 Task: Research Airbnb options in Stara Pazova, Serbia from 12th December, 2023 to 16th December, 2023 for 8 adults.8 bedrooms having 8 beds and 8 bathrooms. Property type can be hotel. Amenities needed are: wifi, TV, free parkinig on premises, gym, breakfast. Look for 5 properties as per requirement.
Action: Mouse moved to (444, 195)
Screenshot: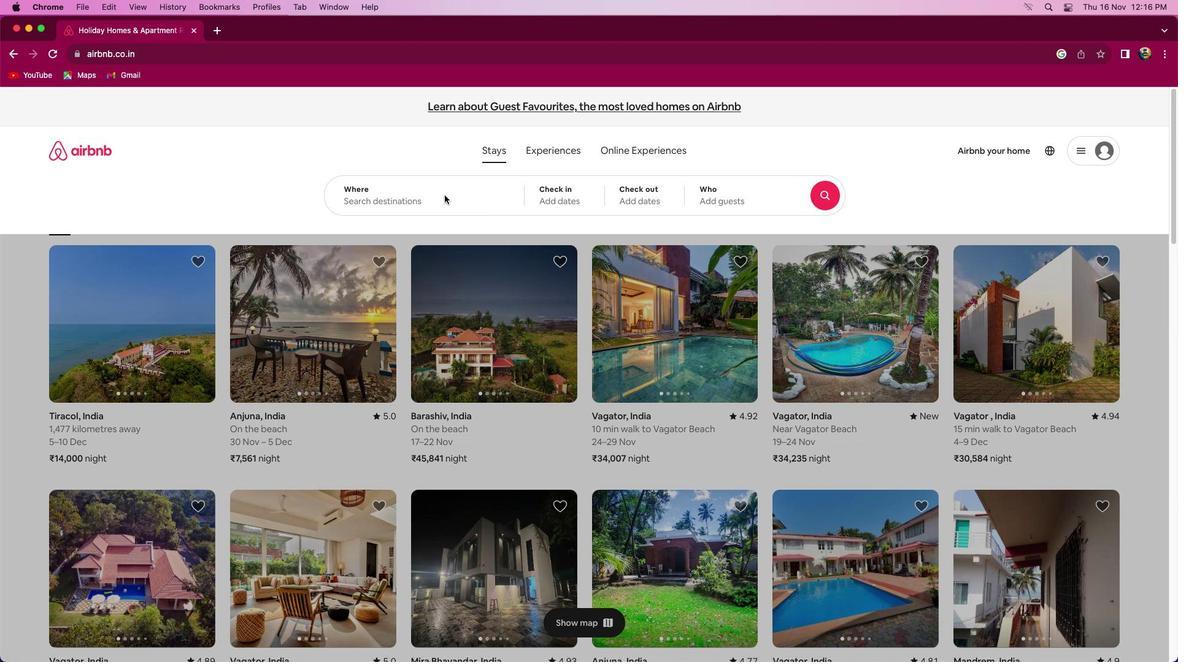 
Action: Mouse pressed left at (444, 195)
Screenshot: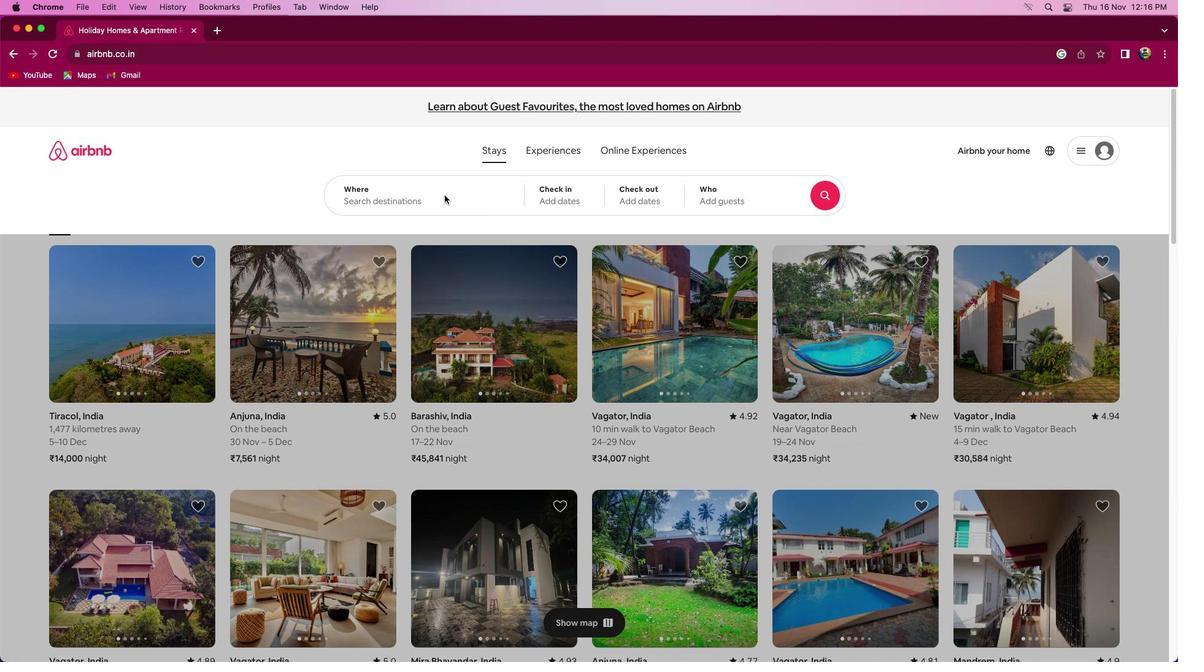 
Action: Mouse moved to (444, 195)
Screenshot: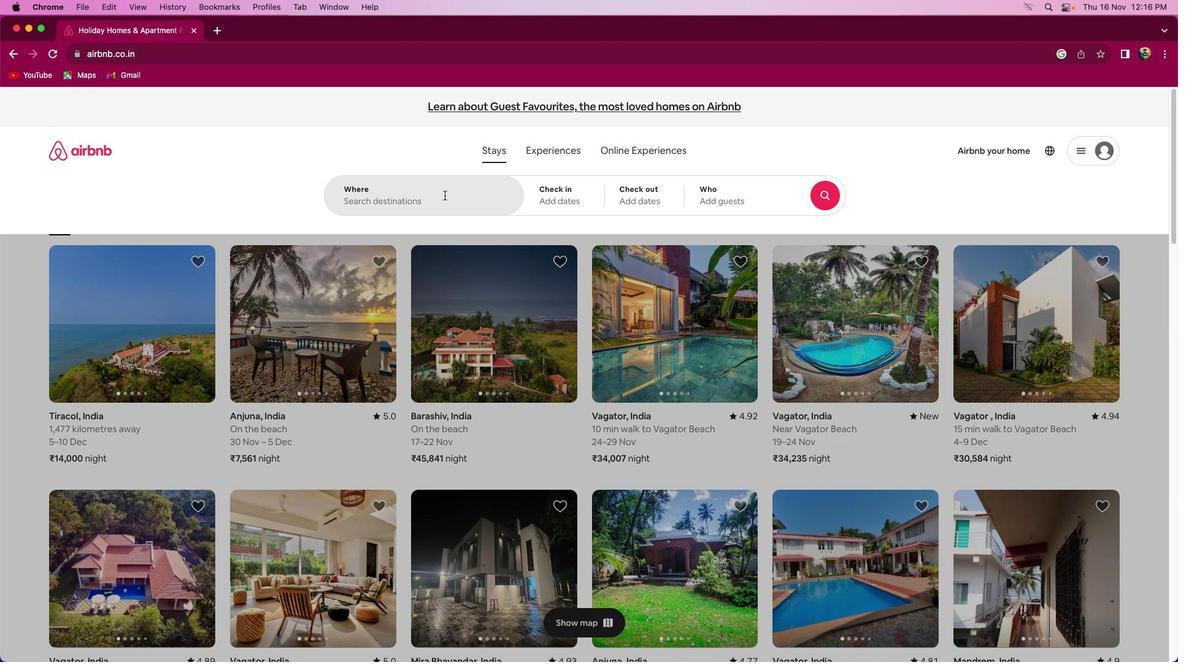 
Action: Mouse pressed left at (444, 195)
Screenshot: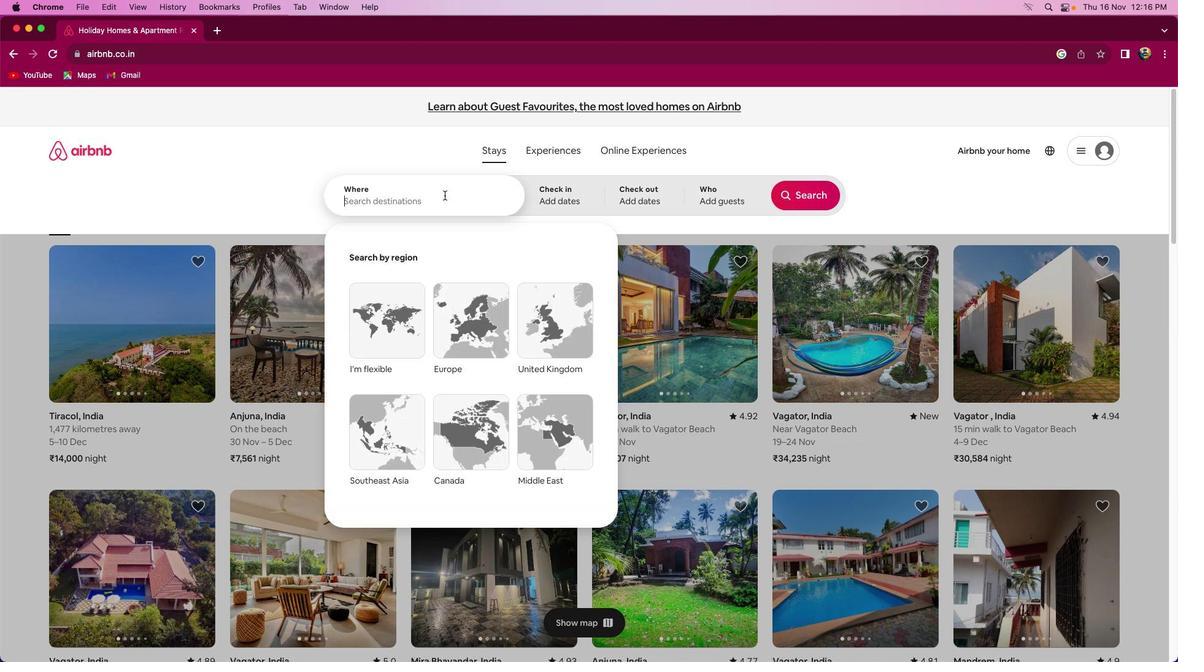 
Action: Key pressed Key.shift_r'S''t''a''r''a'Key.spaceKey.shift'P''a'
Screenshot: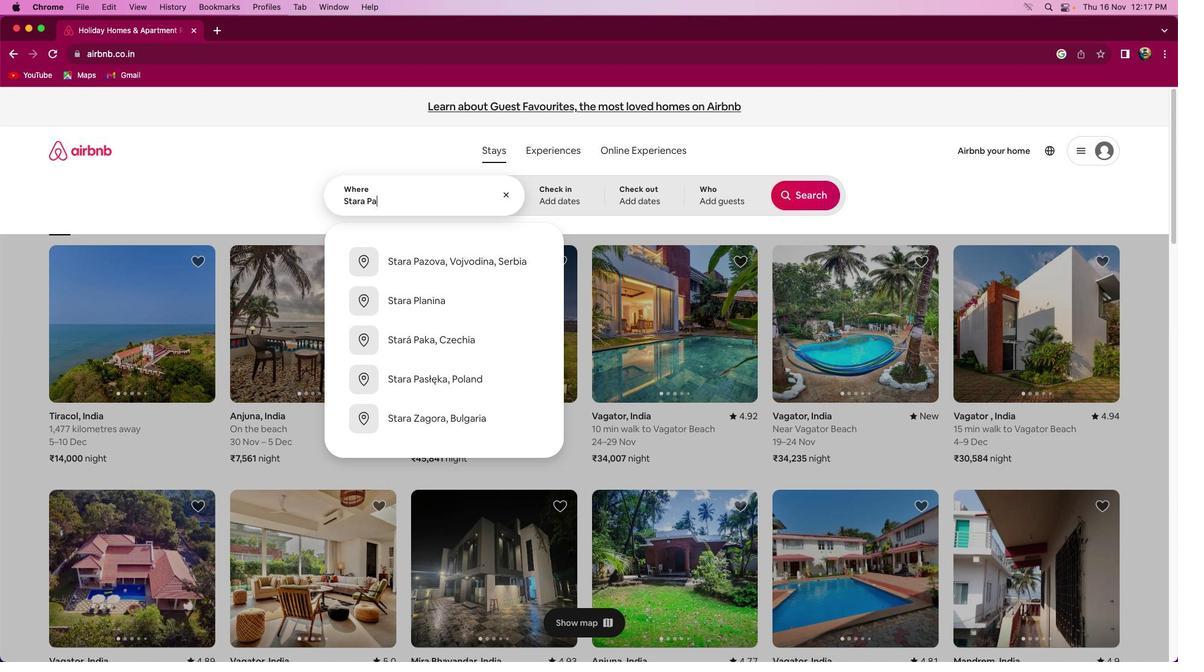 
Action: Mouse moved to (444, 195)
Screenshot: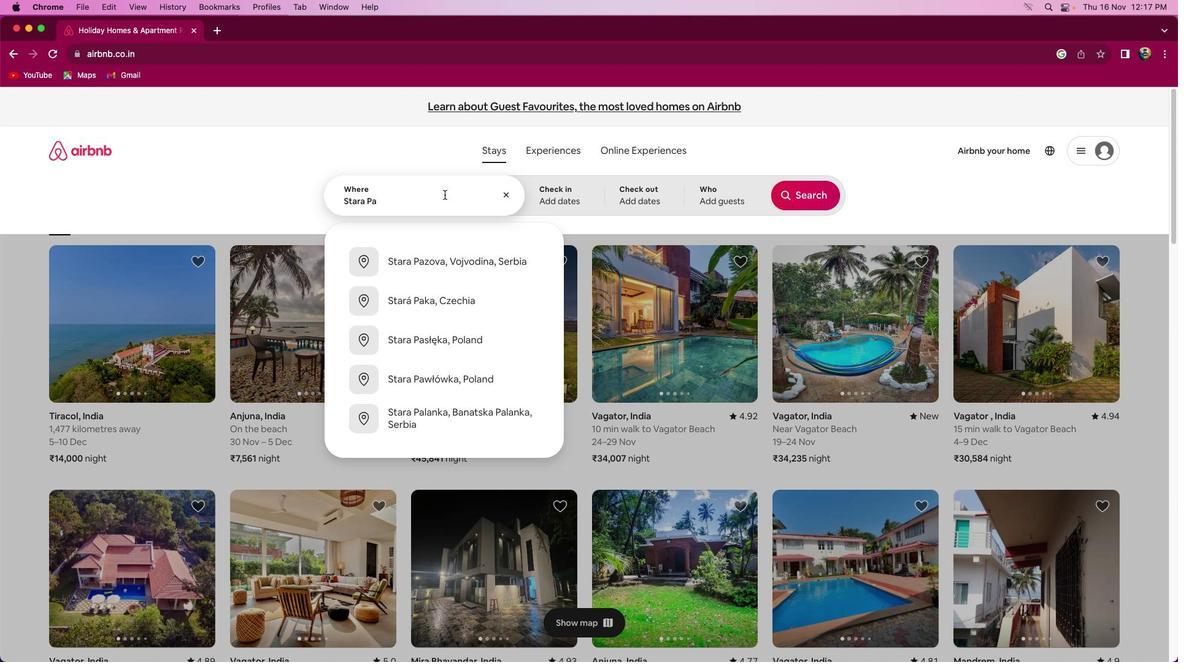 
Action: Key pressed 'z''o''v''a'','Key.spaceKey.shiftKey.shift_r'S''e''r''b''i''a'
Screenshot: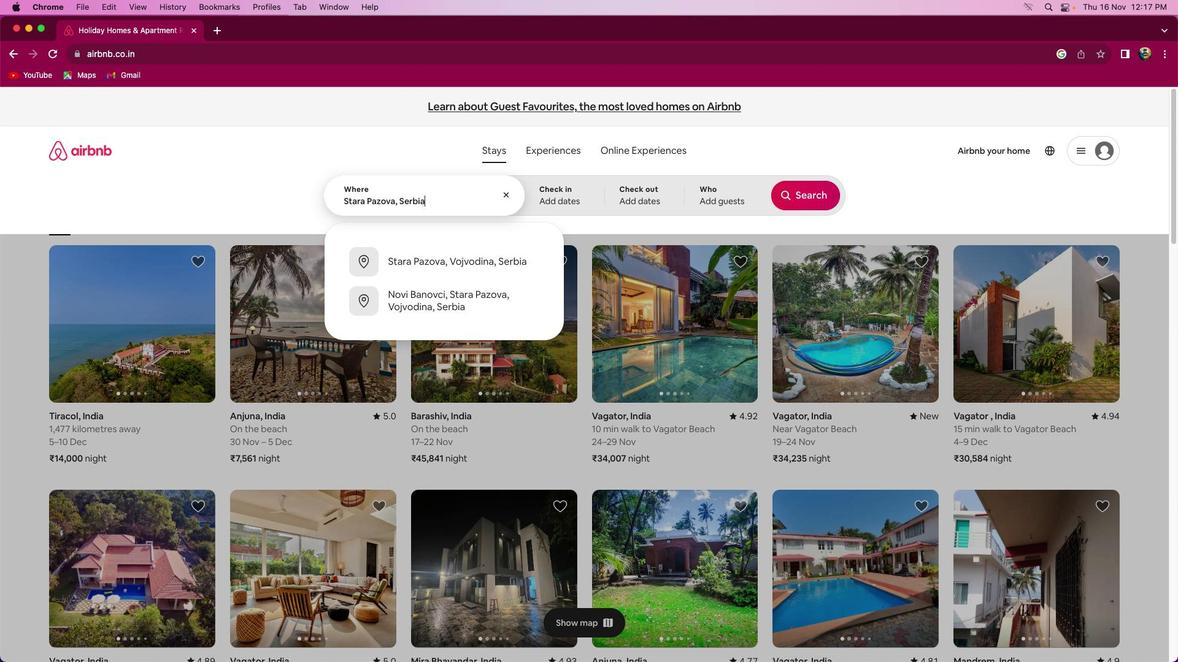 
Action: Mouse moved to (555, 198)
Screenshot: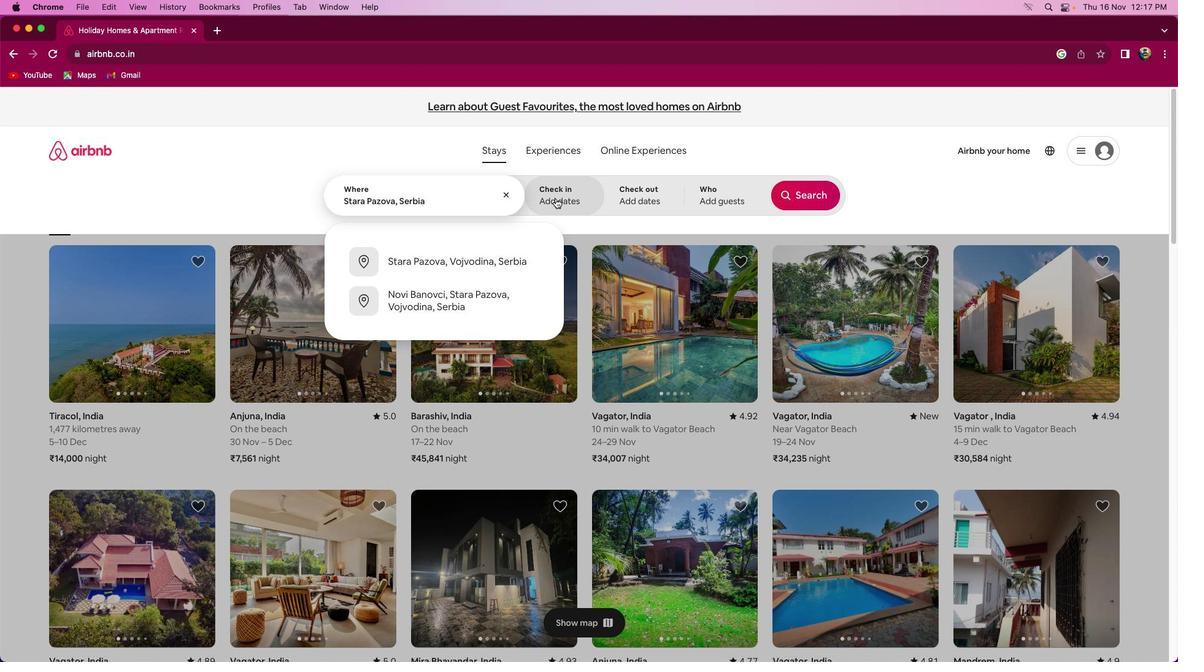 
Action: Mouse pressed left at (555, 198)
Screenshot: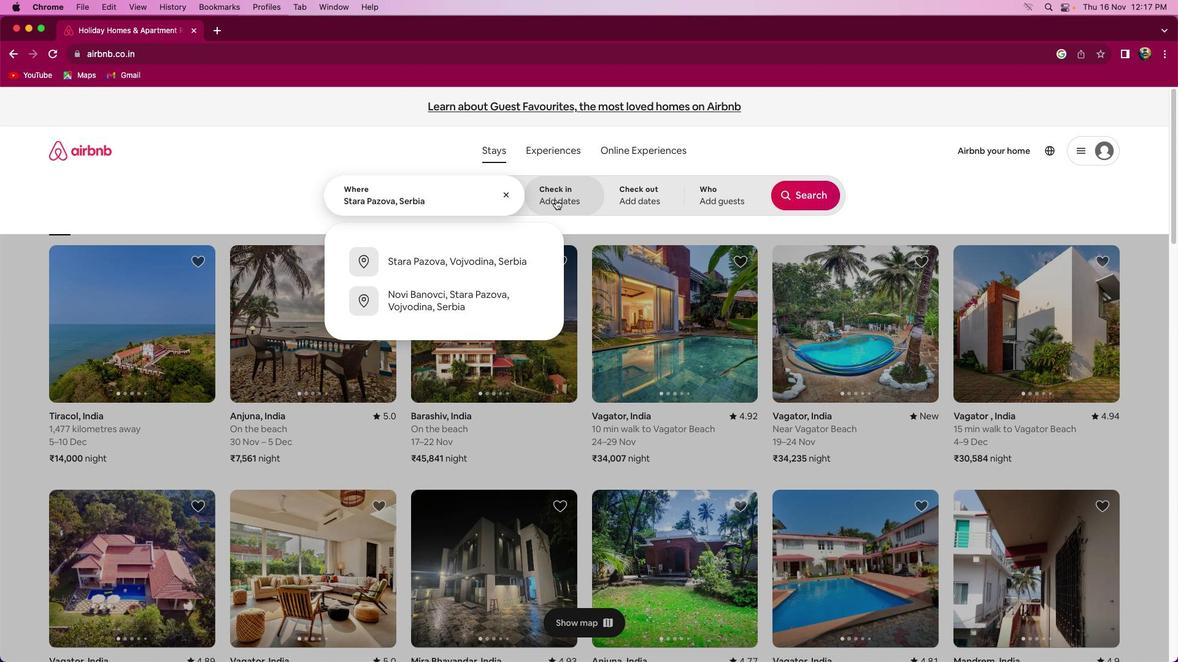 
Action: Mouse moved to (680, 402)
Screenshot: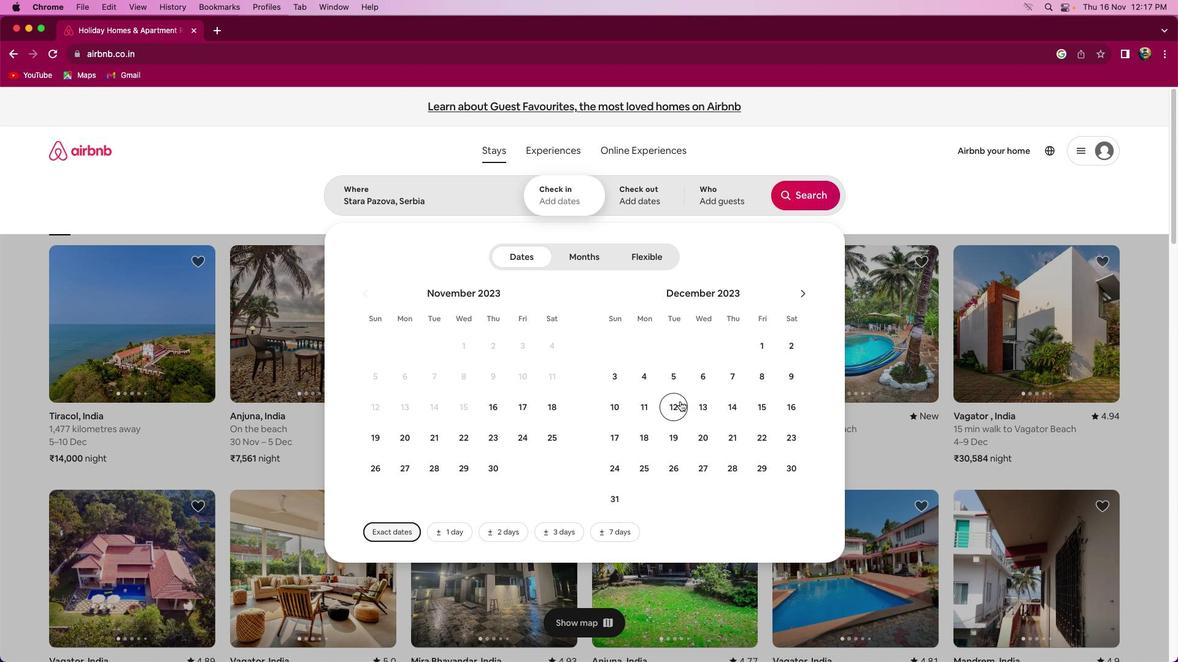 
Action: Mouse pressed left at (680, 402)
Screenshot: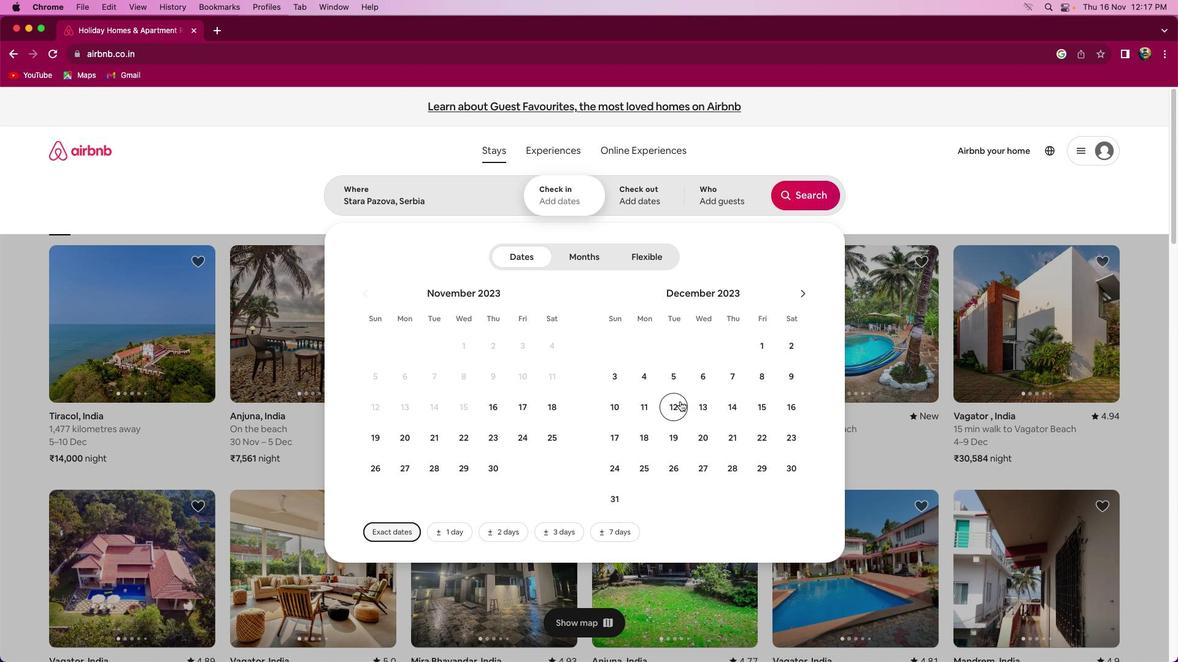 
Action: Mouse moved to (794, 407)
Screenshot: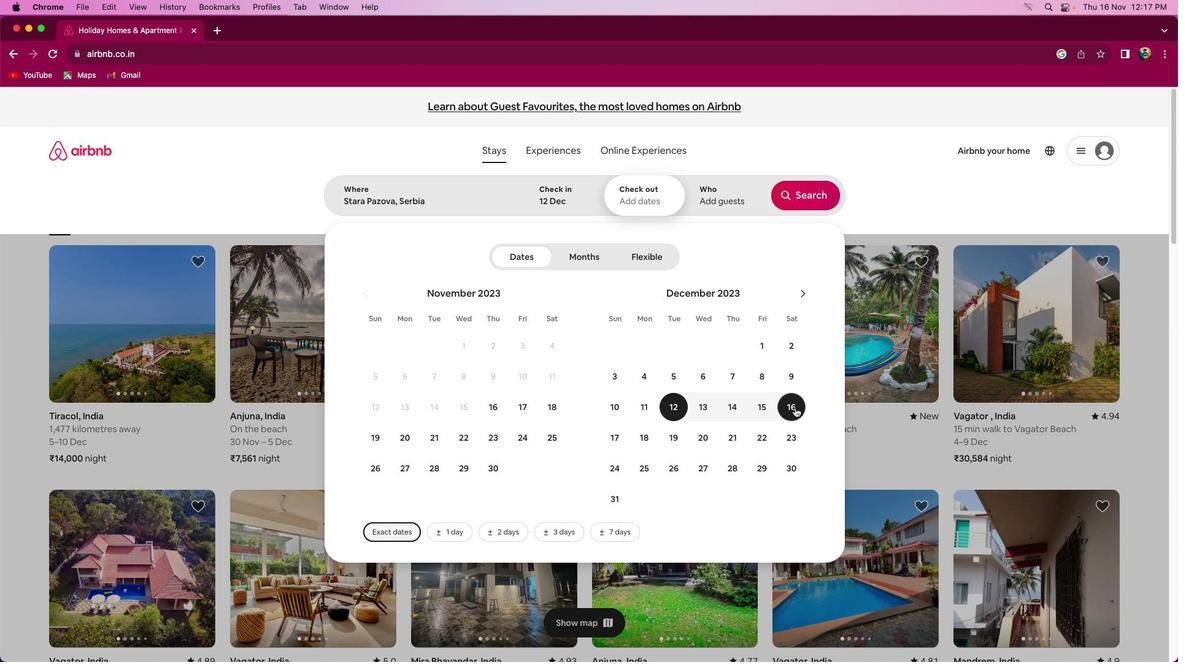 
Action: Mouse pressed left at (794, 407)
Screenshot: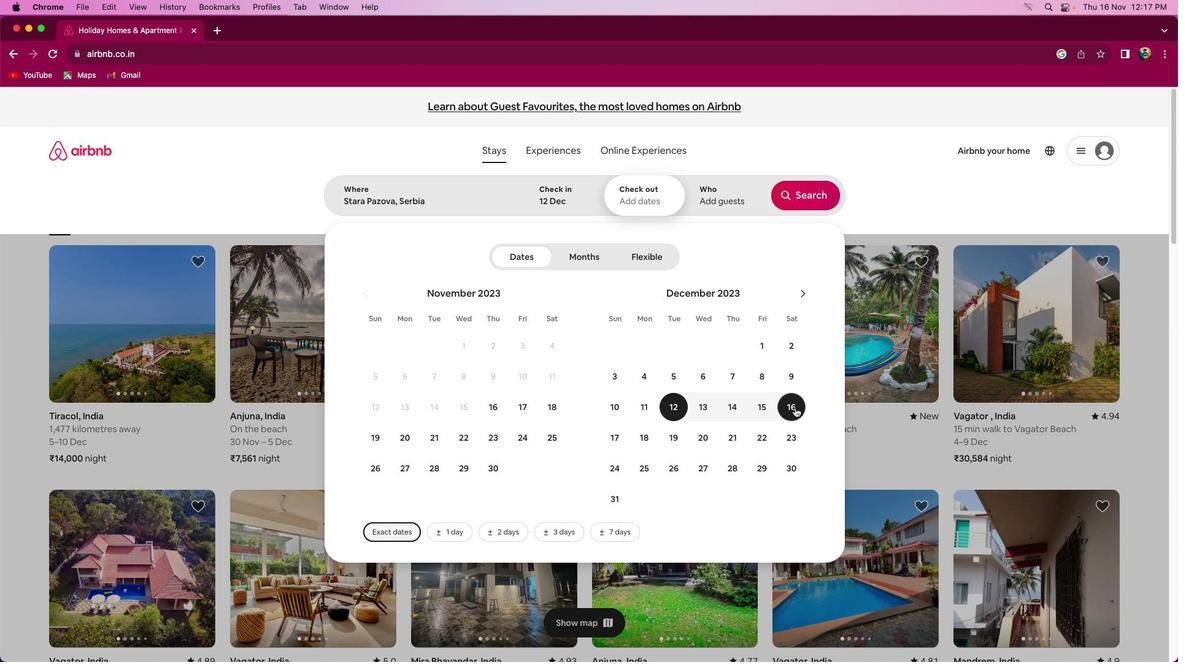 
Action: Mouse moved to (723, 197)
Screenshot: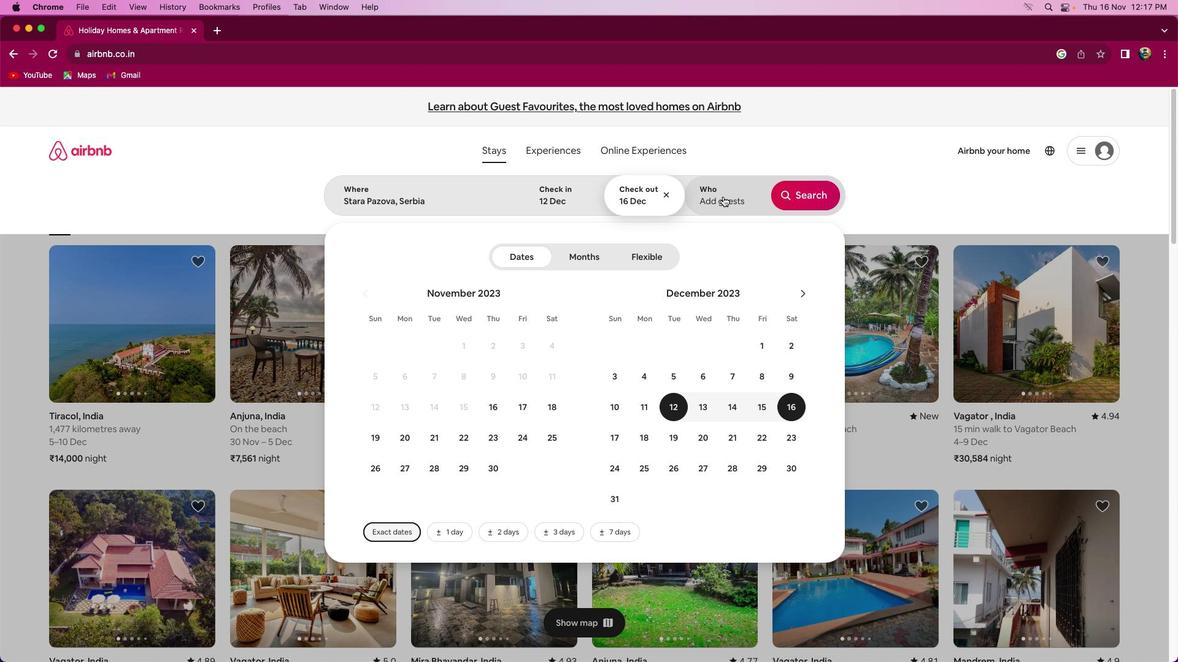 
Action: Mouse pressed left at (723, 197)
Screenshot: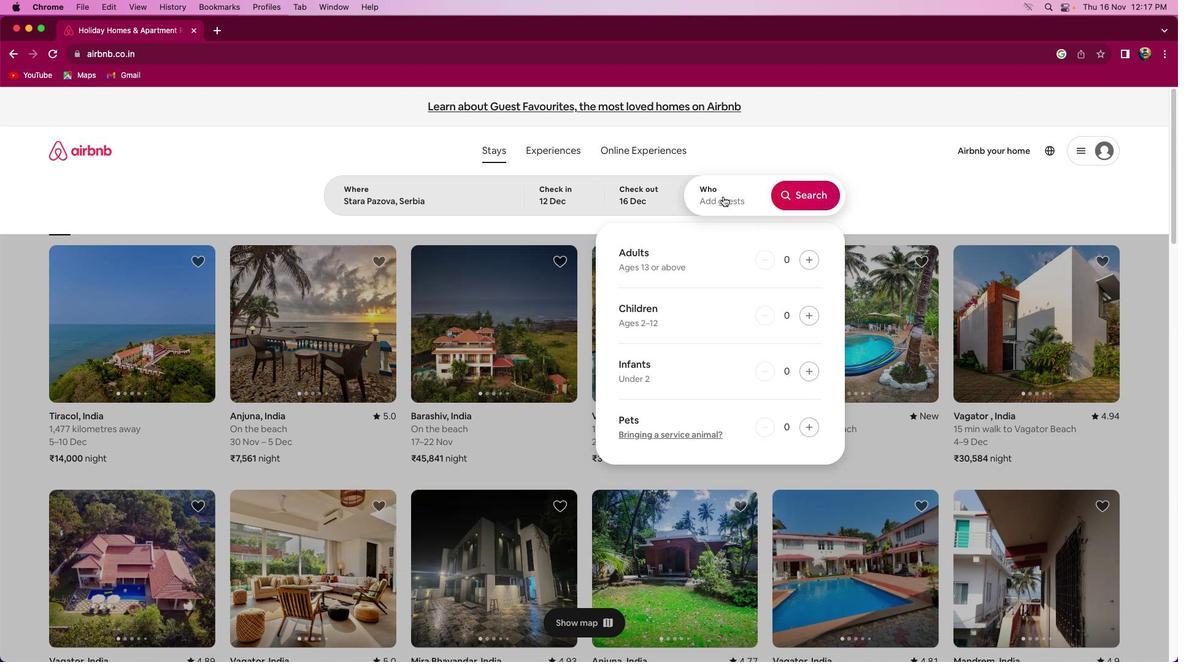 
Action: Mouse moved to (811, 258)
Screenshot: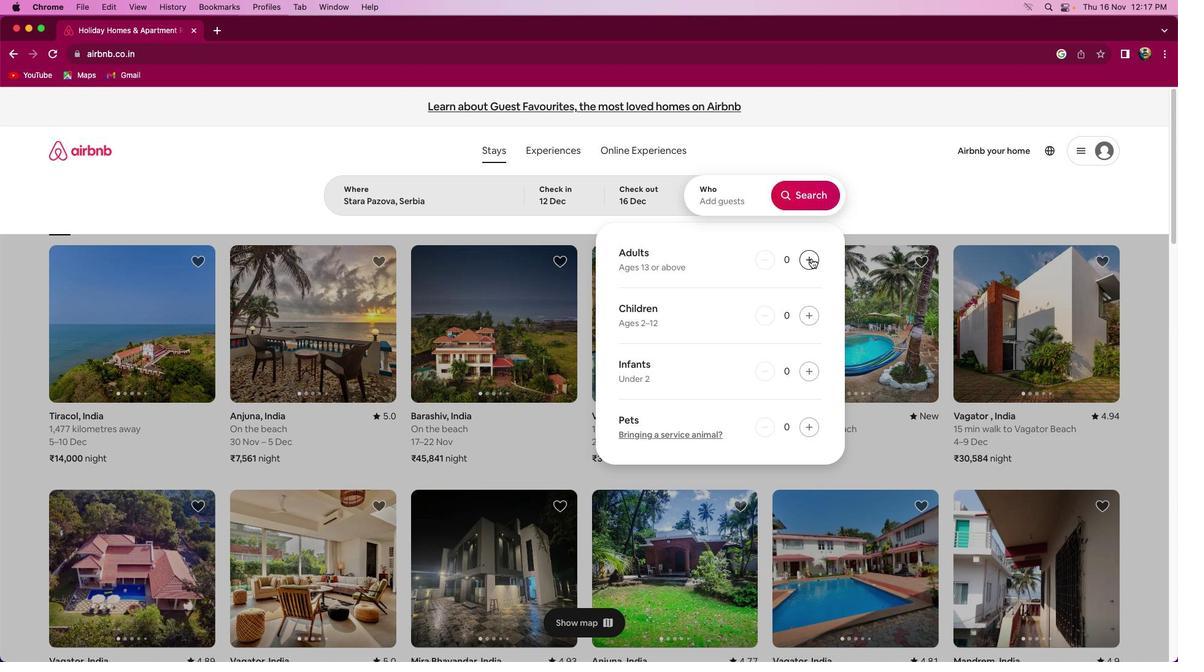 
Action: Mouse pressed left at (811, 258)
Screenshot: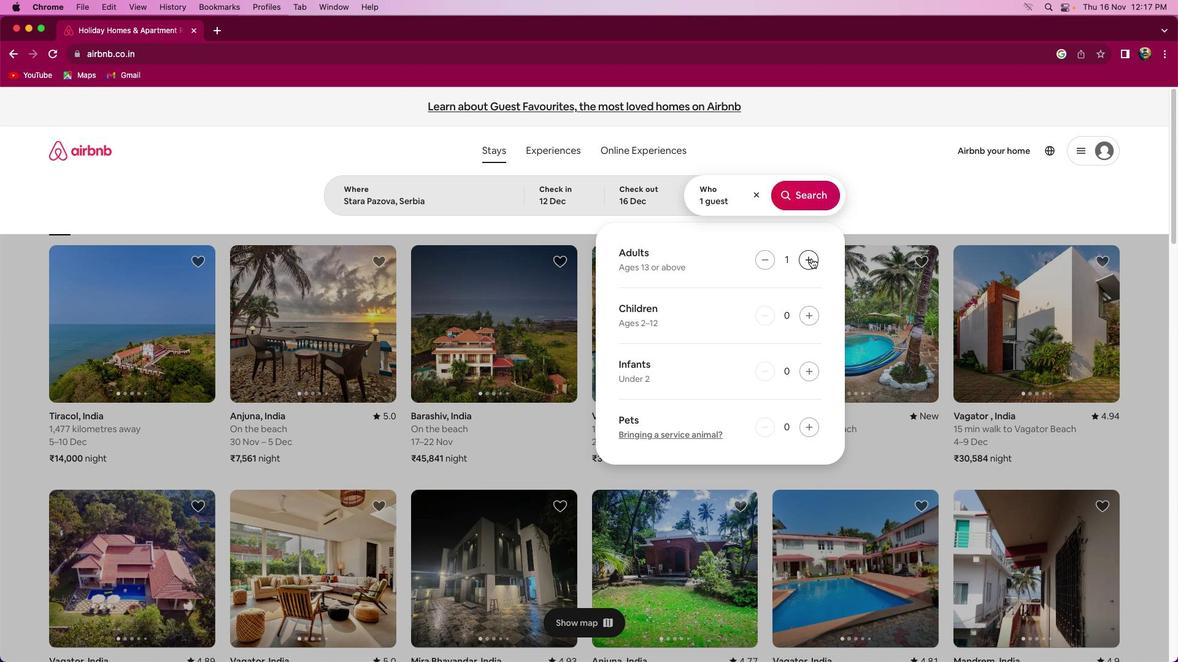 
Action: Mouse pressed left at (811, 258)
Screenshot: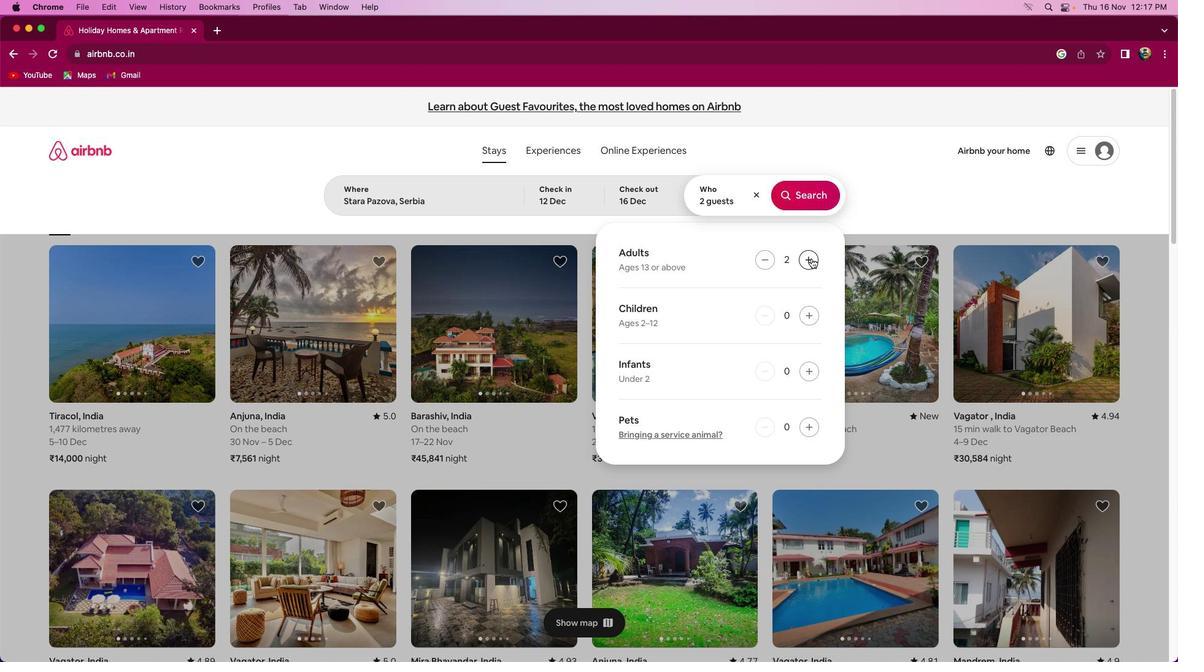 
Action: Mouse pressed left at (811, 258)
Screenshot: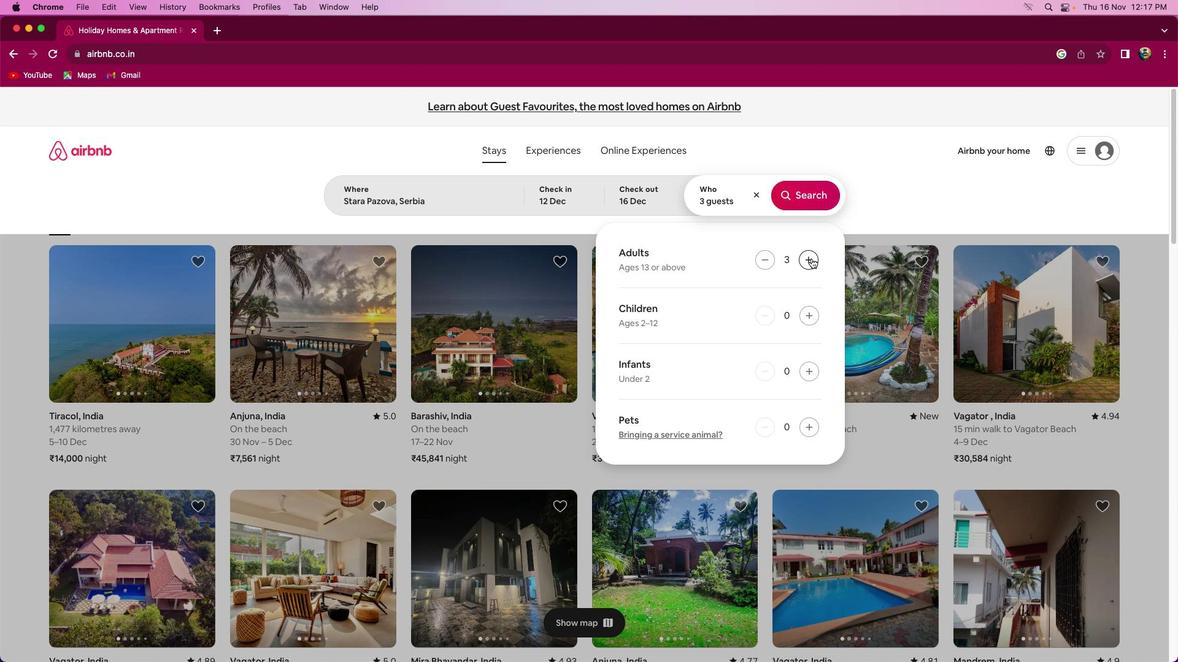 
Action: Mouse pressed left at (811, 258)
Screenshot: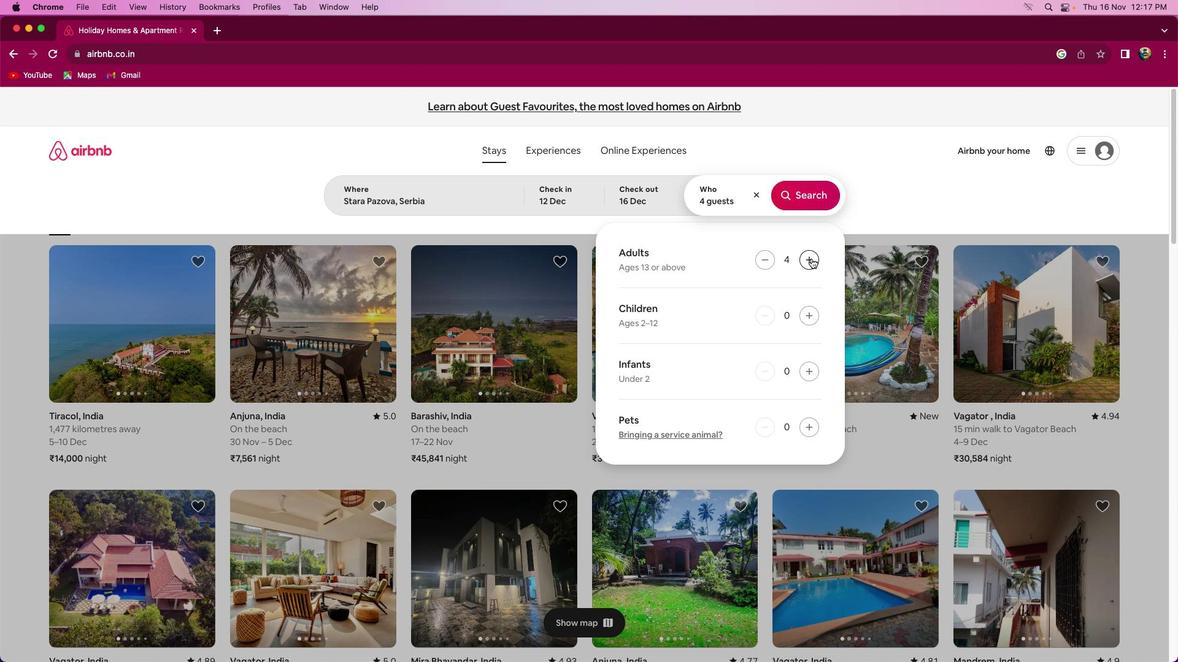 
Action: Mouse pressed left at (811, 258)
Screenshot: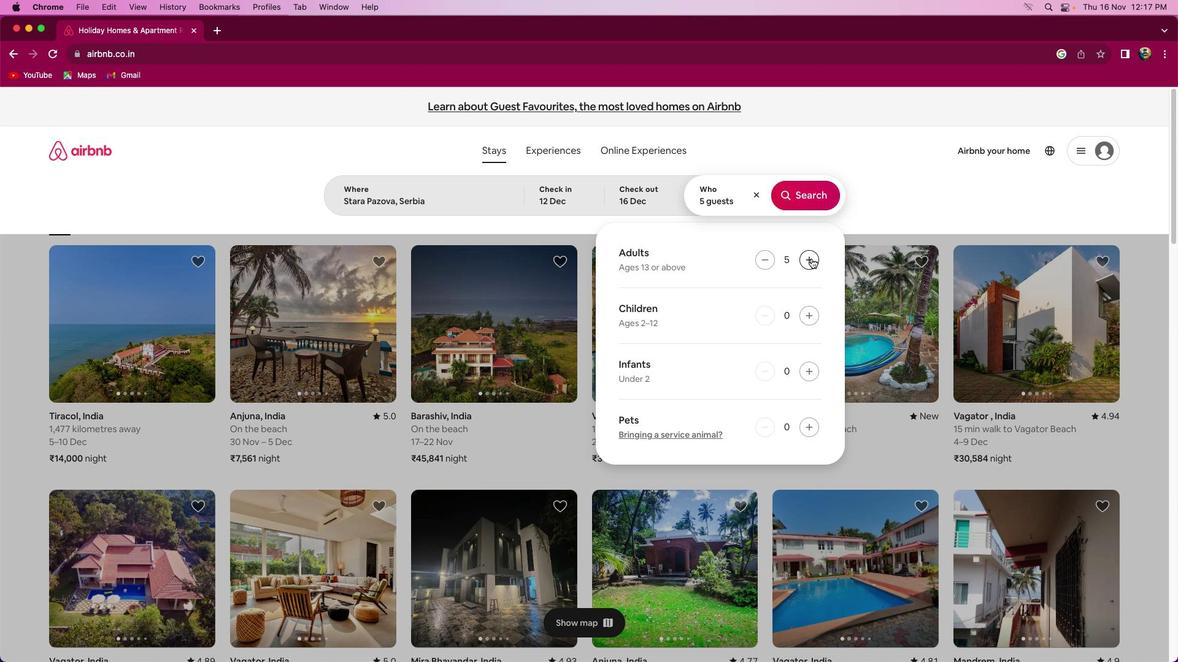 
Action: Mouse pressed left at (811, 258)
Screenshot: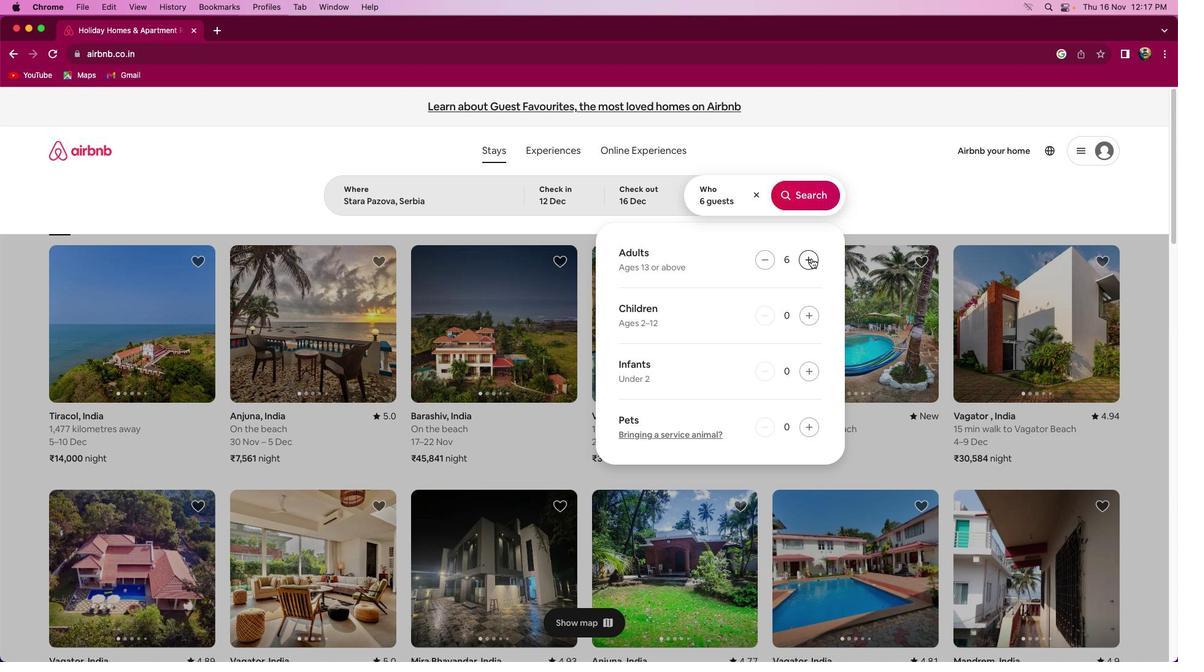 
Action: Mouse pressed left at (811, 258)
Screenshot: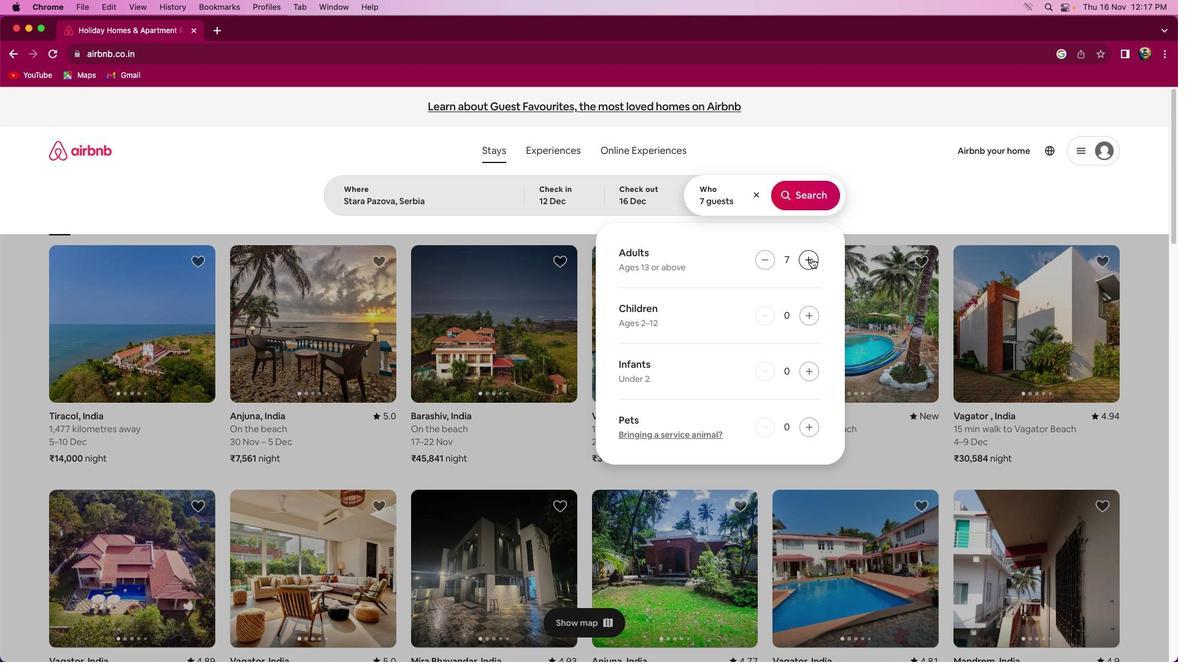 
Action: Mouse pressed left at (811, 258)
Screenshot: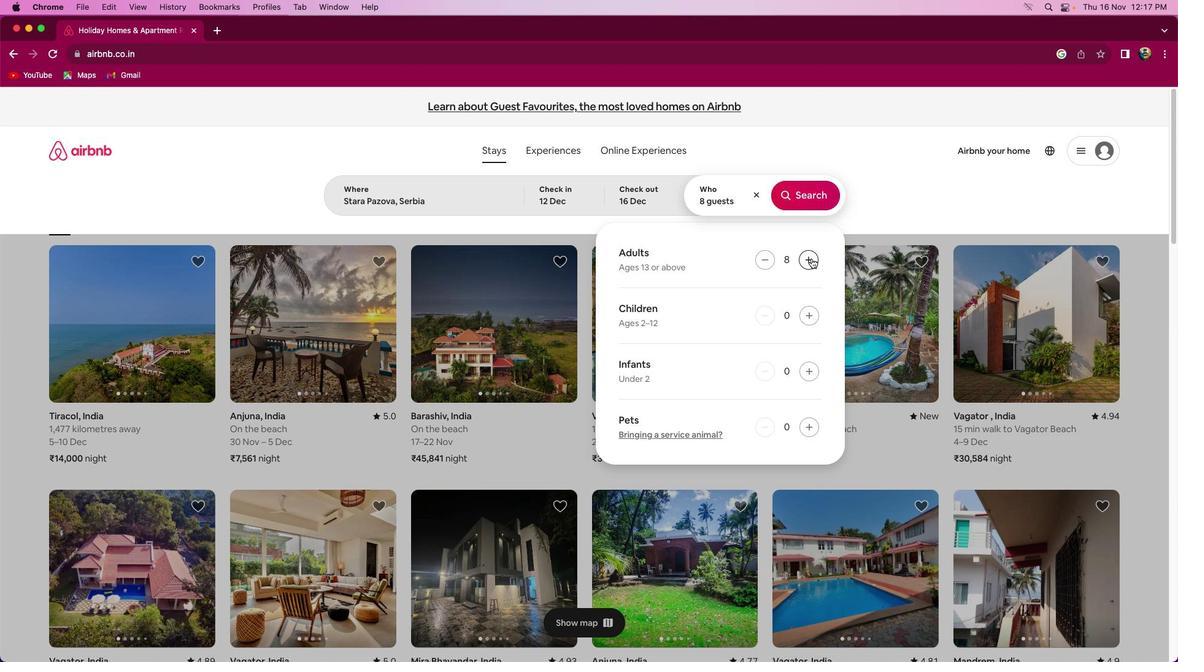 
Action: Mouse moved to (807, 190)
Screenshot: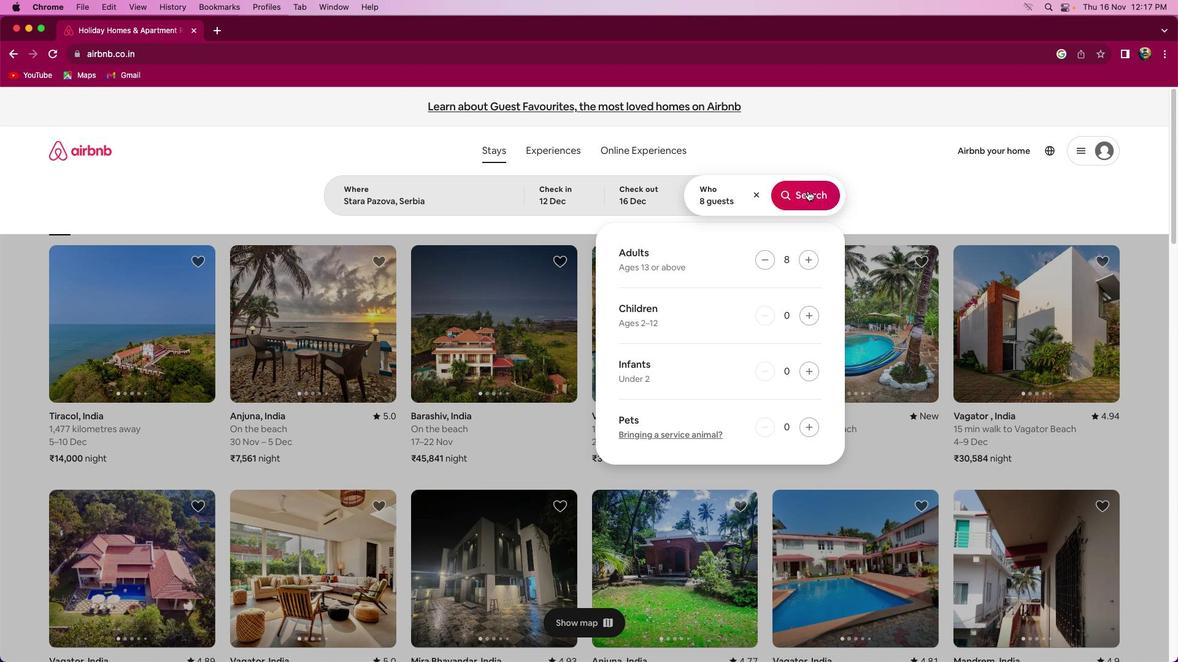 
Action: Mouse pressed left at (807, 190)
Screenshot: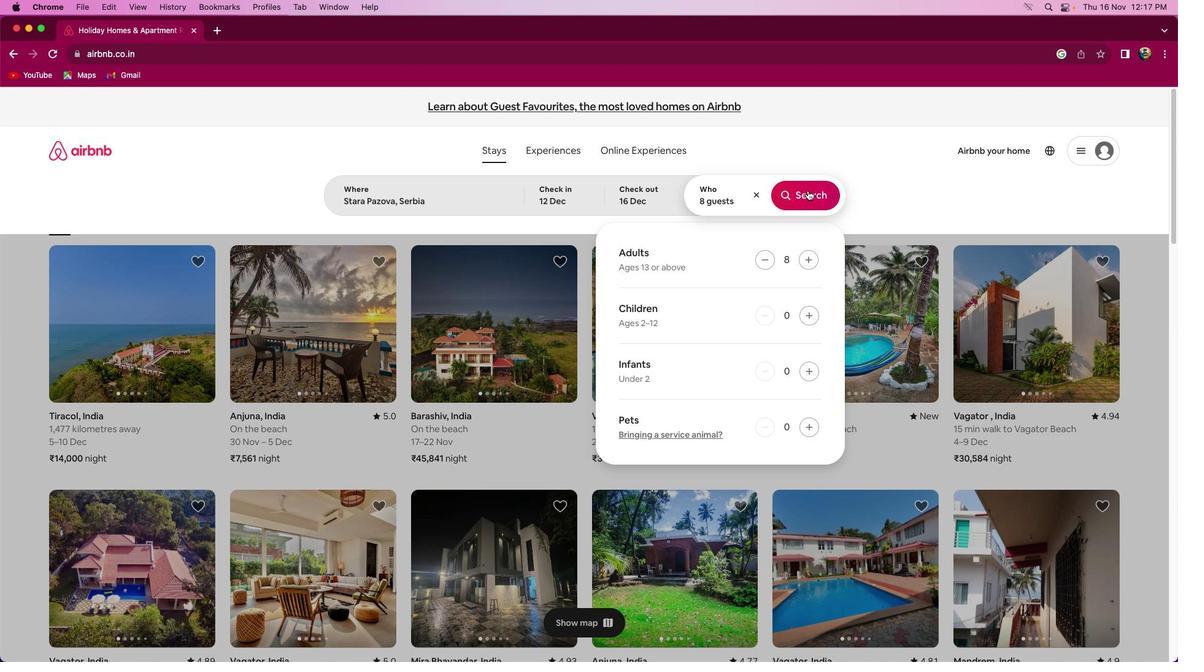 
Action: Mouse moved to (983, 163)
Screenshot: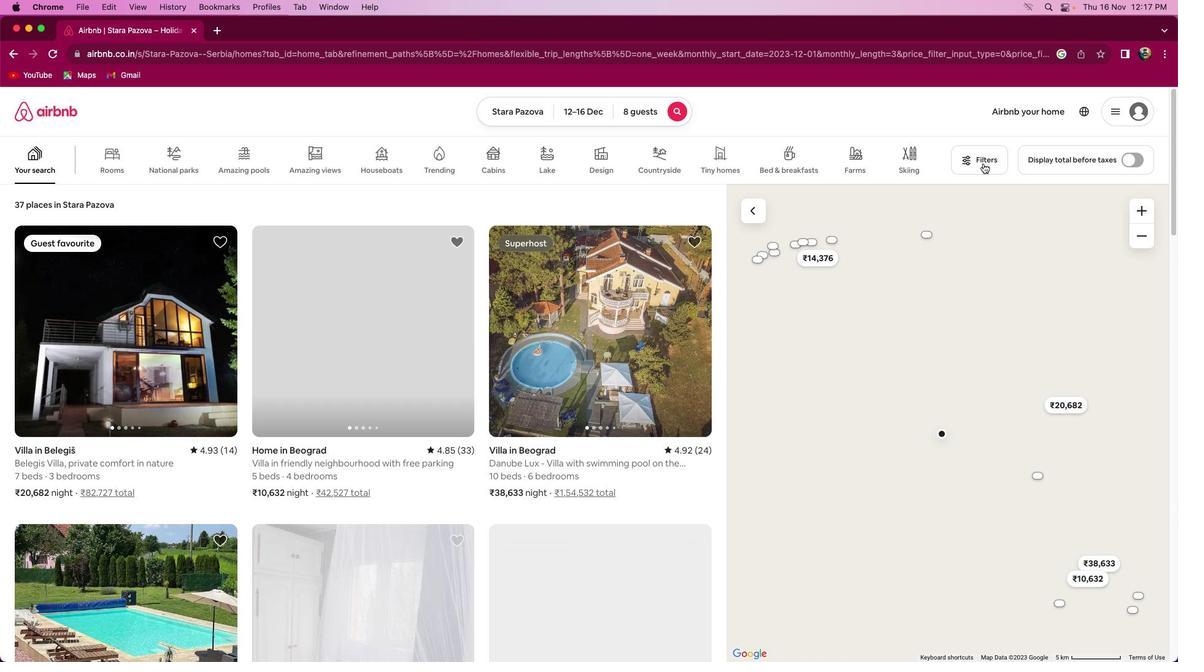 
Action: Mouse pressed left at (983, 163)
Screenshot: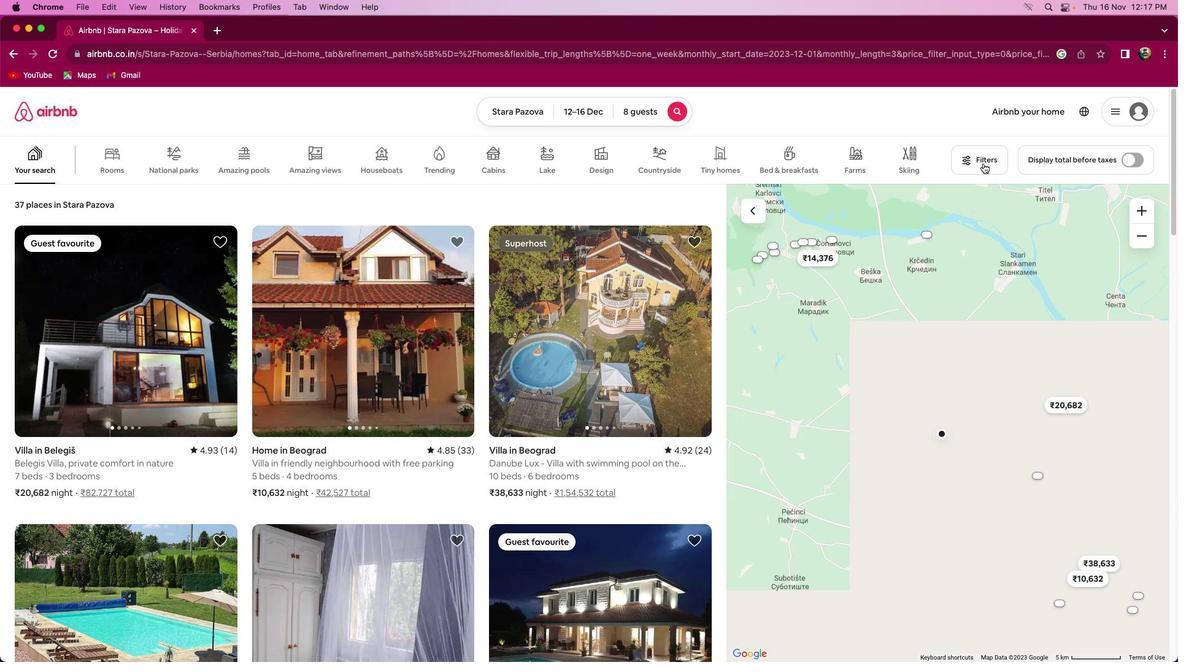 
Action: Mouse moved to (649, 394)
Screenshot: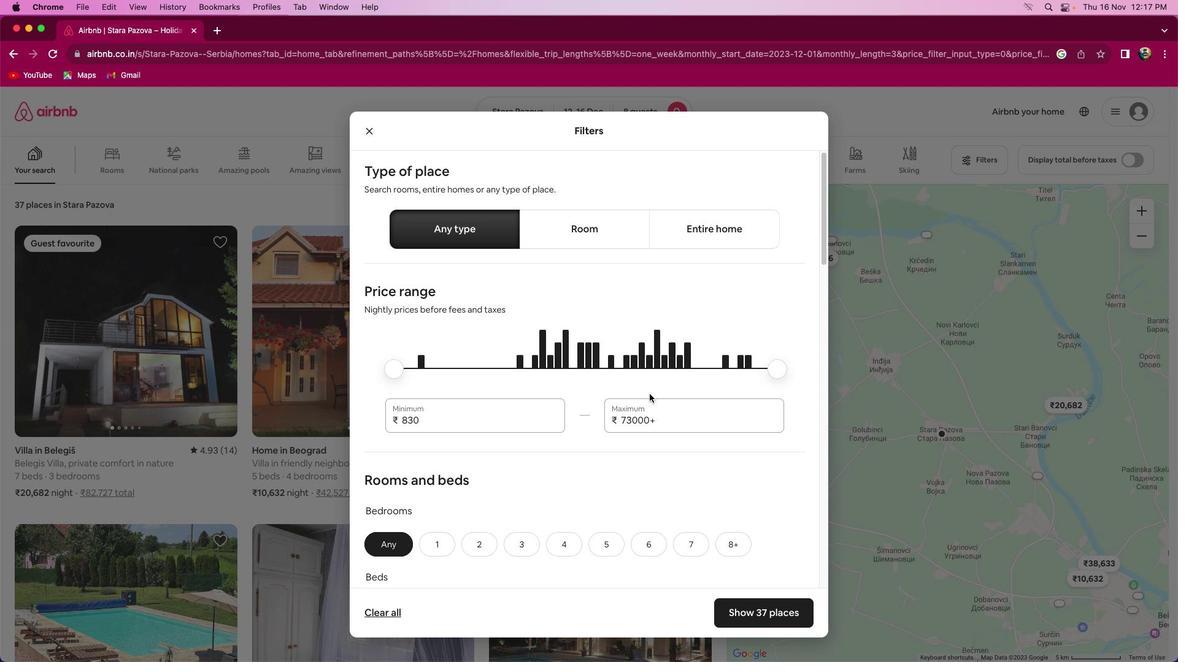 
Action: Mouse scrolled (649, 394) with delta (0, 0)
Screenshot: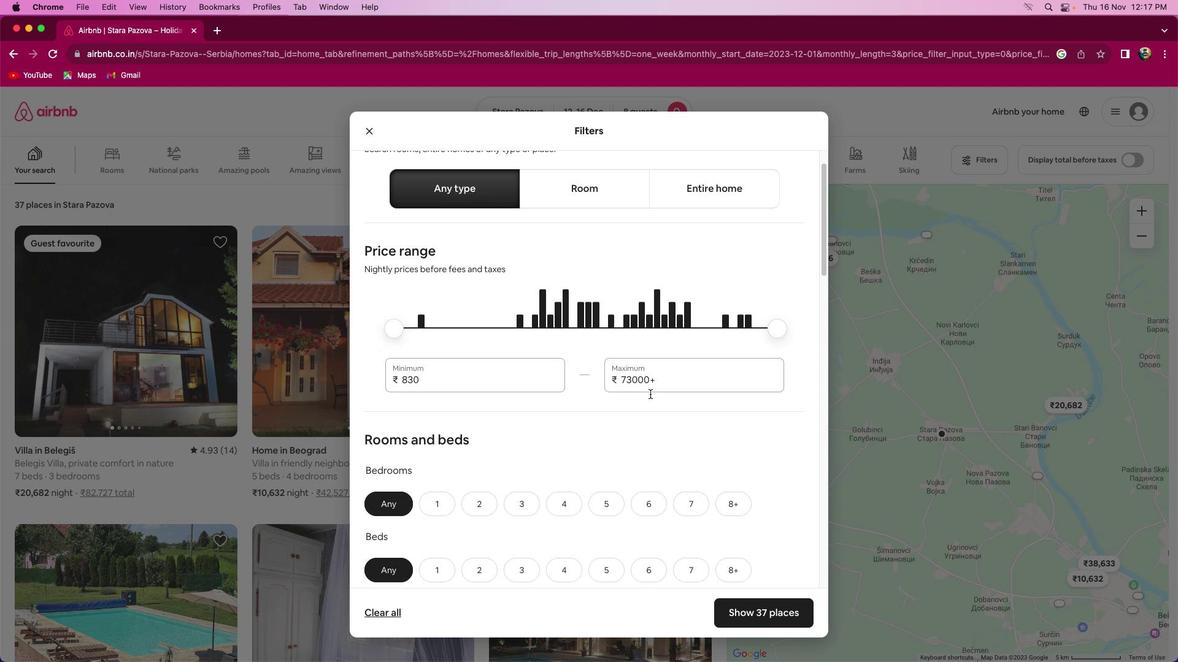 
Action: Mouse scrolled (649, 394) with delta (0, 0)
Screenshot: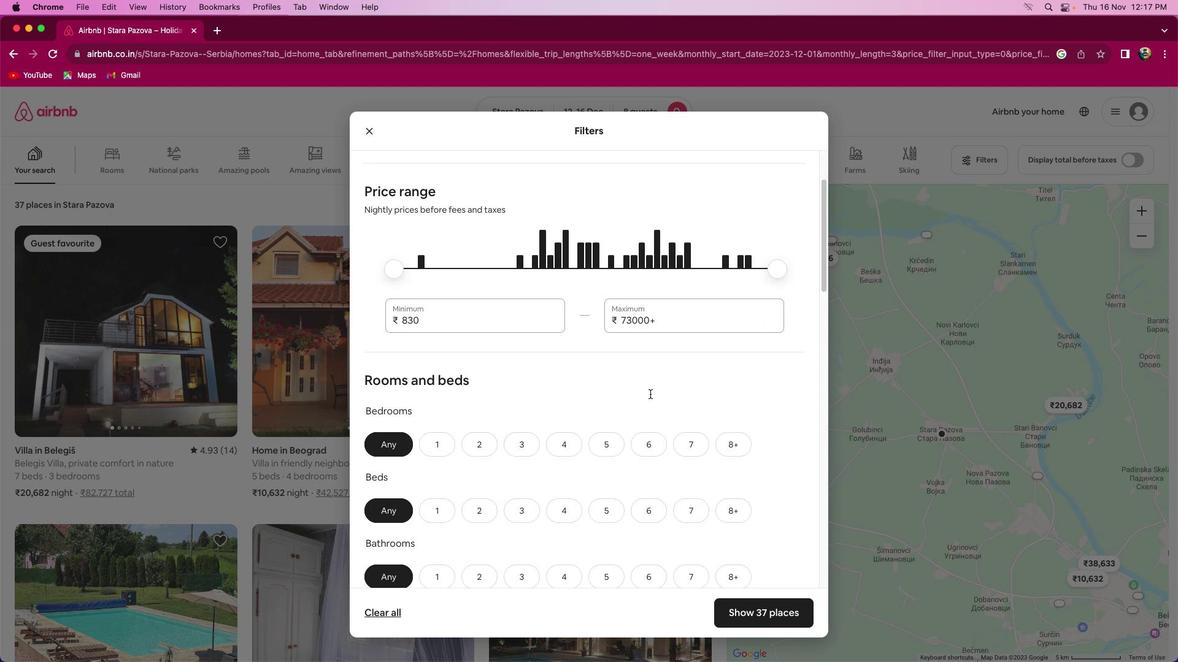 
Action: Mouse scrolled (649, 394) with delta (0, -1)
Screenshot: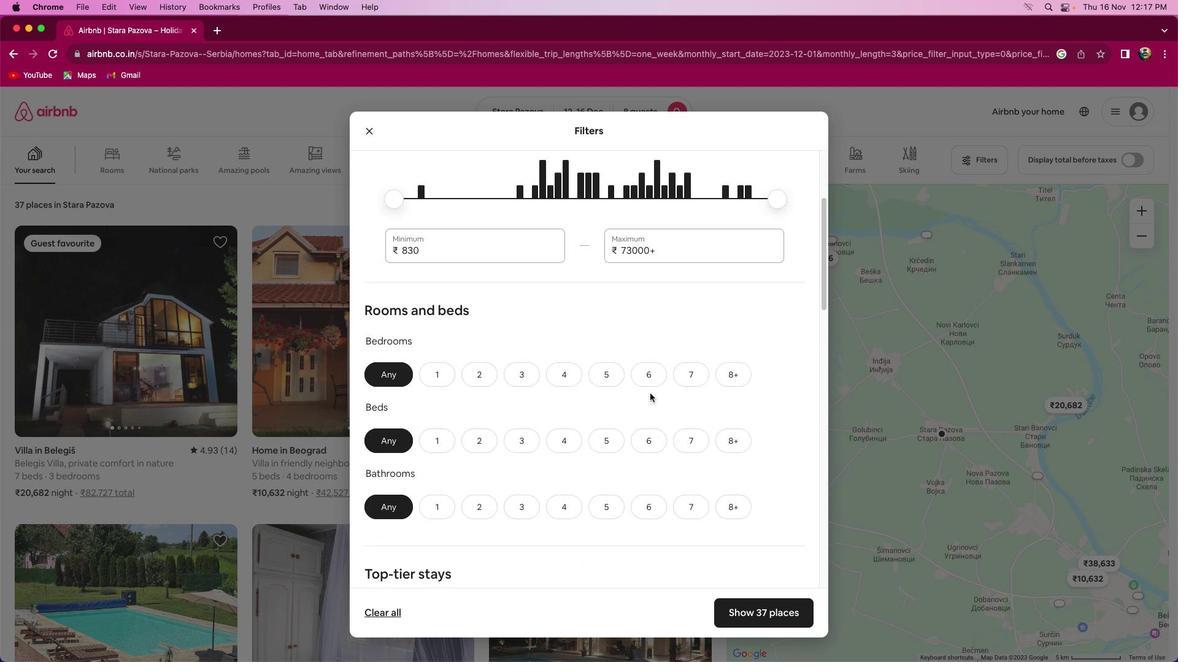 
Action: Mouse moved to (649, 394)
Screenshot: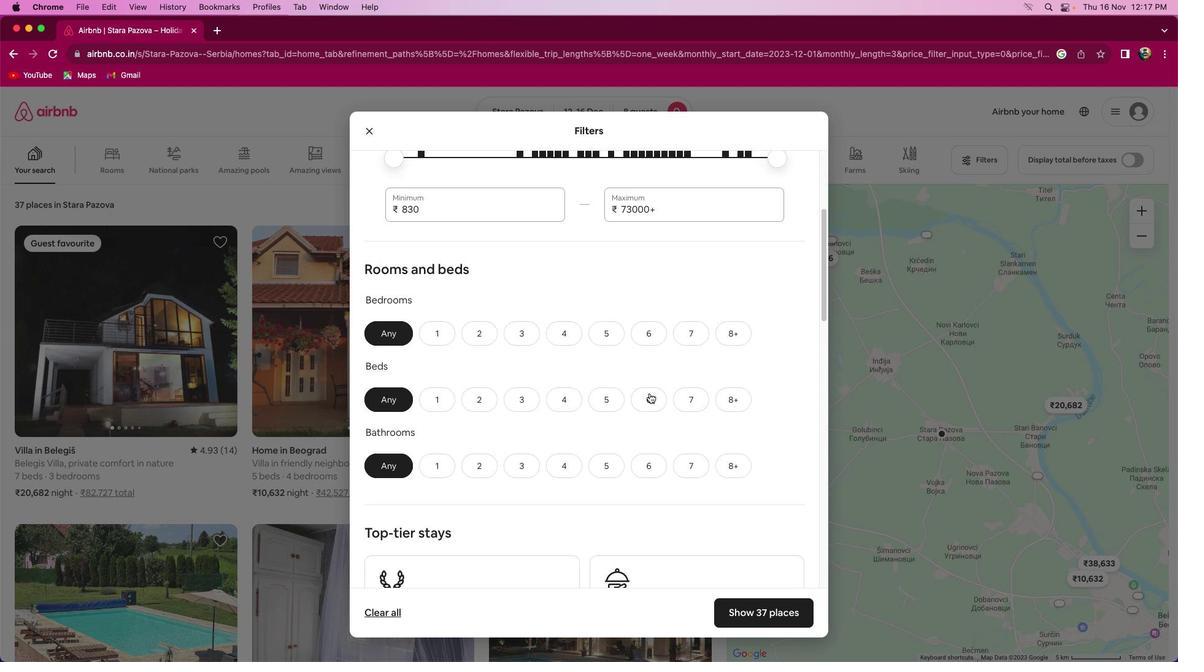 
Action: Mouse scrolled (649, 394) with delta (0, -2)
Screenshot: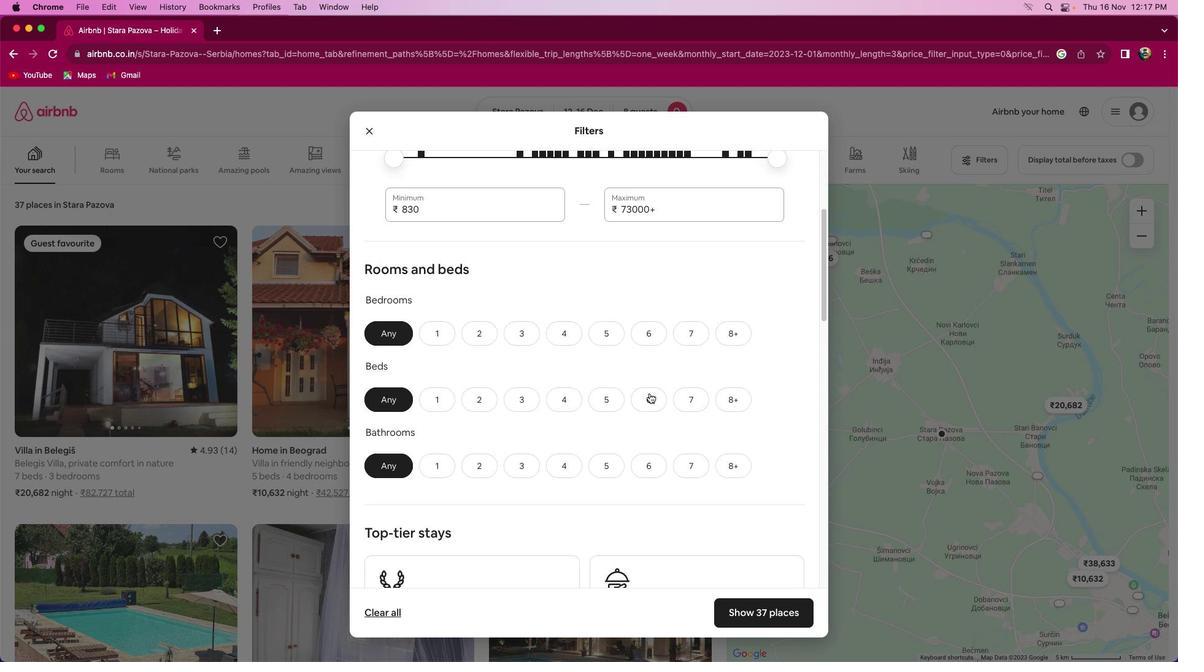 
Action: Mouse moved to (731, 325)
Screenshot: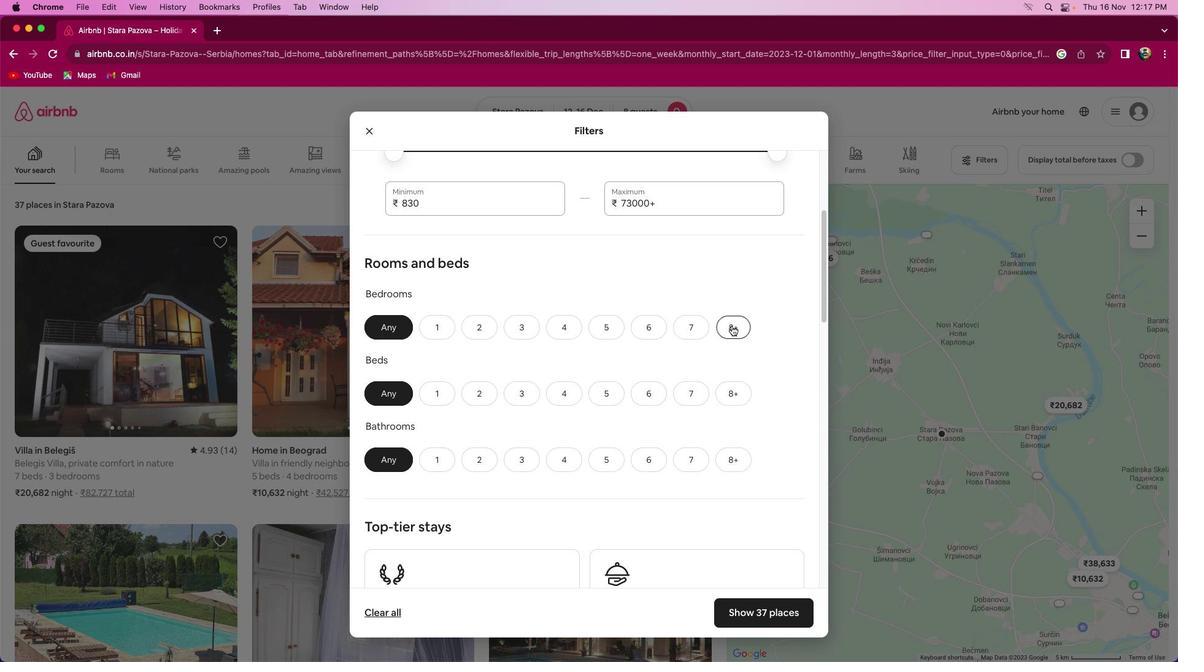 
Action: Mouse pressed left at (731, 325)
Screenshot: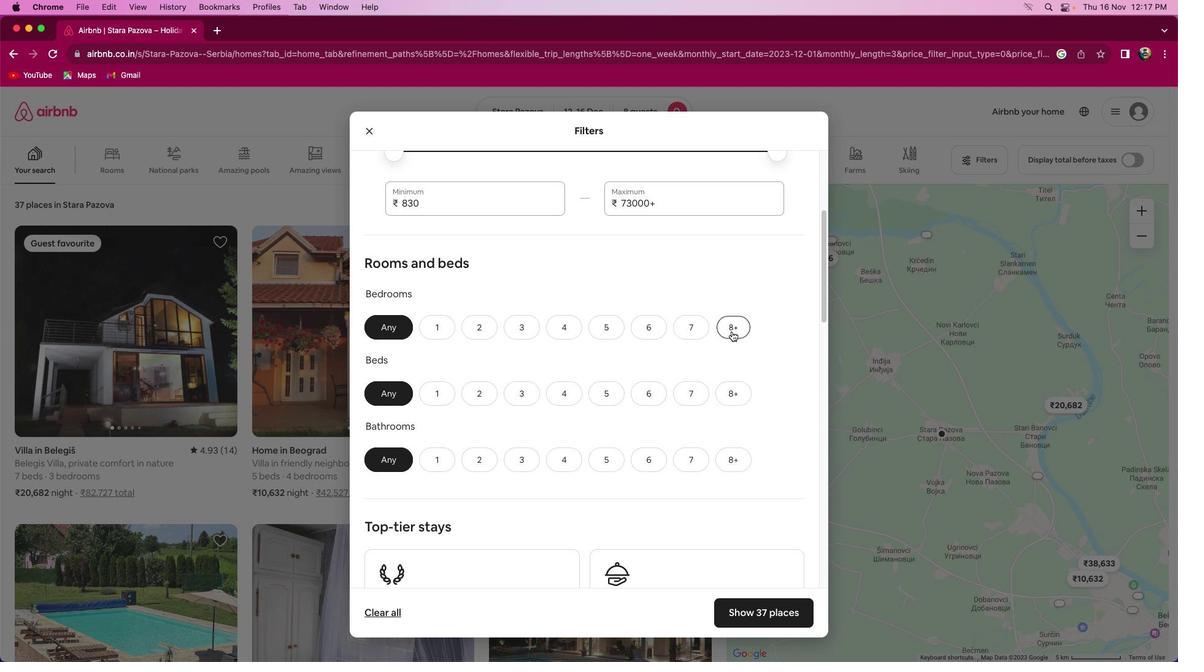
Action: Mouse moved to (732, 386)
Screenshot: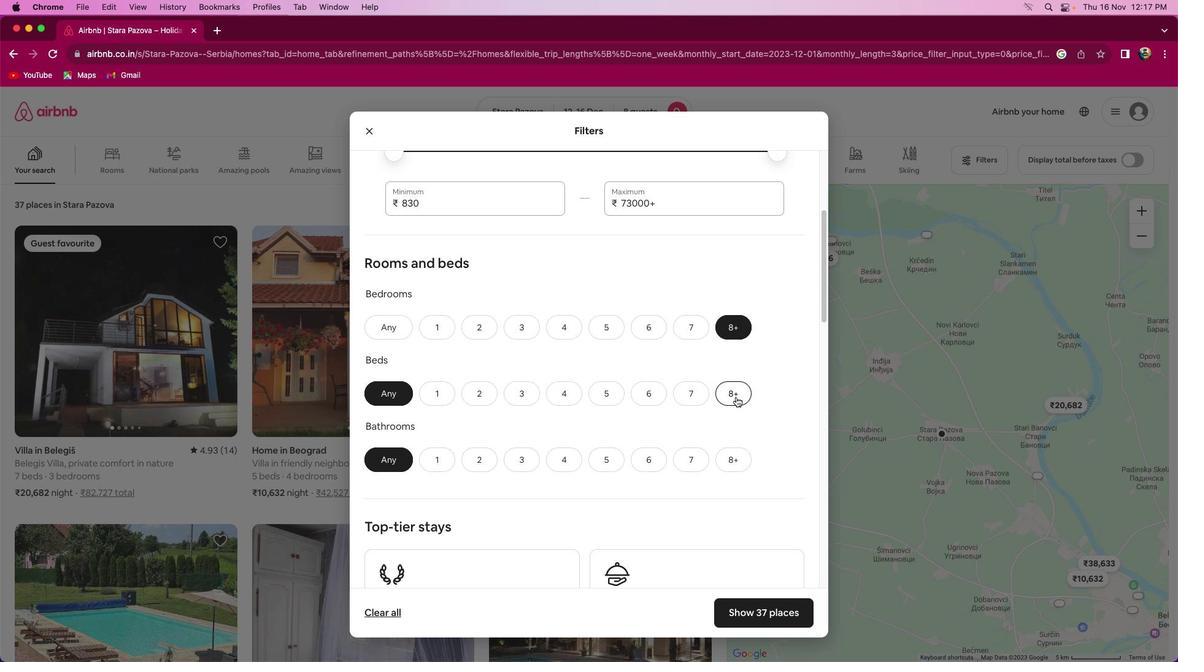 
Action: Mouse pressed left at (732, 386)
Screenshot: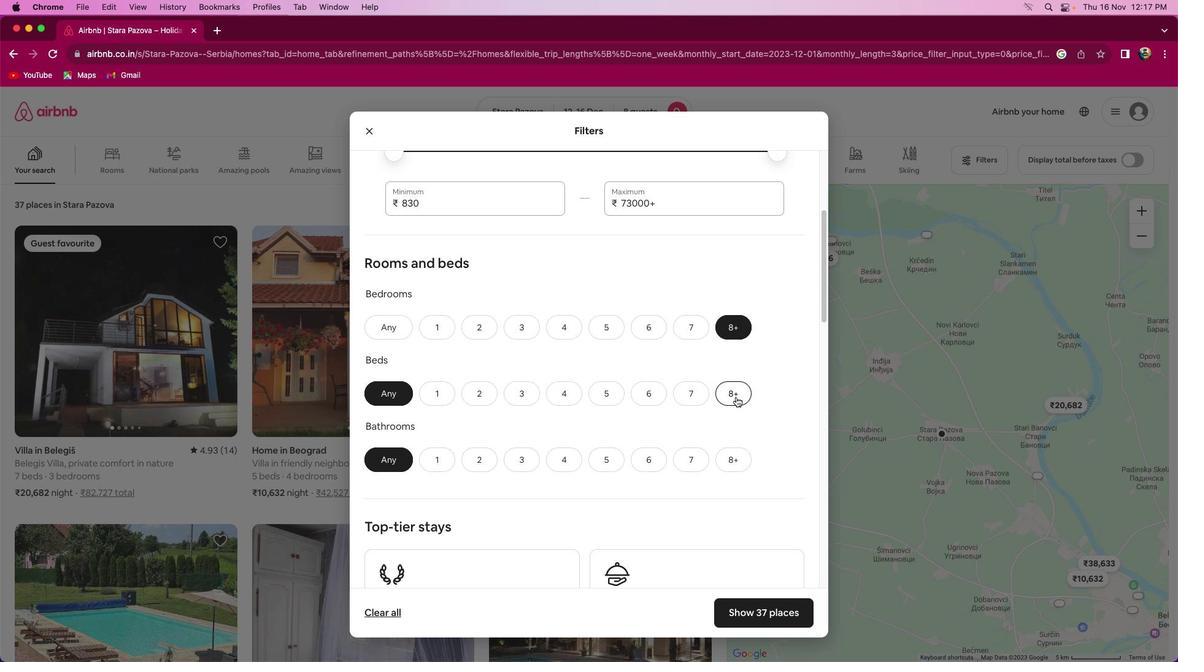 
Action: Mouse moved to (731, 463)
Screenshot: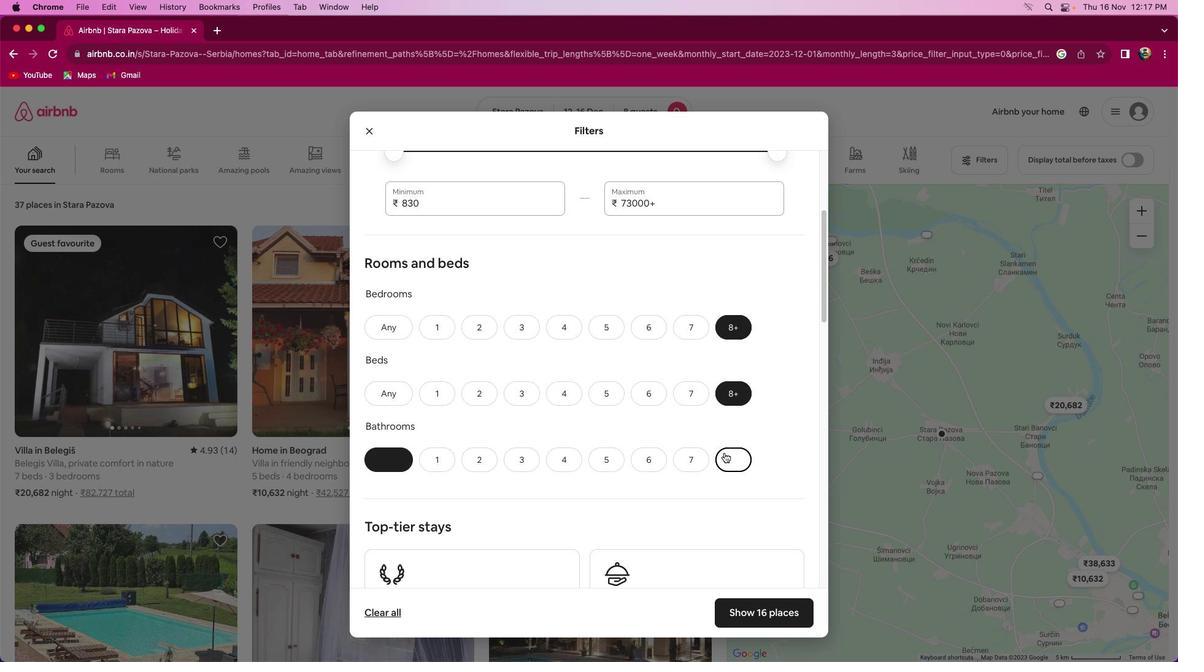 
Action: Mouse pressed left at (731, 463)
Screenshot: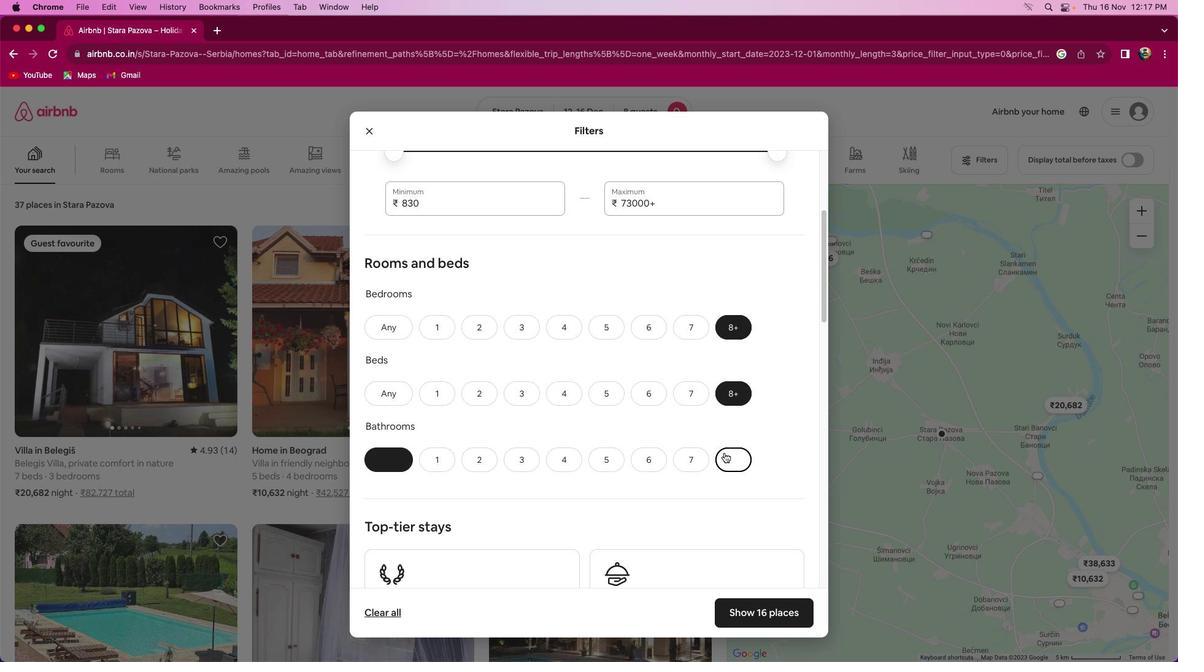 
Action: Mouse moved to (665, 398)
Screenshot: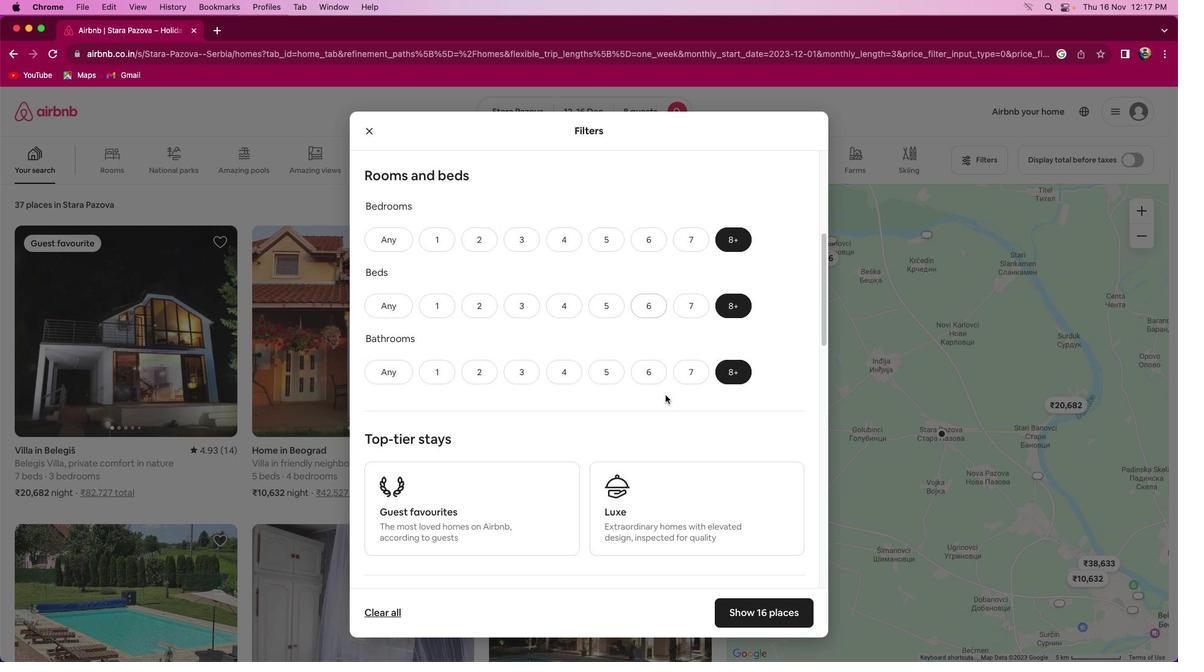
Action: Mouse scrolled (665, 398) with delta (0, 0)
Screenshot: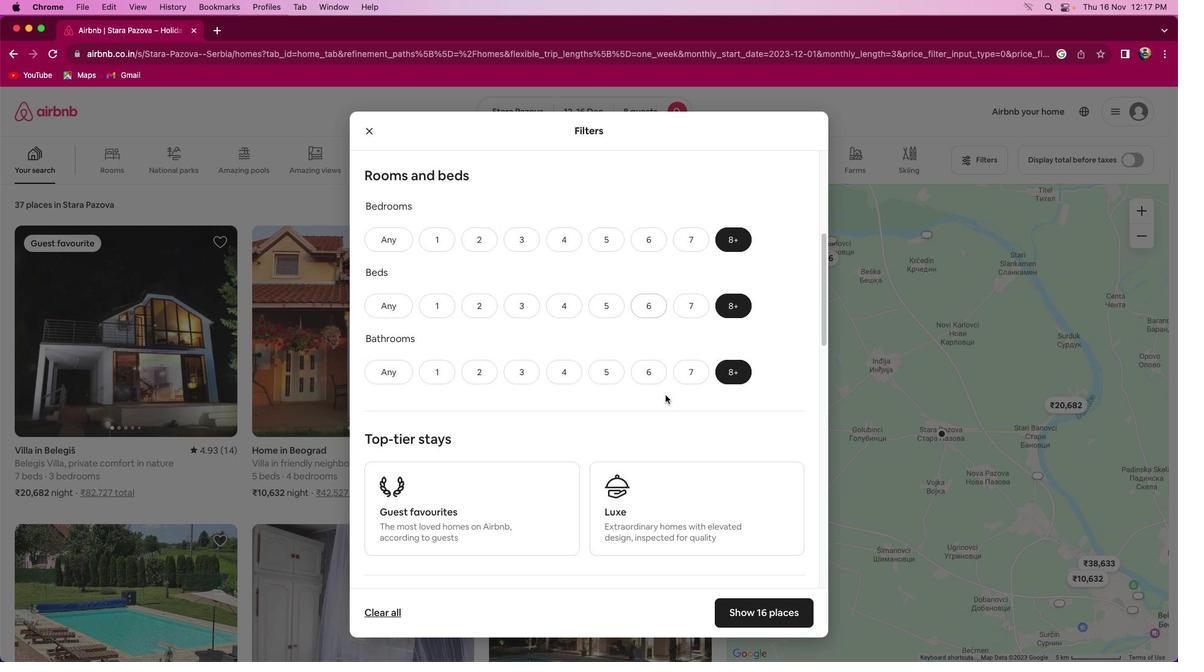 
Action: Mouse moved to (665, 397)
Screenshot: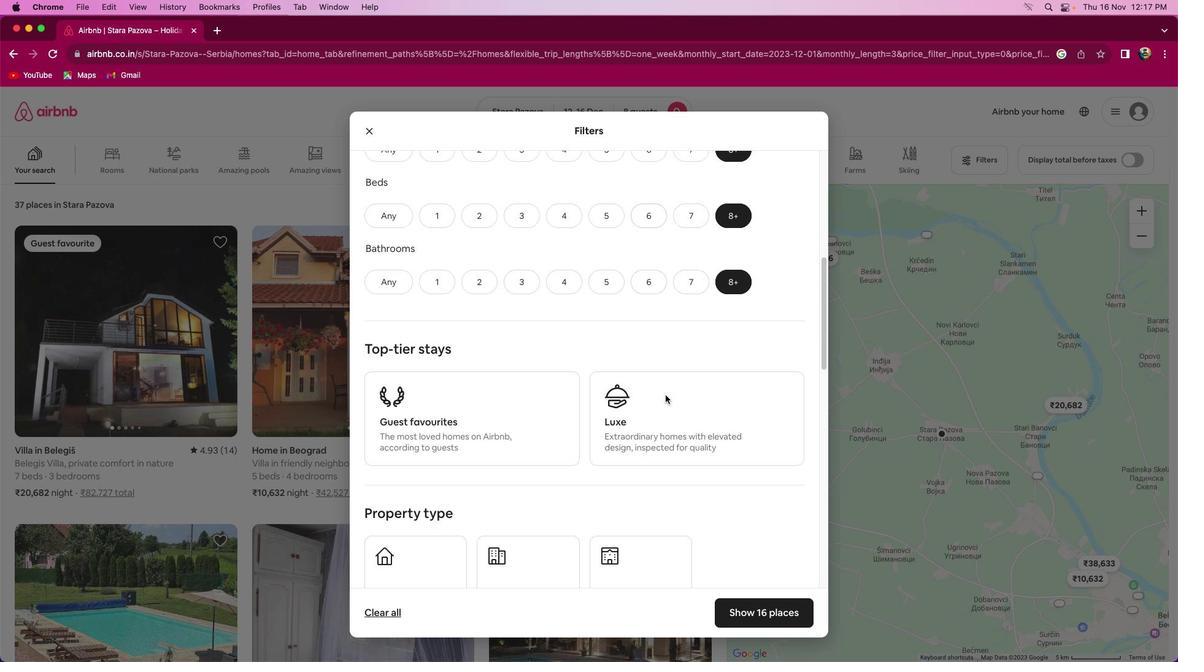 
Action: Mouse scrolled (665, 397) with delta (0, 0)
Screenshot: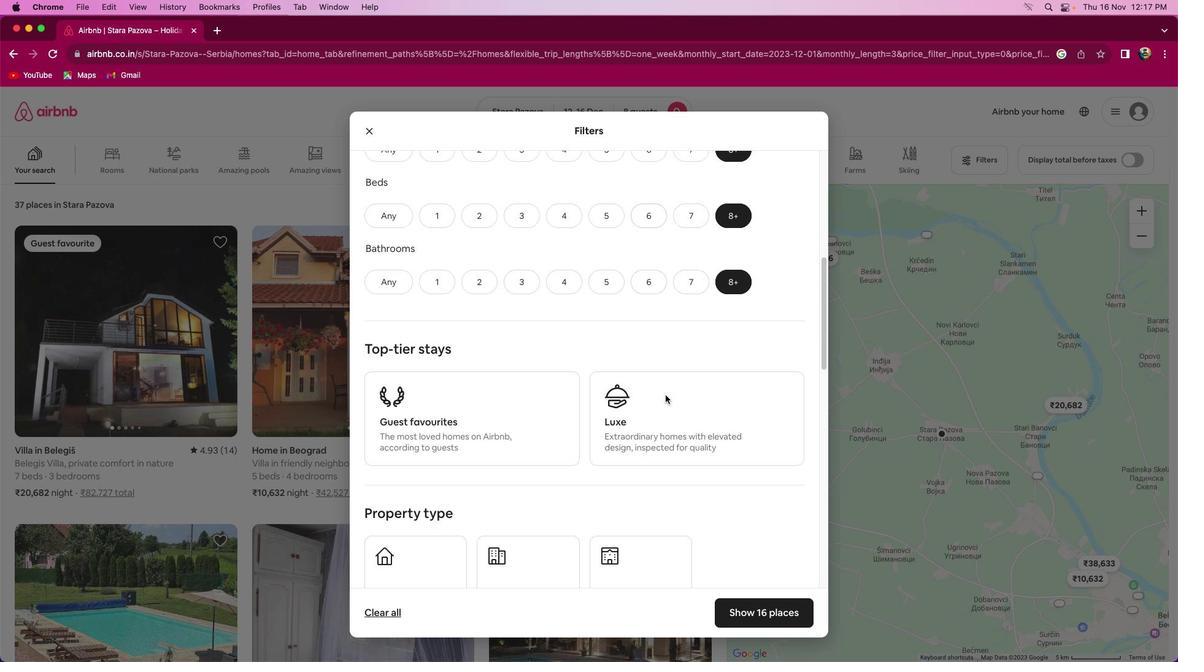 
Action: Mouse moved to (665, 397)
Screenshot: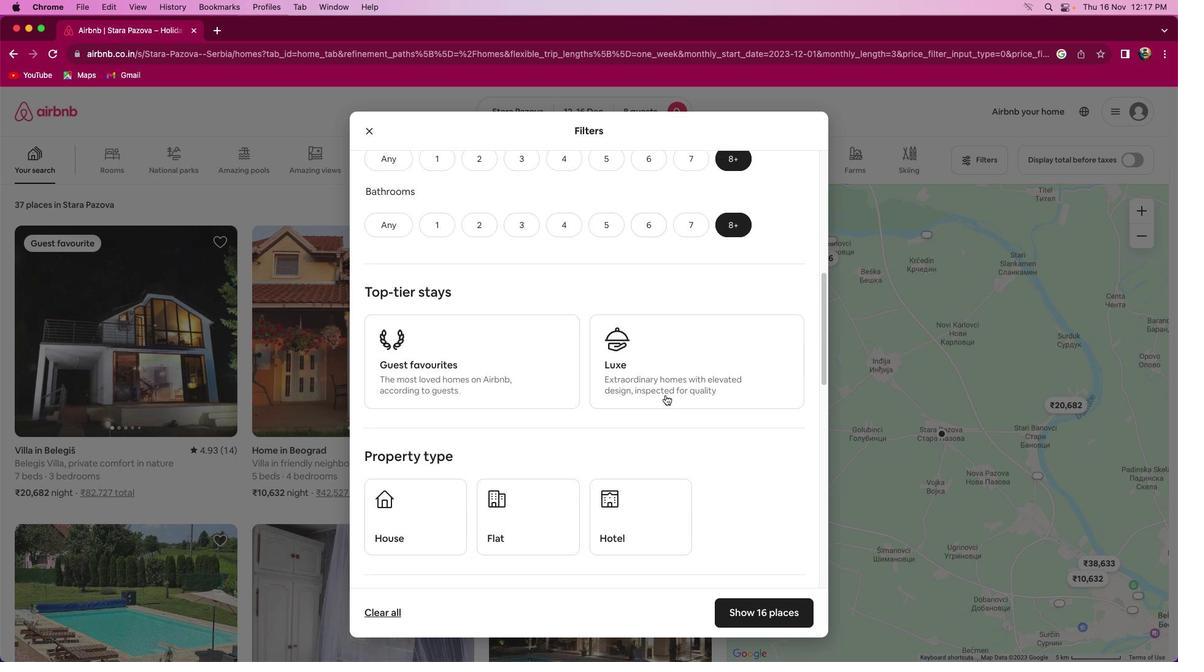 
Action: Mouse scrolled (665, 397) with delta (0, -1)
Screenshot: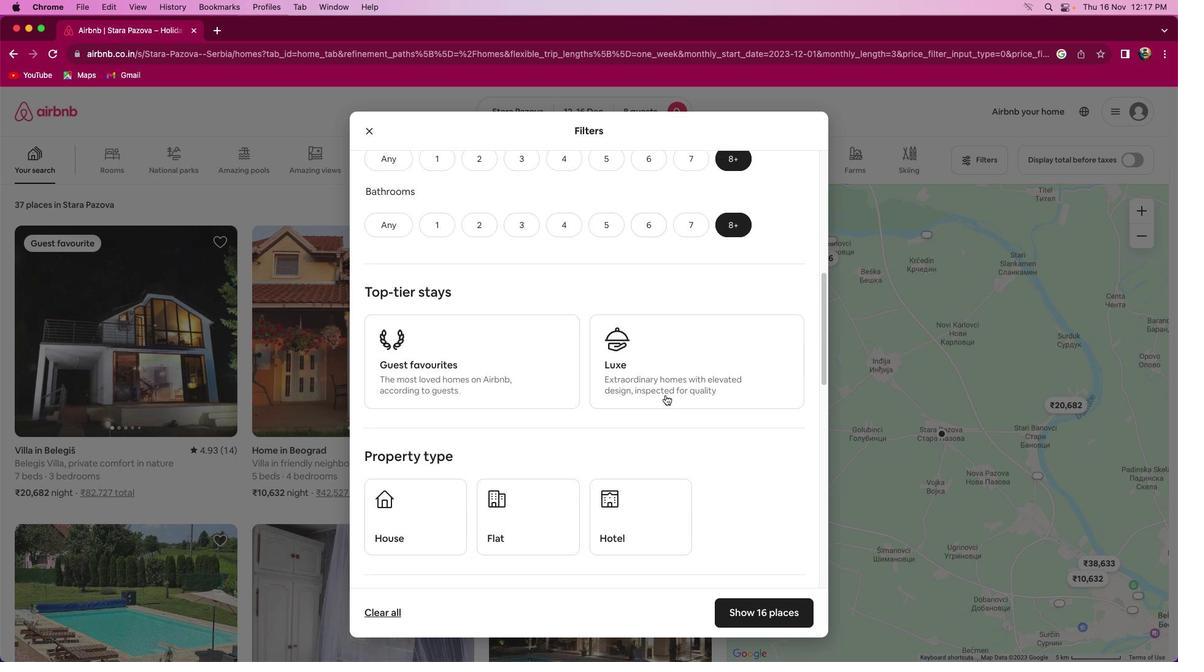 
Action: Mouse moved to (665, 396)
Screenshot: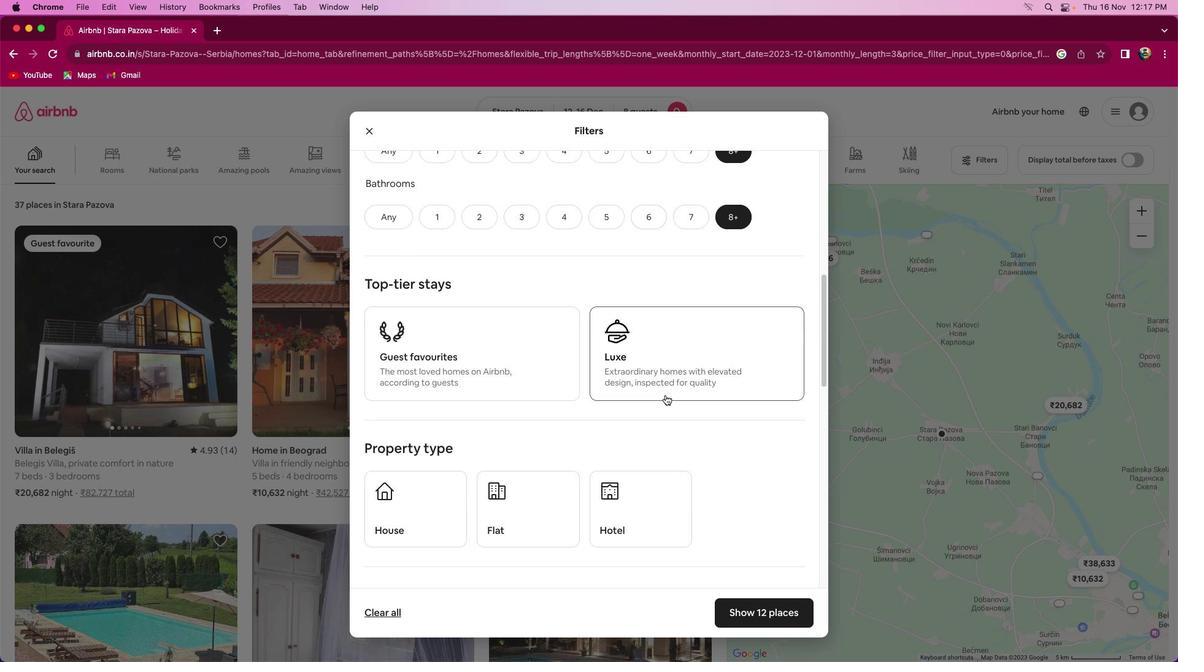 
Action: Mouse scrolled (665, 396) with delta (0, -3)
Screenshot: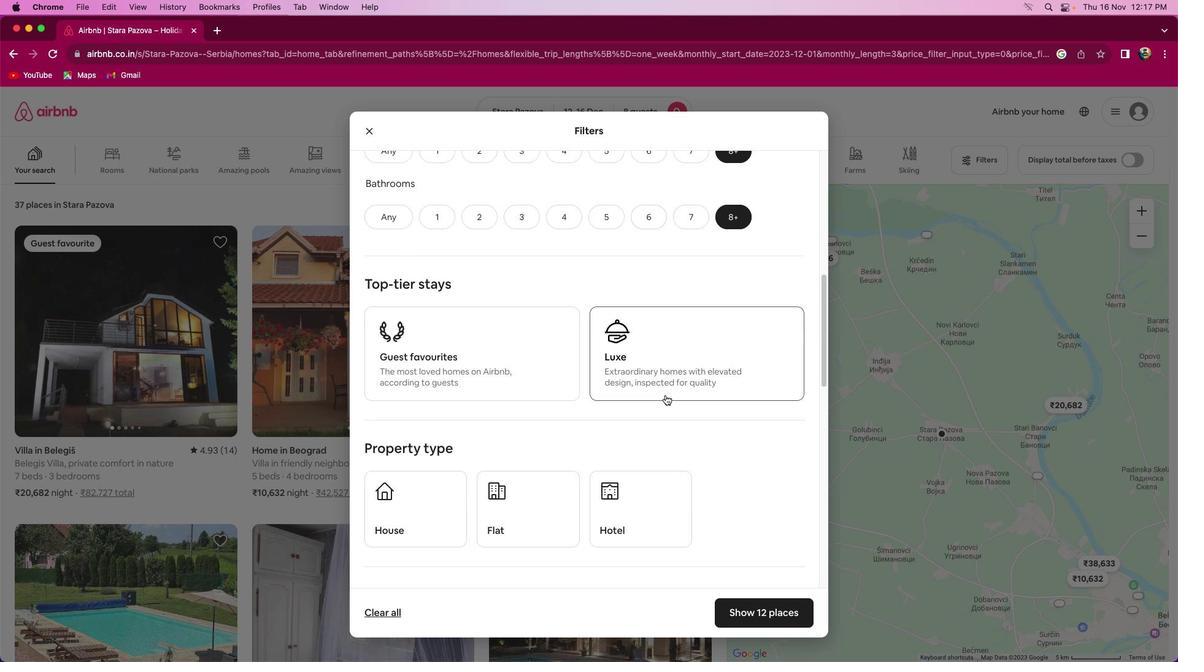 
Action: Mouse moved to (546, 373)
Screenshot: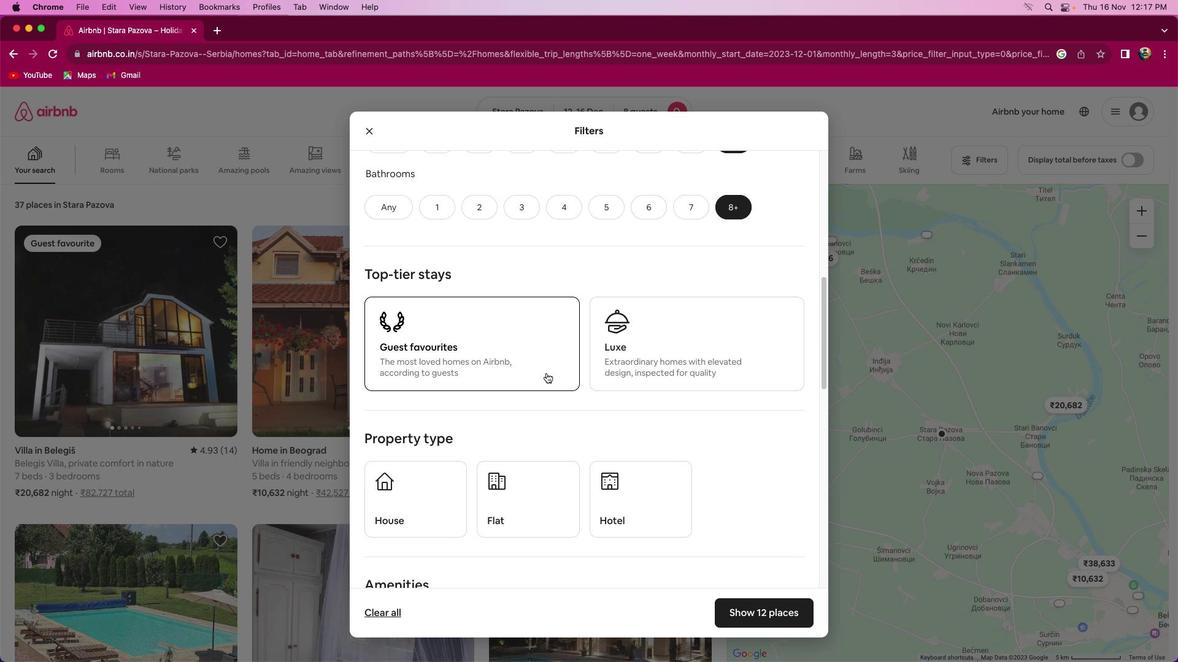 
Action: Mouse scrolled (546, 373) with delta (0, 0)
Screenshot: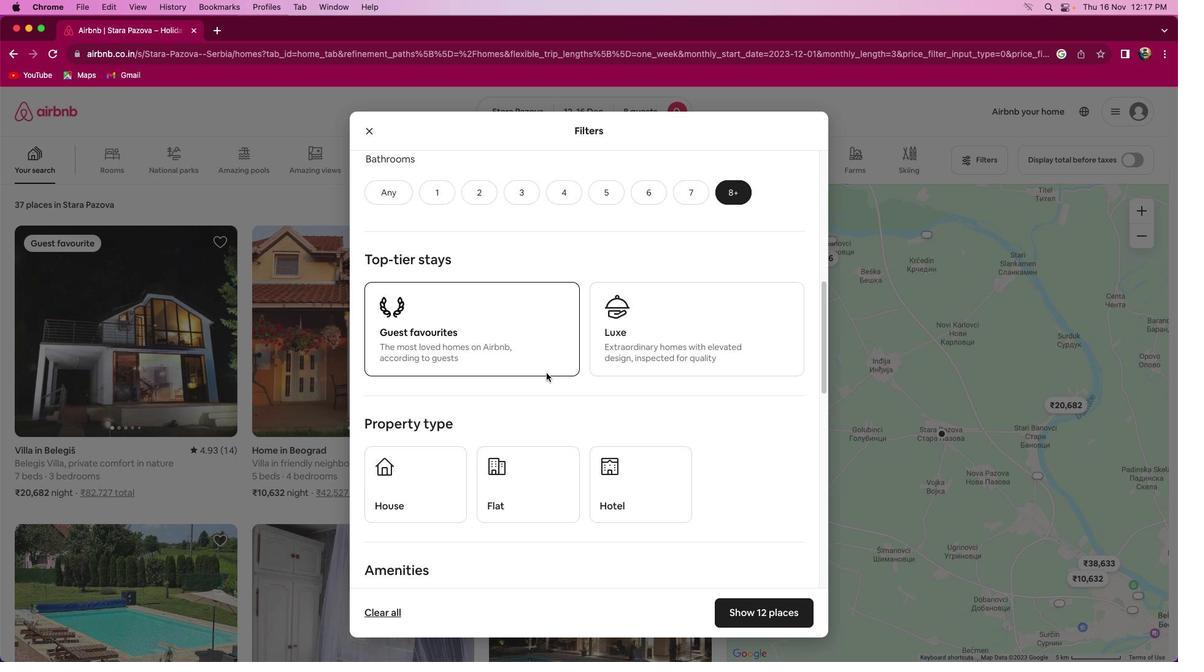 
Action: Mouse scrolled (546, 373) with delta (0, 0)
Screenshot: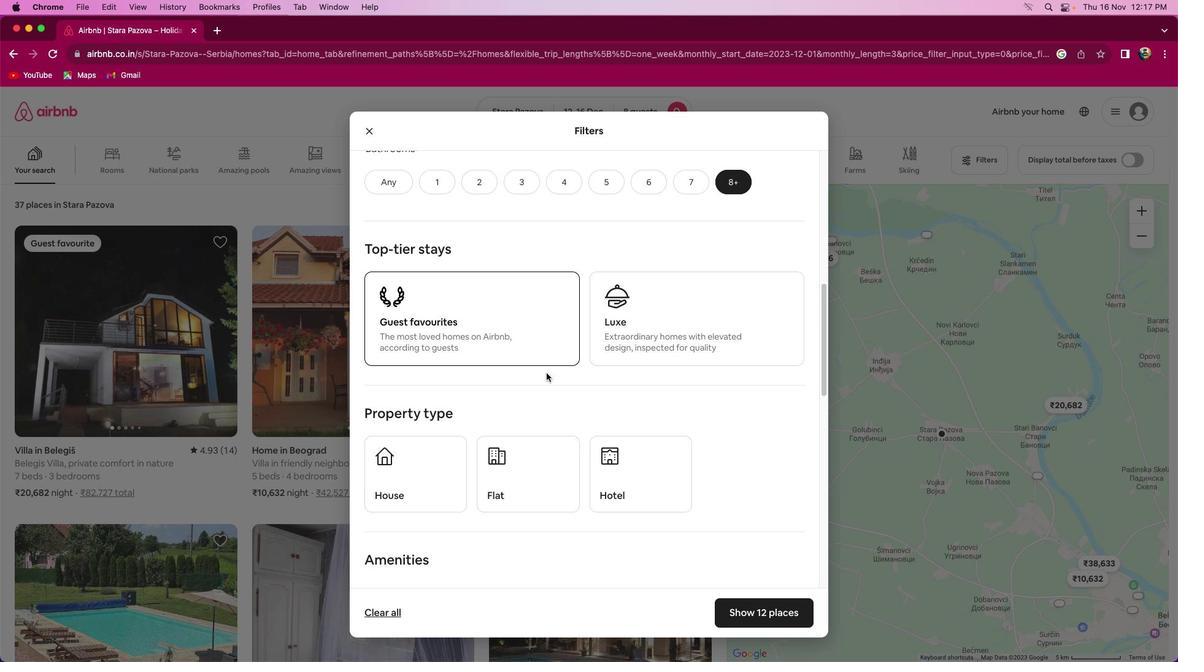 
Action: Mouse scrolled (546, 373) with delta (0, -1)
Screenshot: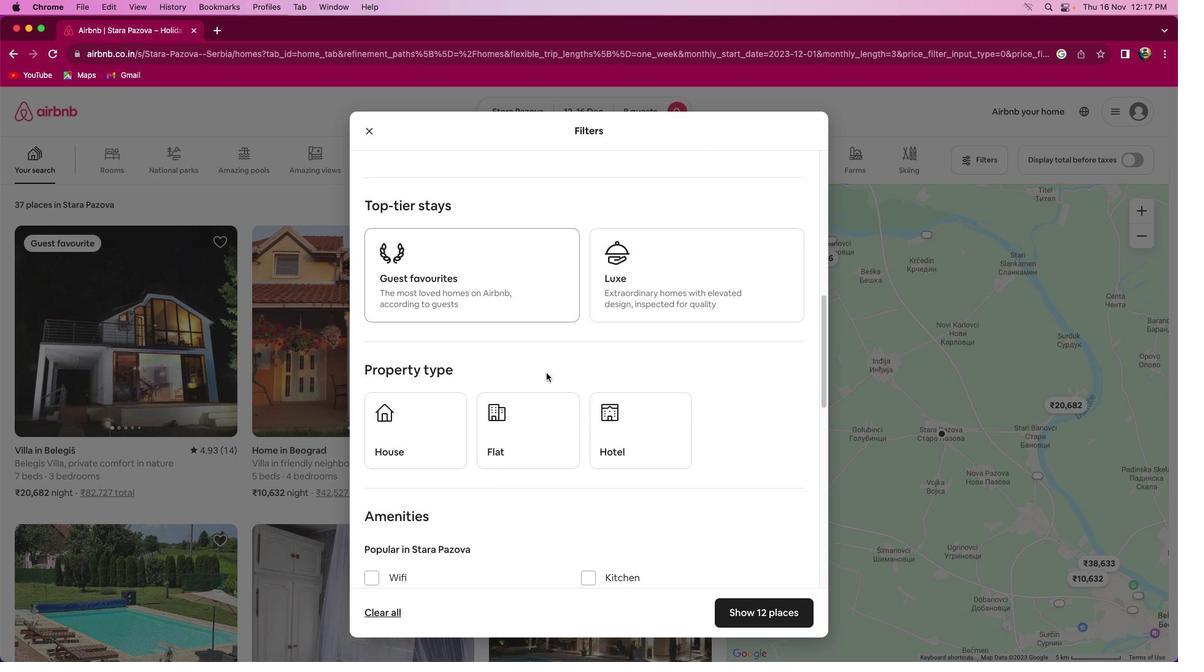 
Action: Mouse moved to (740, 334)
Screenshot: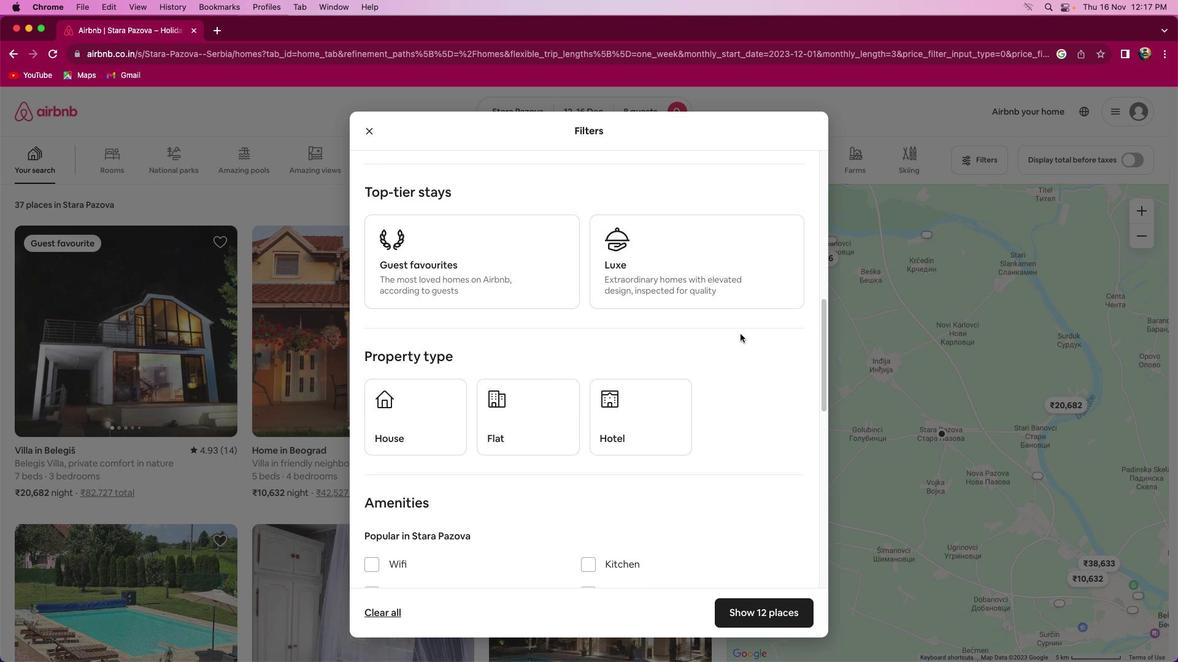 
Action: Mouse scrolled (740, 334) with delta (0, 0)
Screenshot: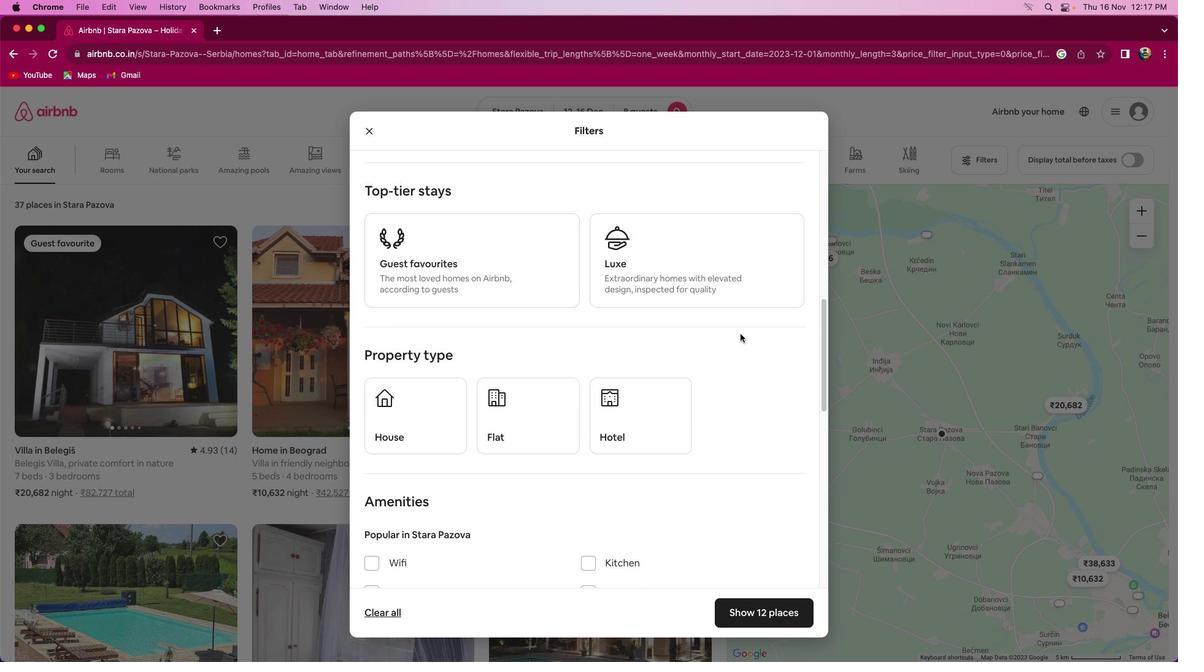
Action: Mouse scrolled (740, 334) with delta (0, 0)
Screenshot: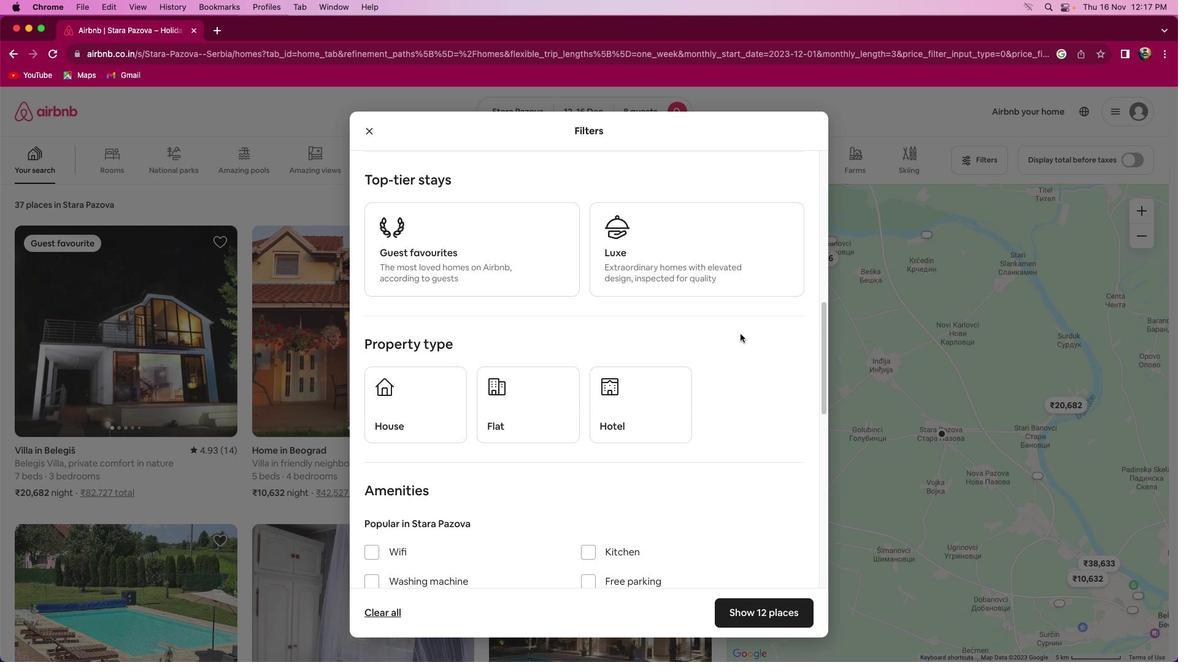
Action: Mouse scrolled (740, 334) with delta (0, 0)
Screenshot: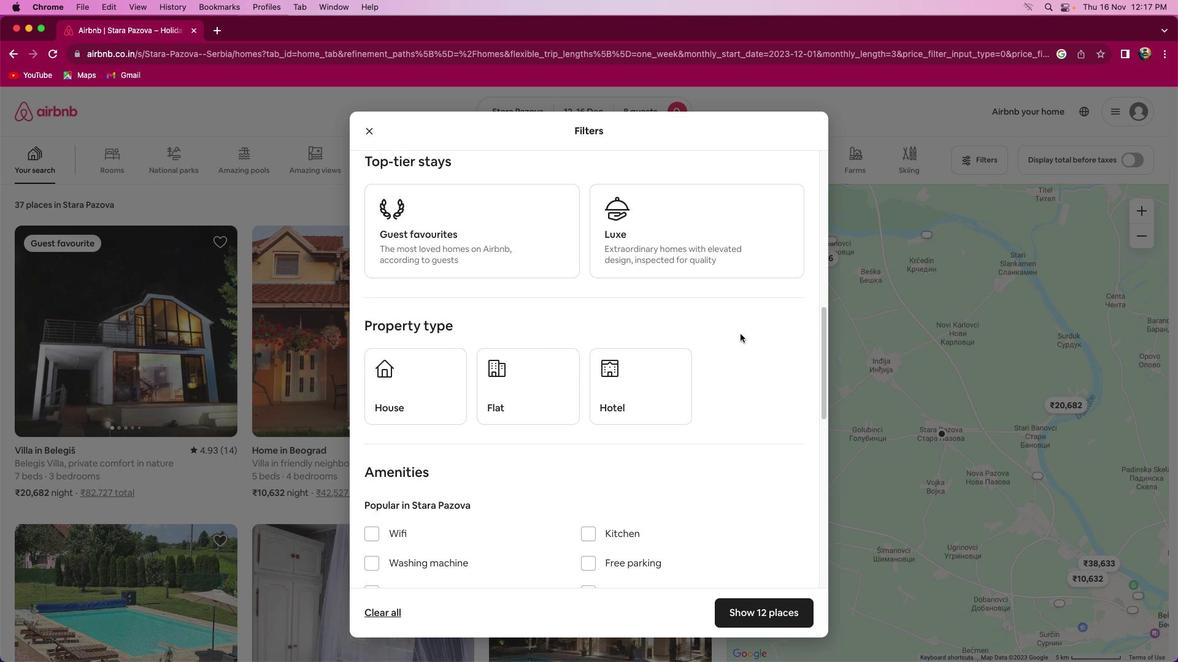 
Action: Mouse moved to (740, 334)
Screenshot: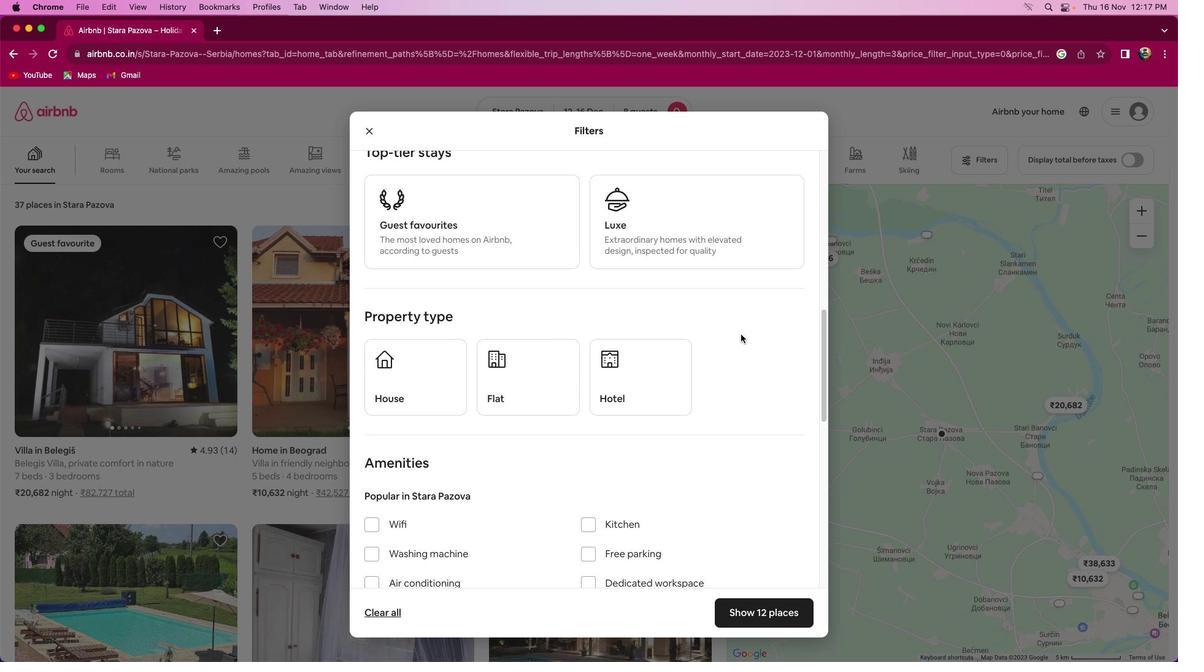 
Action: Mouse scrolled (740, 334) with delta (0, 0)
Screenshot: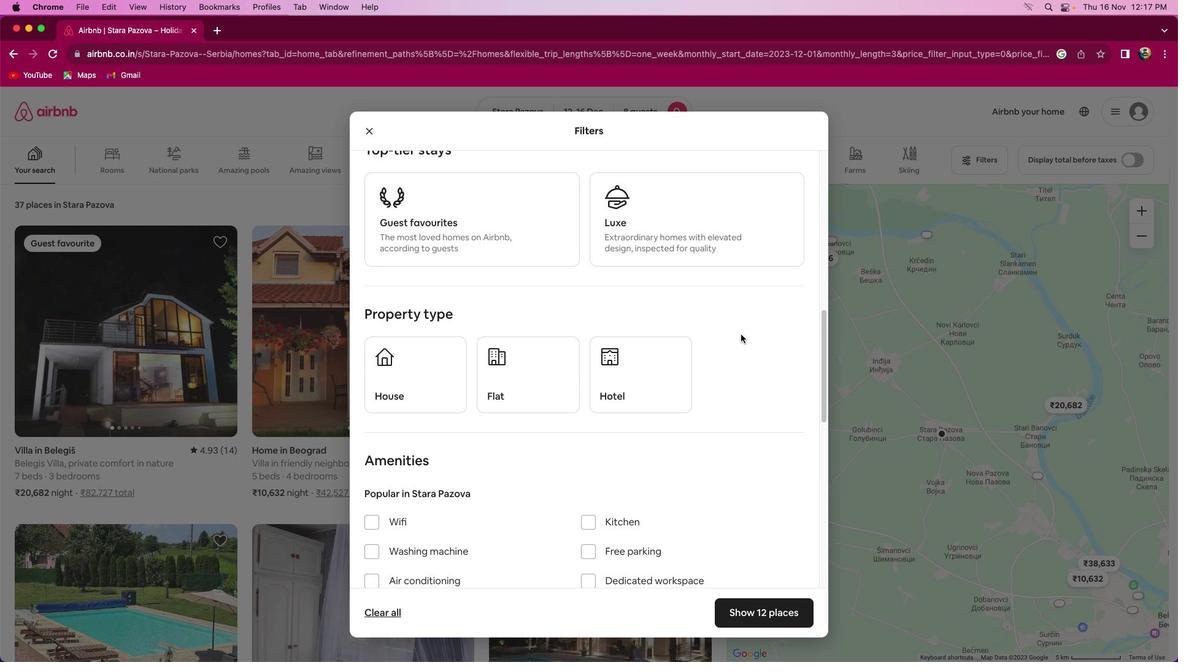 
Action: Mouse scrolled (740, 334) with delta (0, 0)
Screenshot: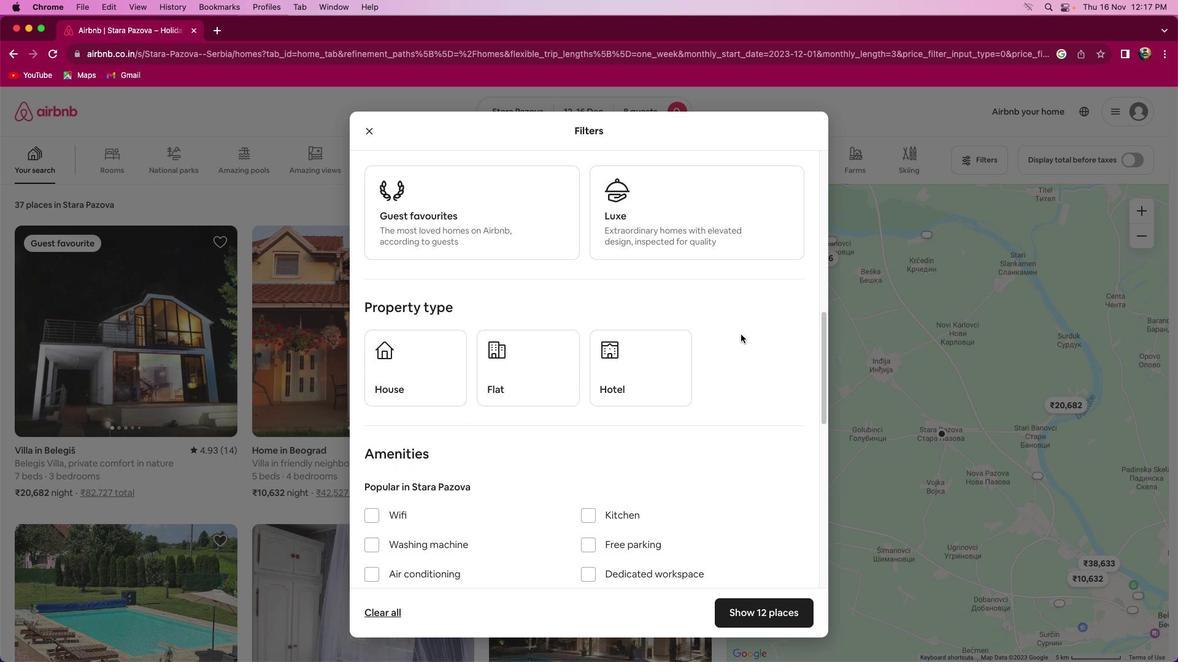 
Action: Mouse moved to (711, 335)
Screenshot: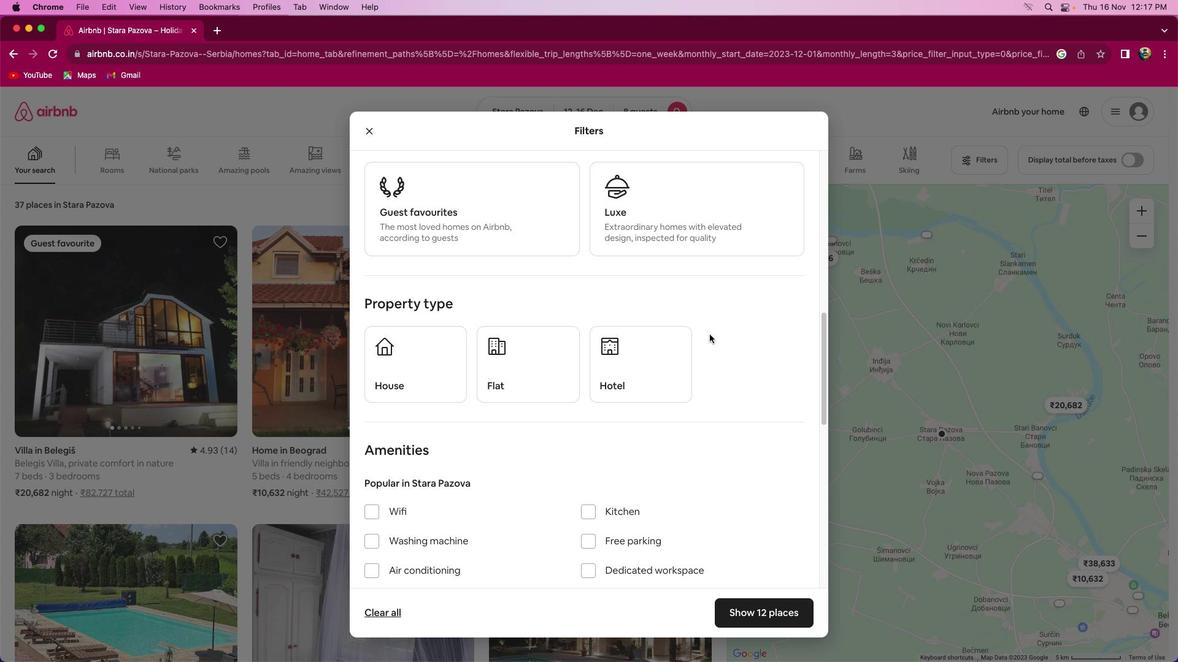 
Action: Mouse scrolled (711, 335) with delta (0, 0)
Screenshot: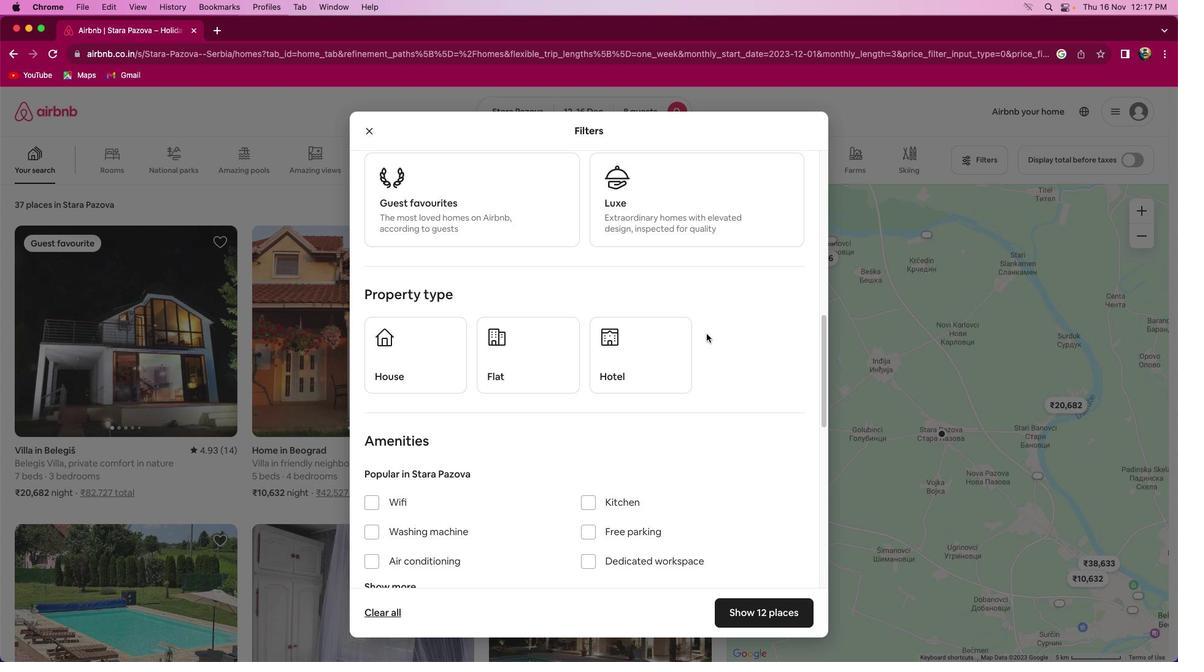
Action: Mouse moved to (710, 335)
Screenshot: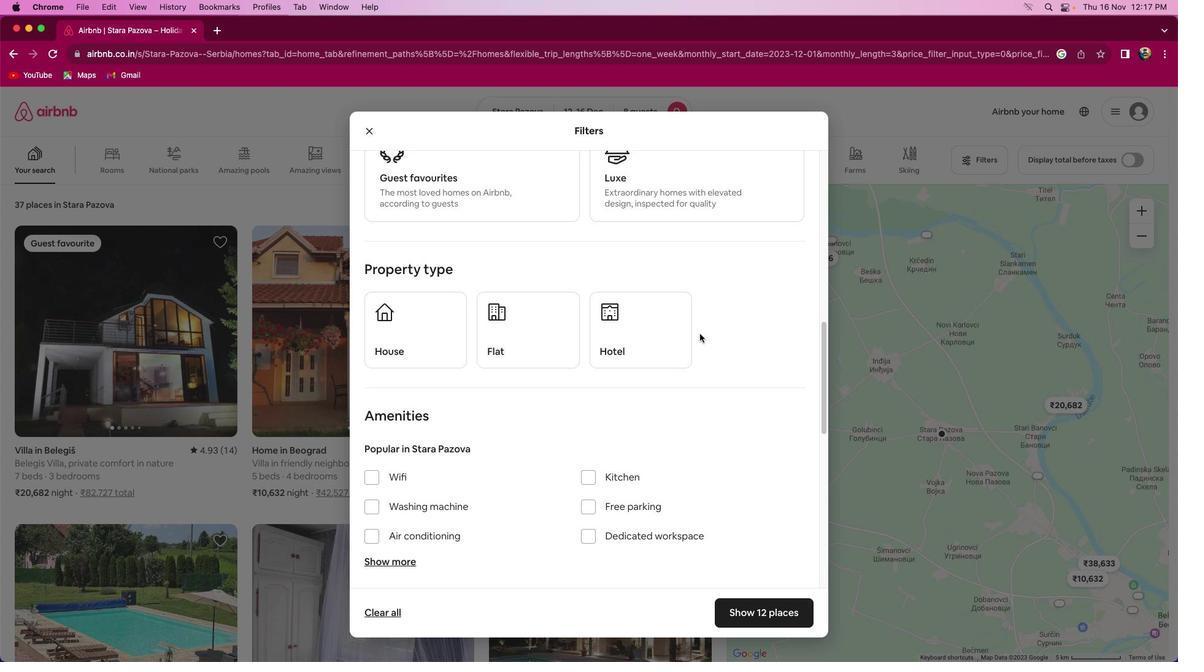 
Action: Mouse scrolled (710, 335) with delta (0, 0)
Screenshot: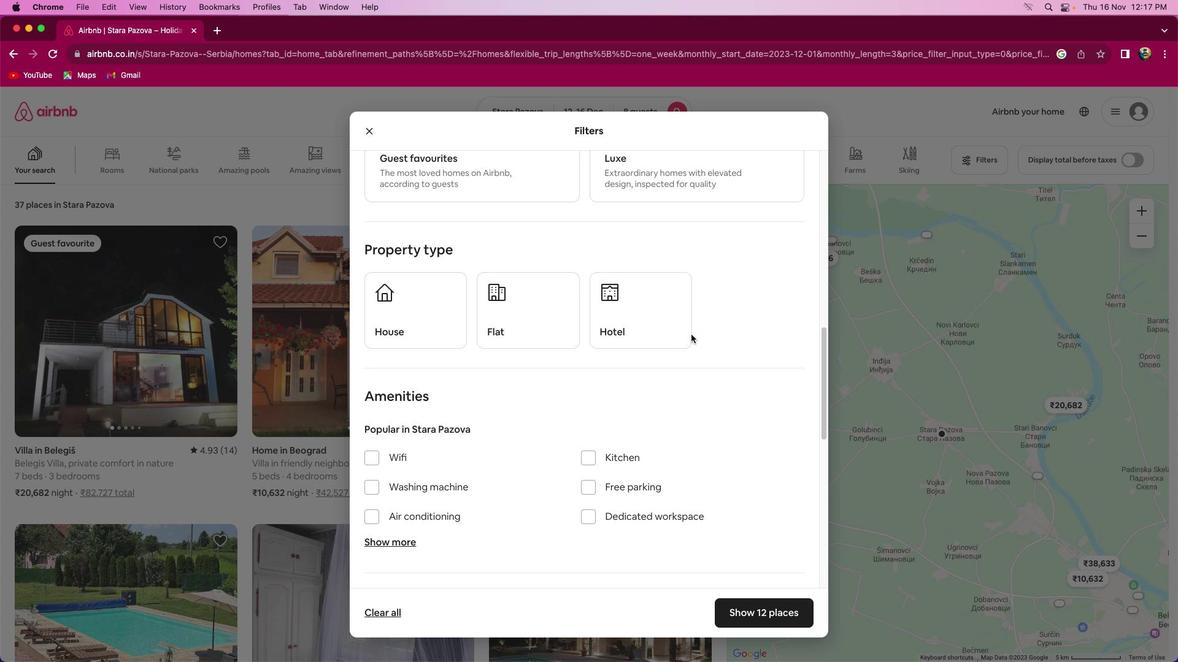 
Action: Mouse moved to (709, 335)
Screenshot: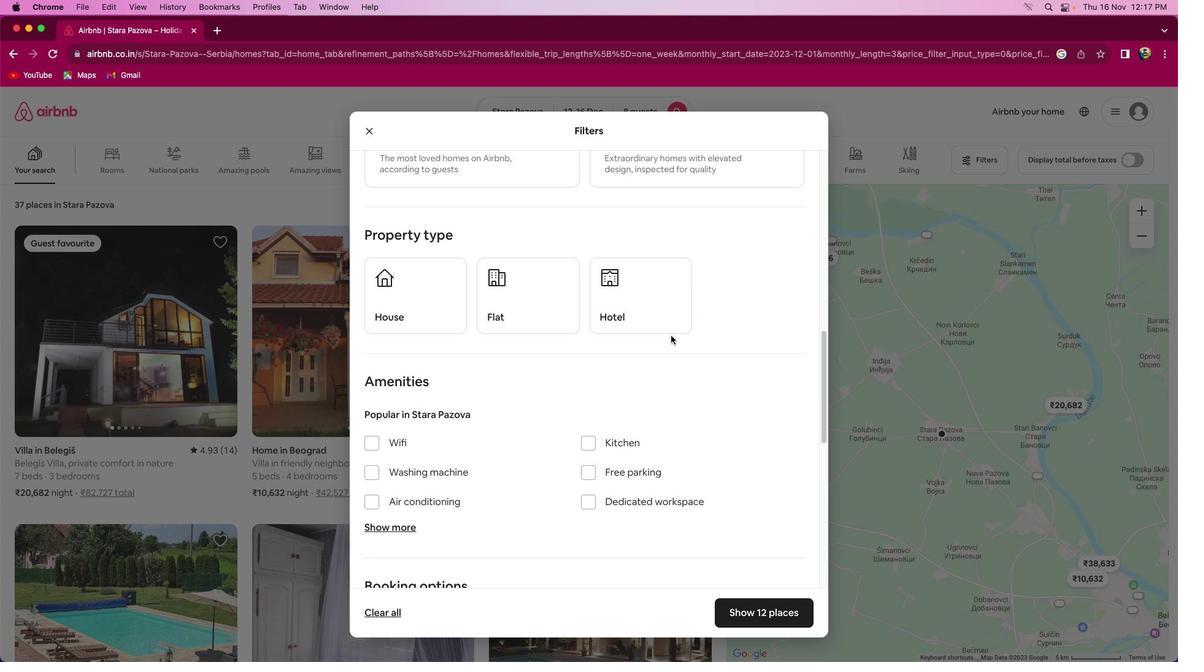 
Action: Mouse scrolled (709, 335) with delta (0, -1)
Screenshot: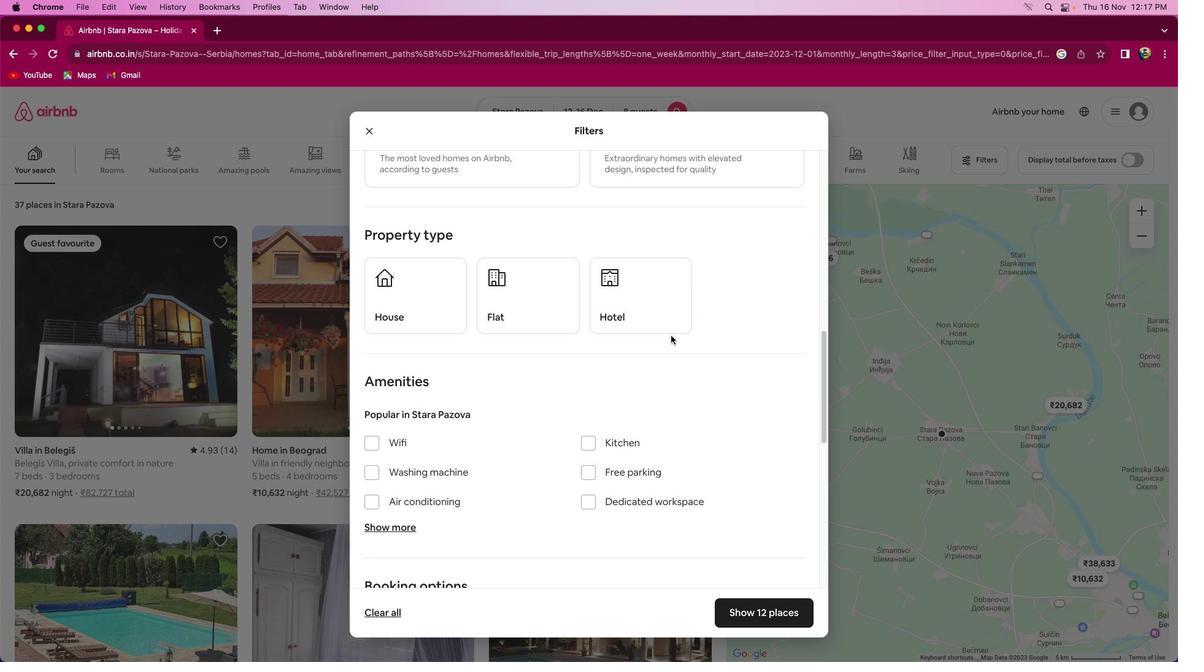 
Action: Mouse moved to (636, 305)
Screenshot: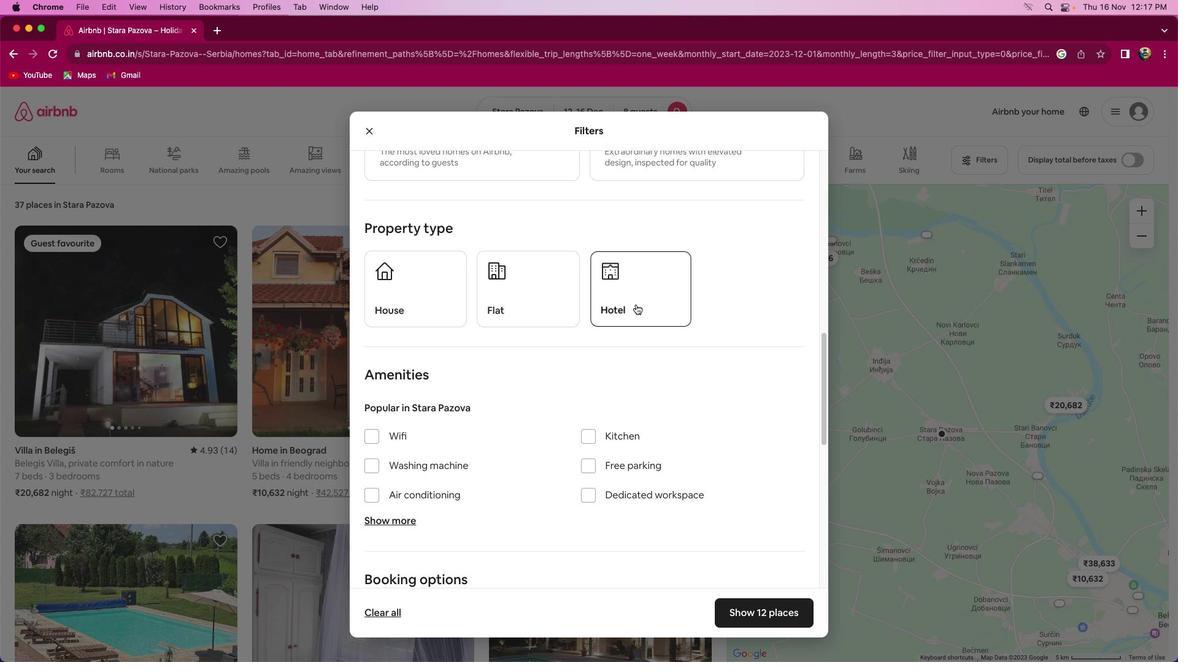 
Action: Mouse pressed left at (636, 305)
Screenshot: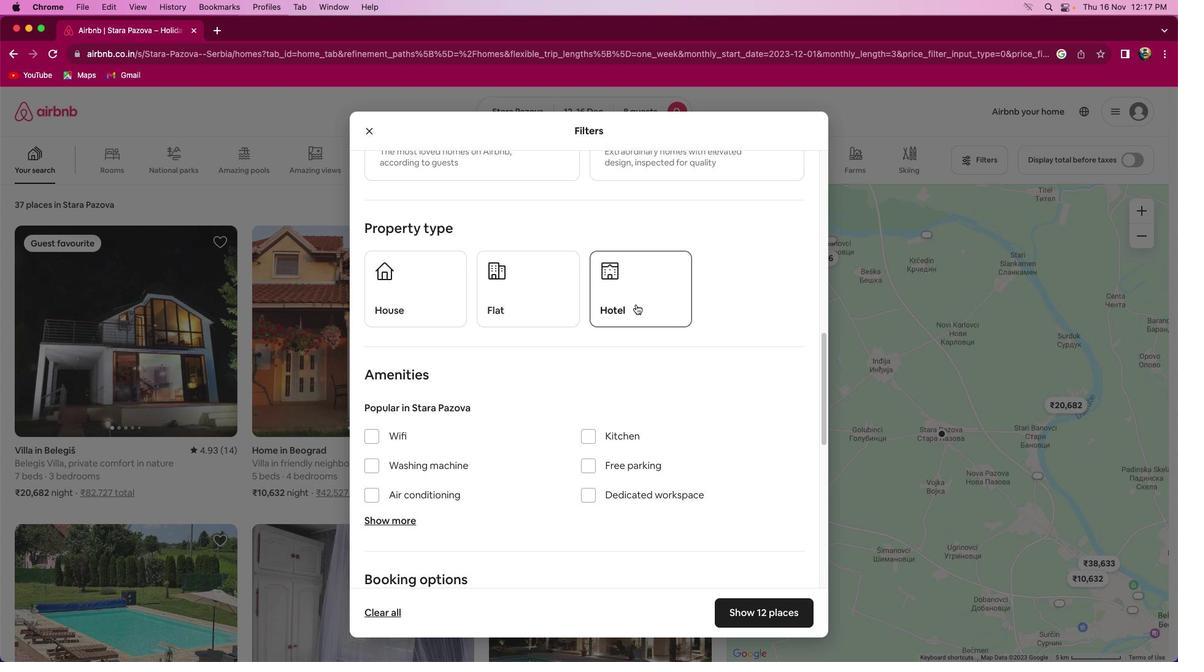 
Action: Mouse moved to (643, 331)
Screenshot: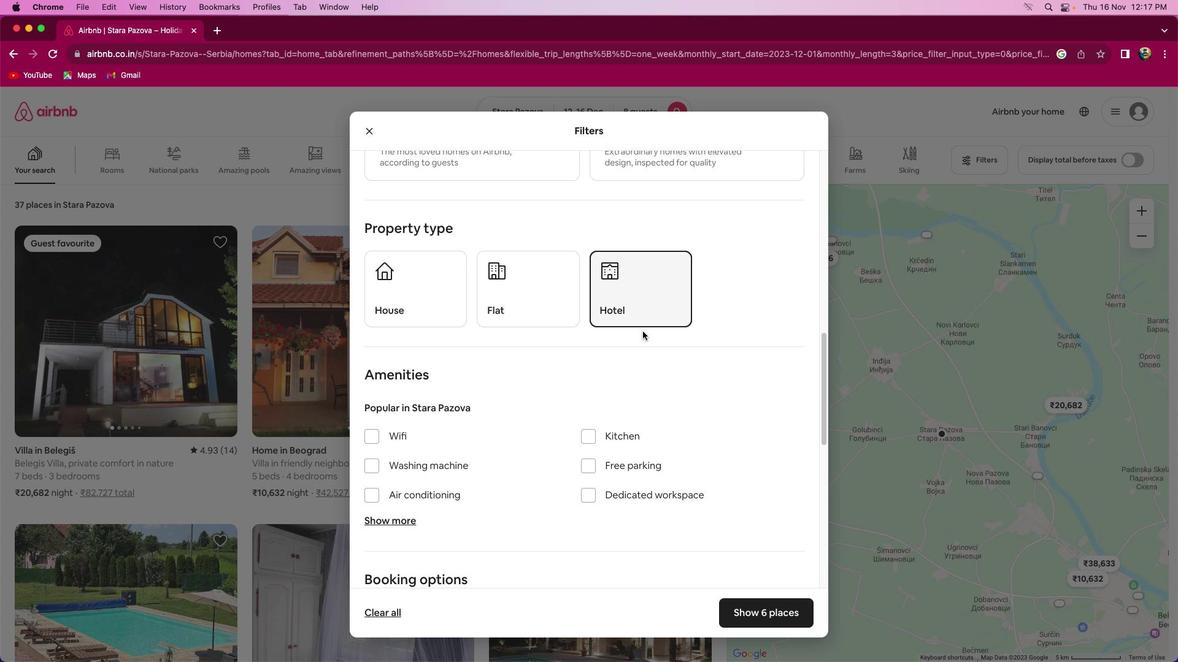 
Action: Mouse scrolled (643, 331) with delta (0, 0)
Screenshot: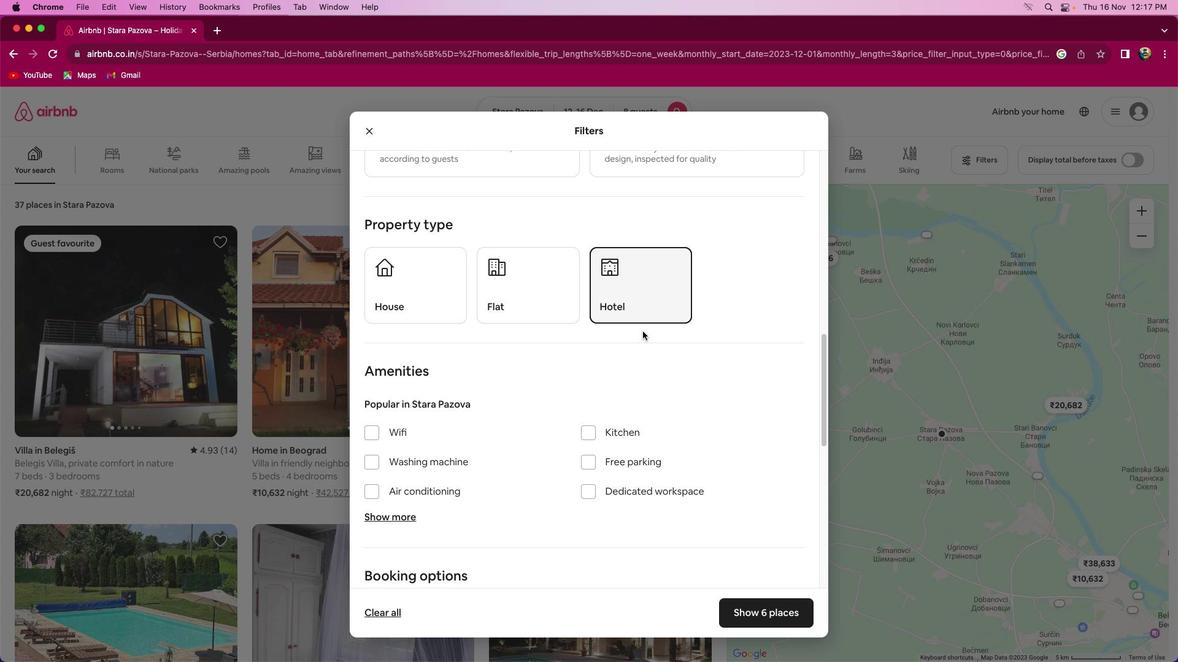 
Action: Mouse scrolled (643, 331) with delta (0, 0)
Screenshot: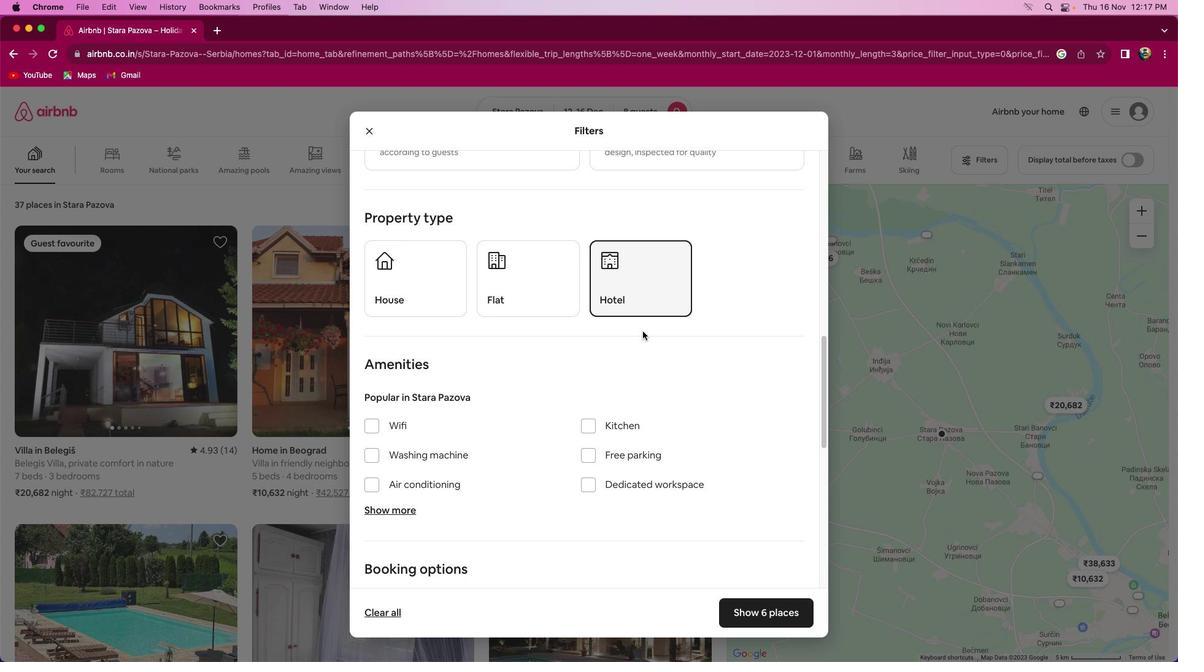 
Action: Mouse moved to (660, 315)
Screenshot: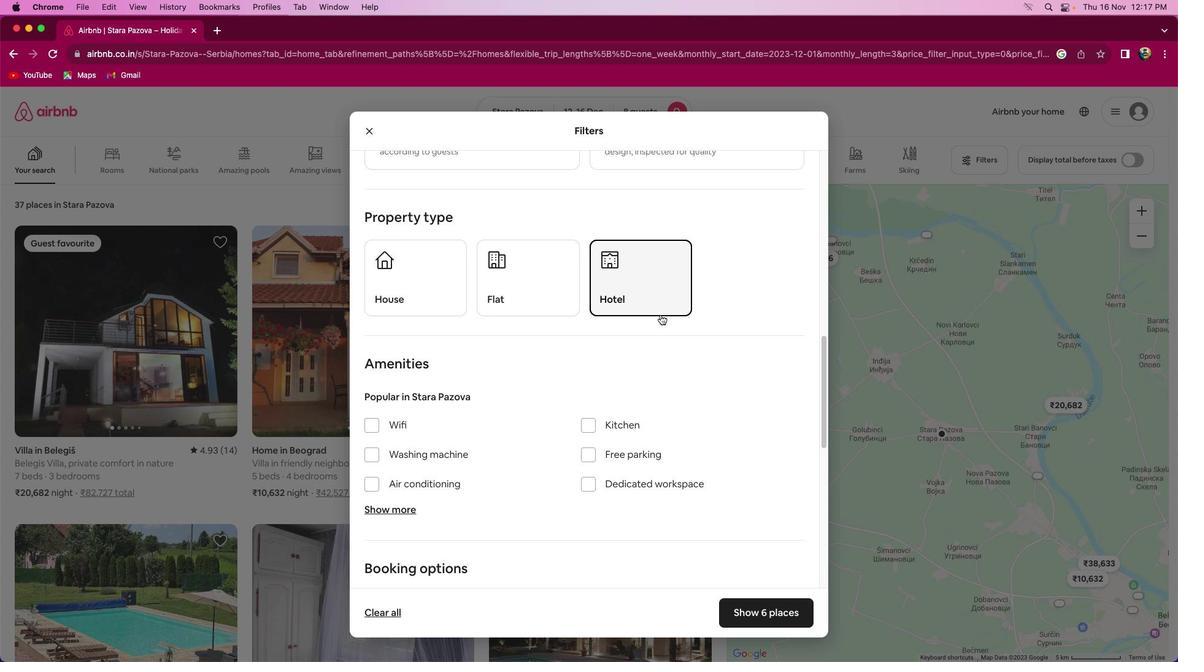 
Action: Mouse scrolled (660, 315) with delta (0, 0)
Screenshot: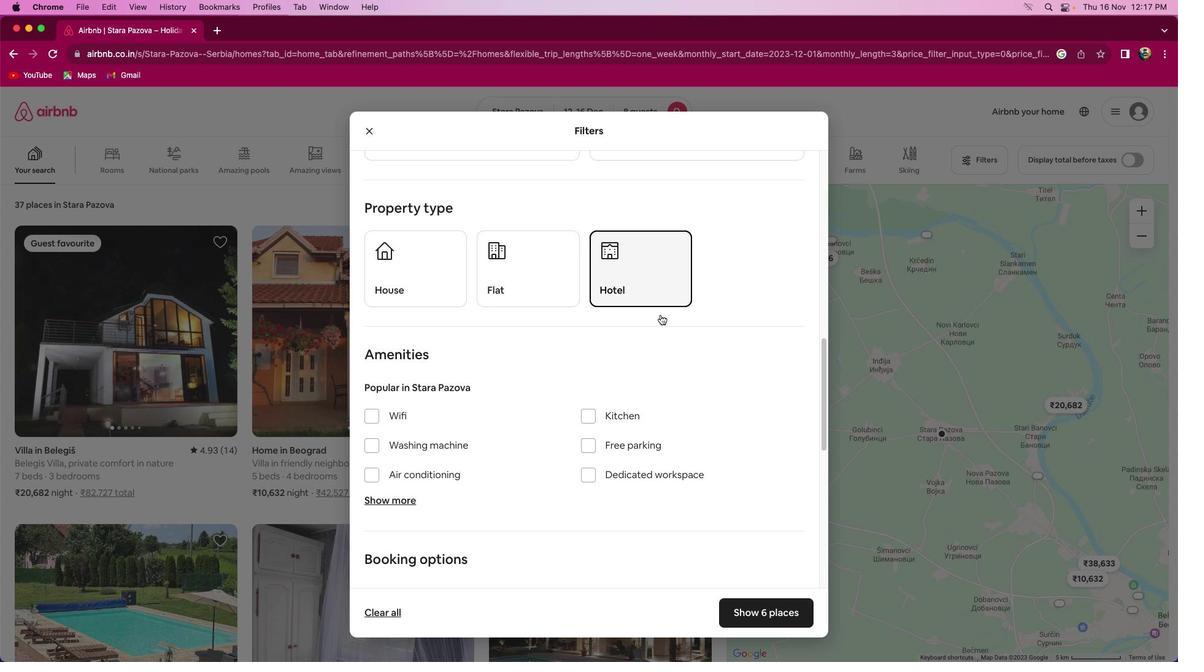 
Action: Mouse scrolled (660, 315) with delta (0, 0)
Screenshot: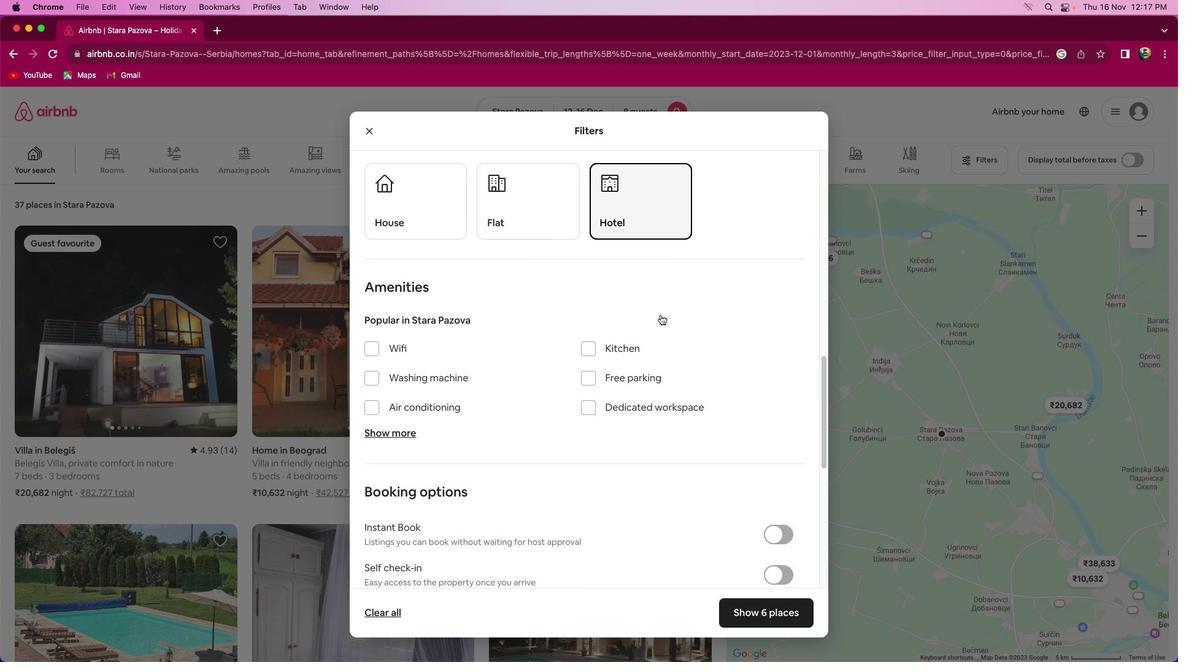 
Action: Mouse scrolled (660, 315) with delta (0, -1)
Screenshot: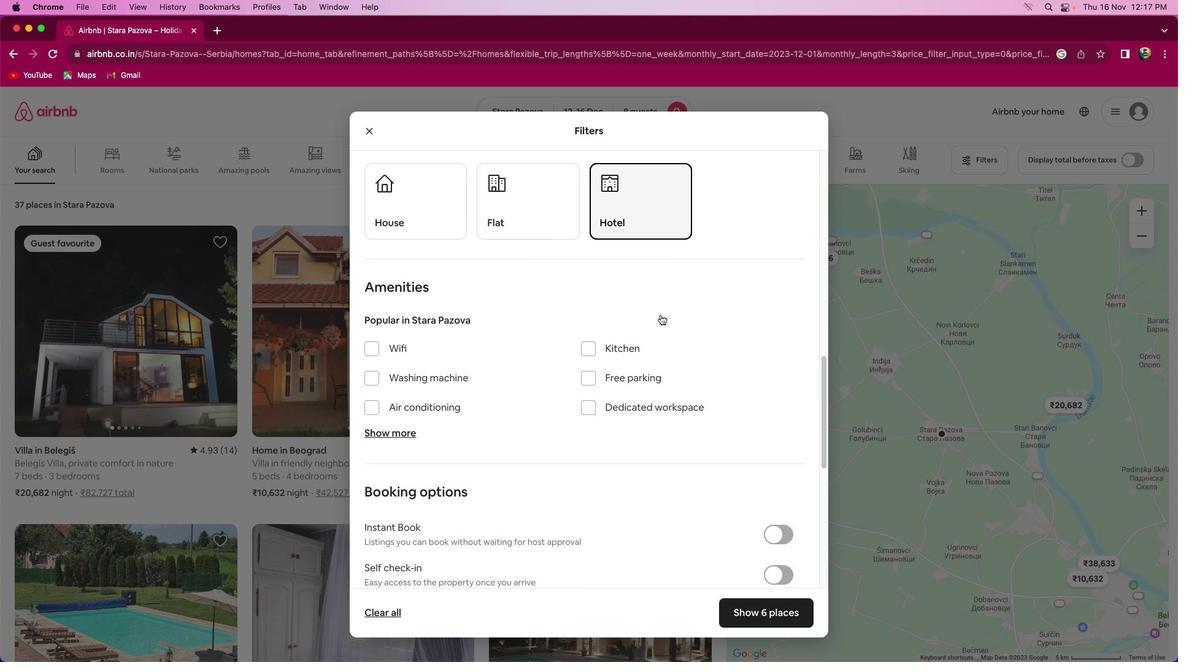 
Action: Mouse scrolled (660, 315) with delta (0, -2)
Screenshot: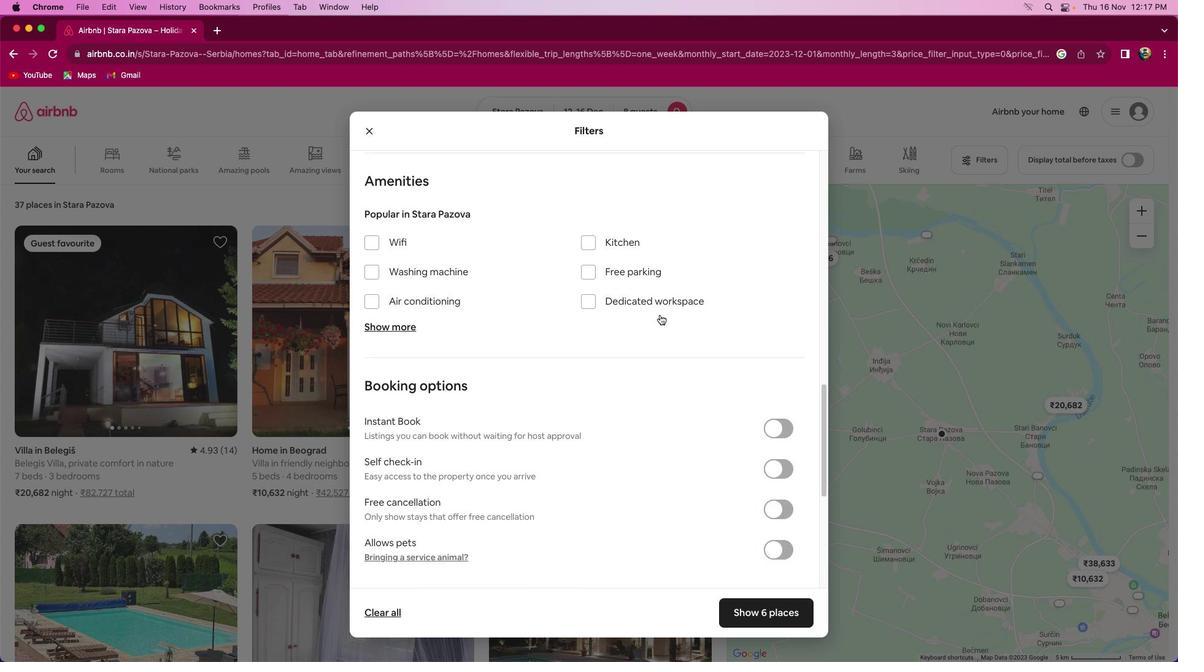 
Action: Mouse moved to (397, 311)
Screenshot: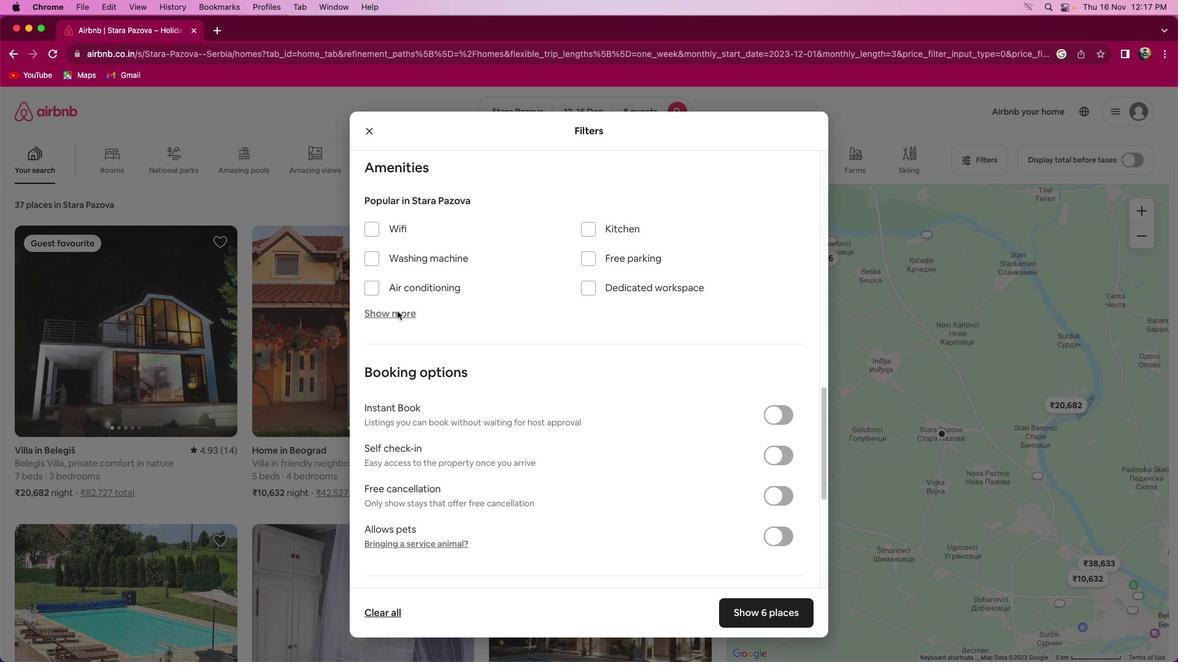
Action: Mouse pressed left at (397, 311)
Screenshot: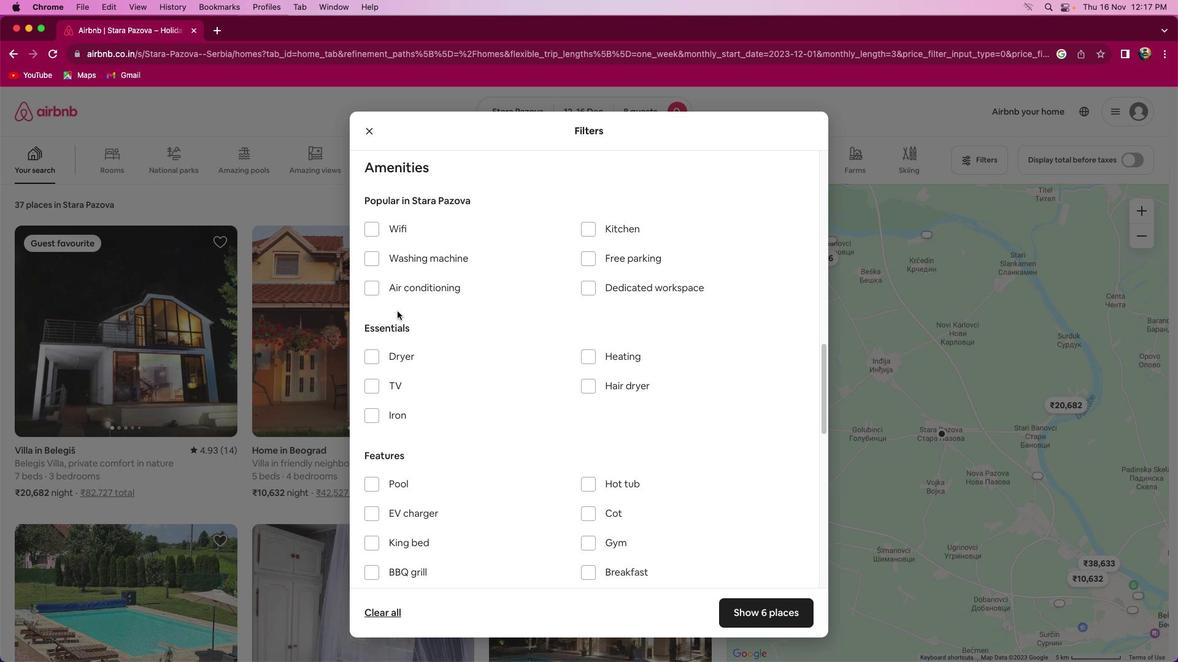 
Action: Mouse moved to (374, 224)
Screenshot: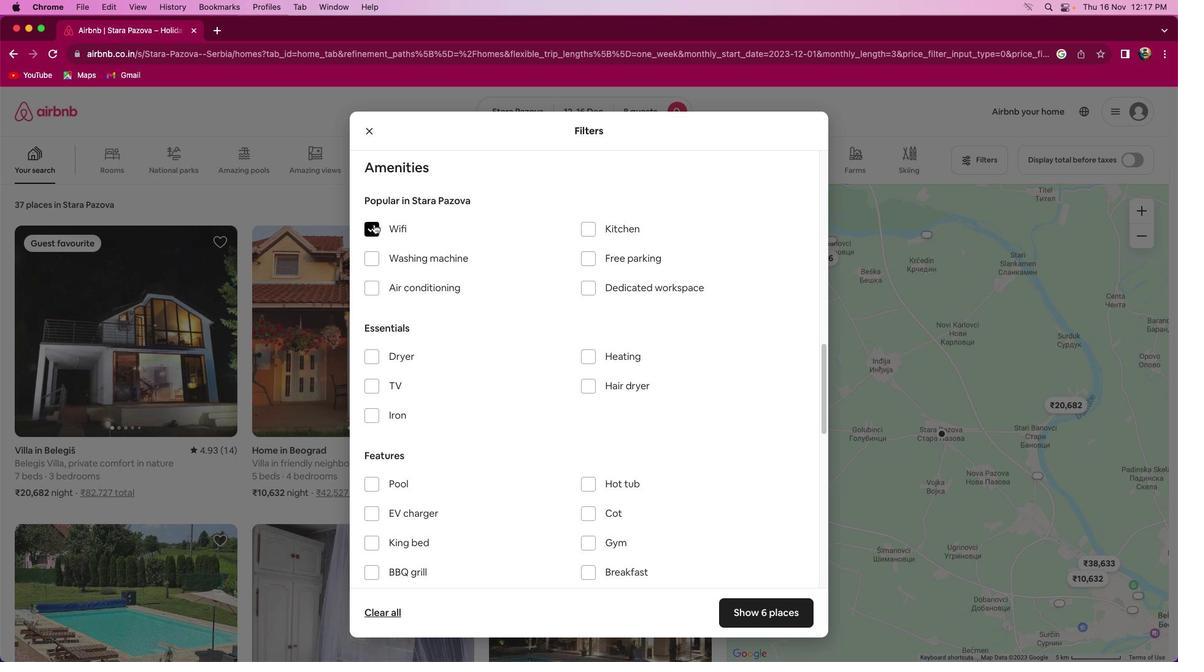 
Action: Mouse pressed left at (374, 224)
Screenshot: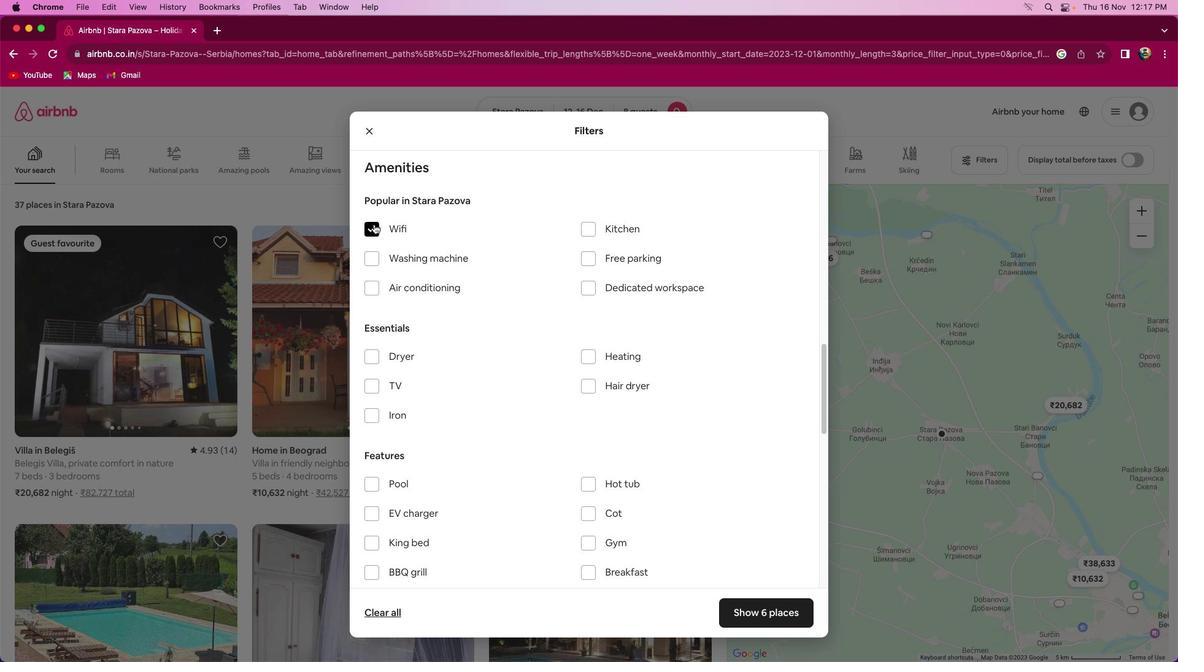 
Action: Mouse moved to (379, 381)
Screenshot: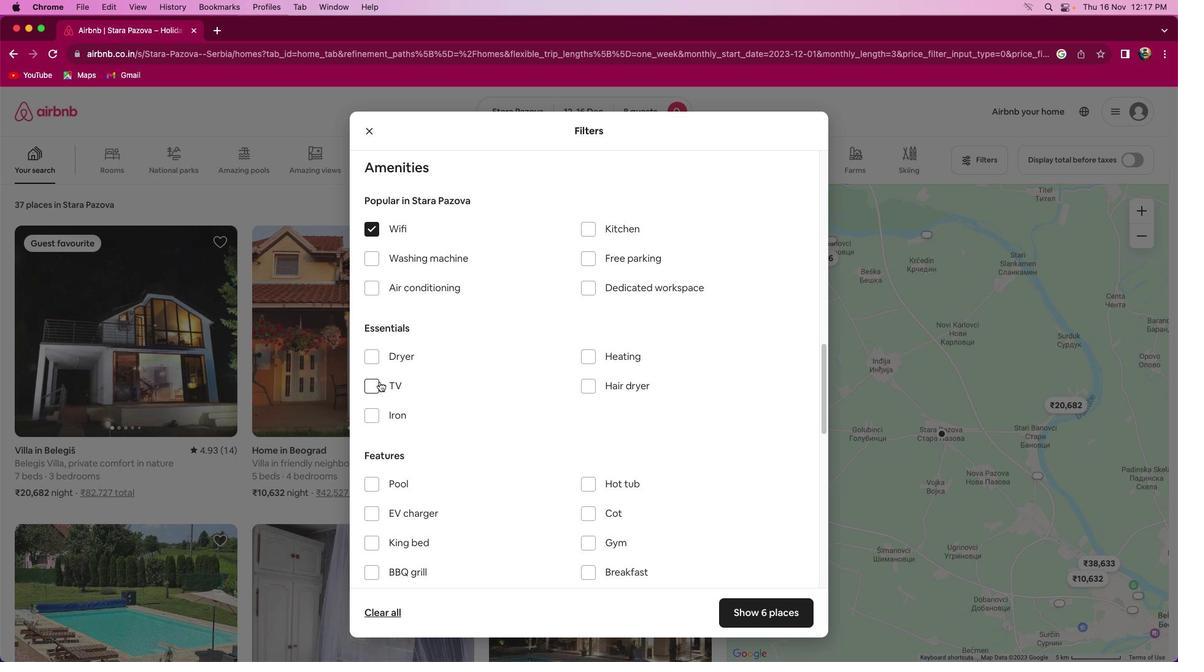 
Action: Mouse pressed left at (379, 381)
Screenshot: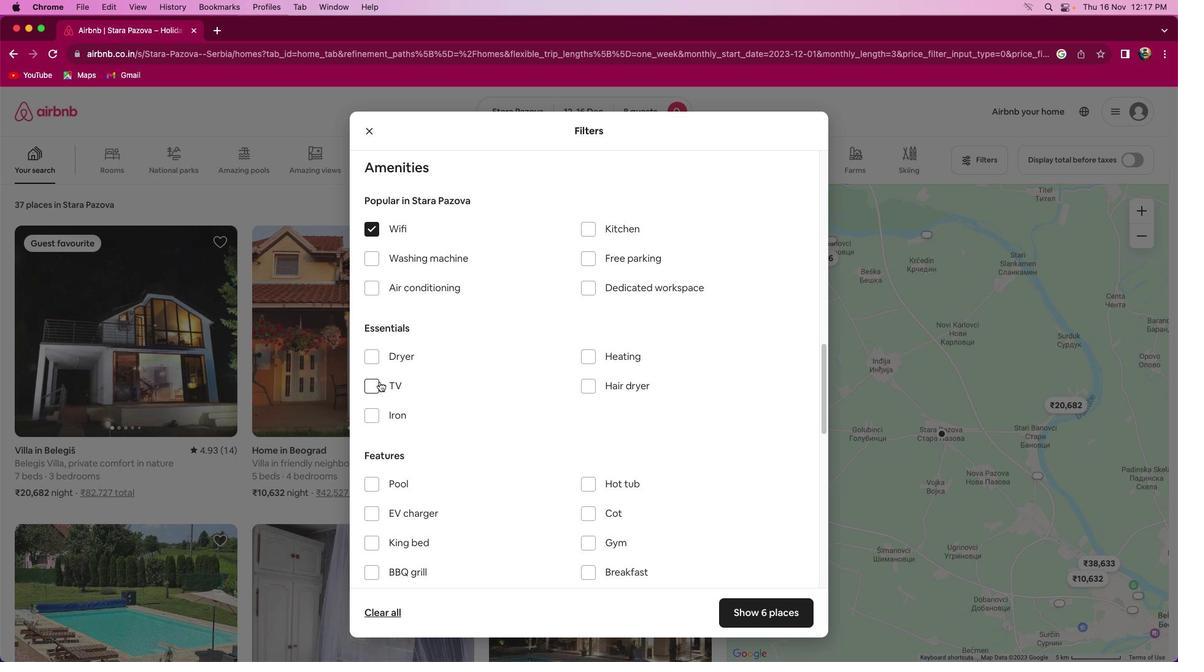 
Action: Mouse moved to (597, 259)
Screenshot: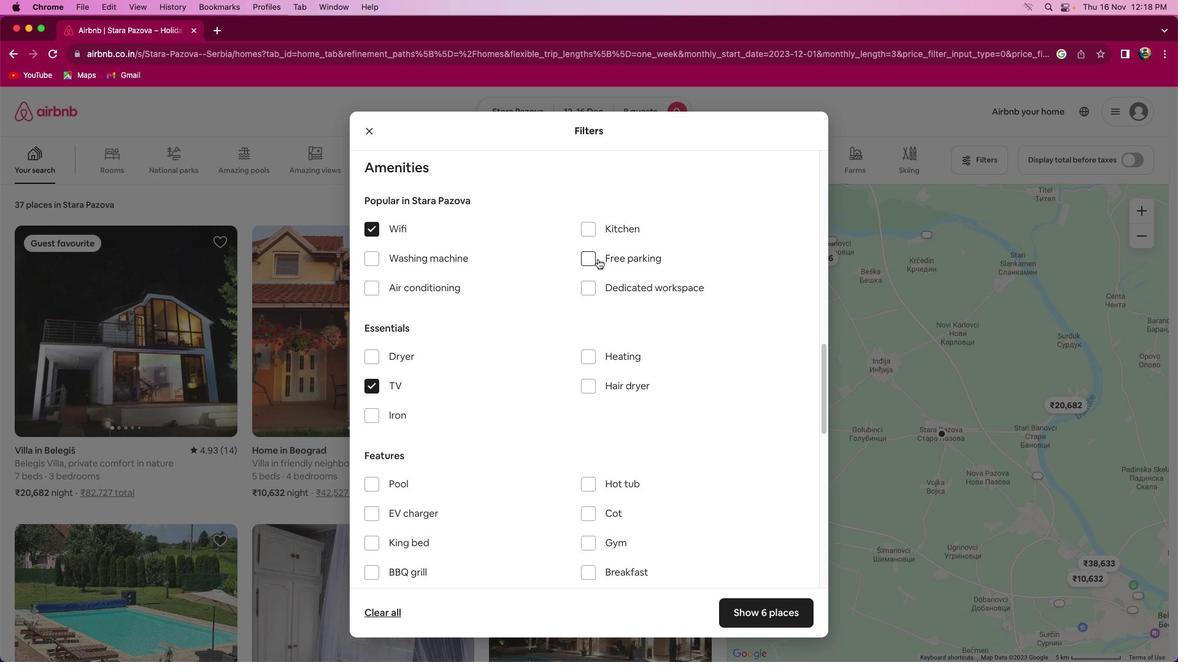 
Action: Mouse pressed left at (597, 259)
Screenshot: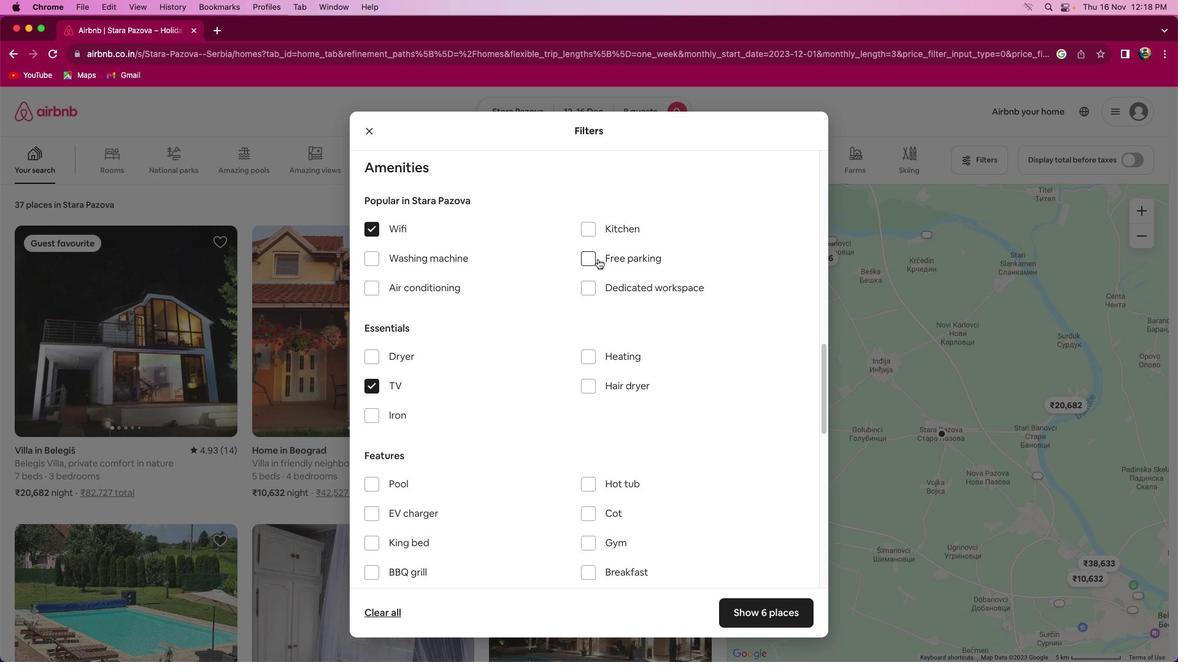 
Action: Mouse moved to (604, 275)
Screenshot: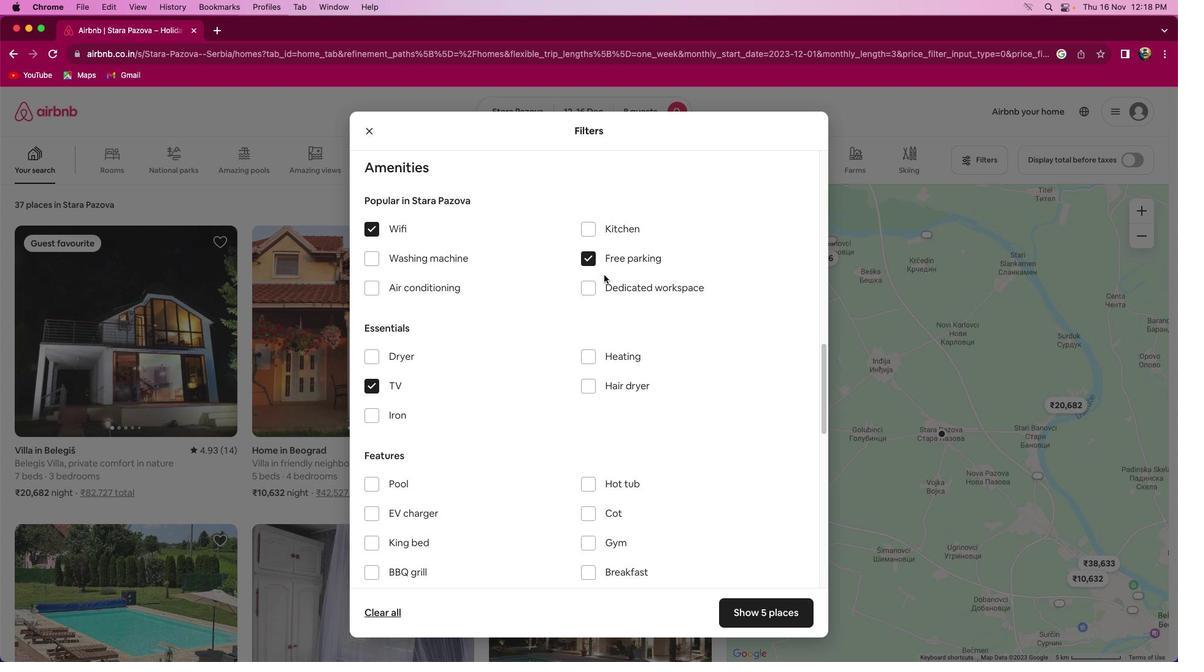 
Action: Mouse scrolled (604, 275) with delta (0, 0)
Screenshot: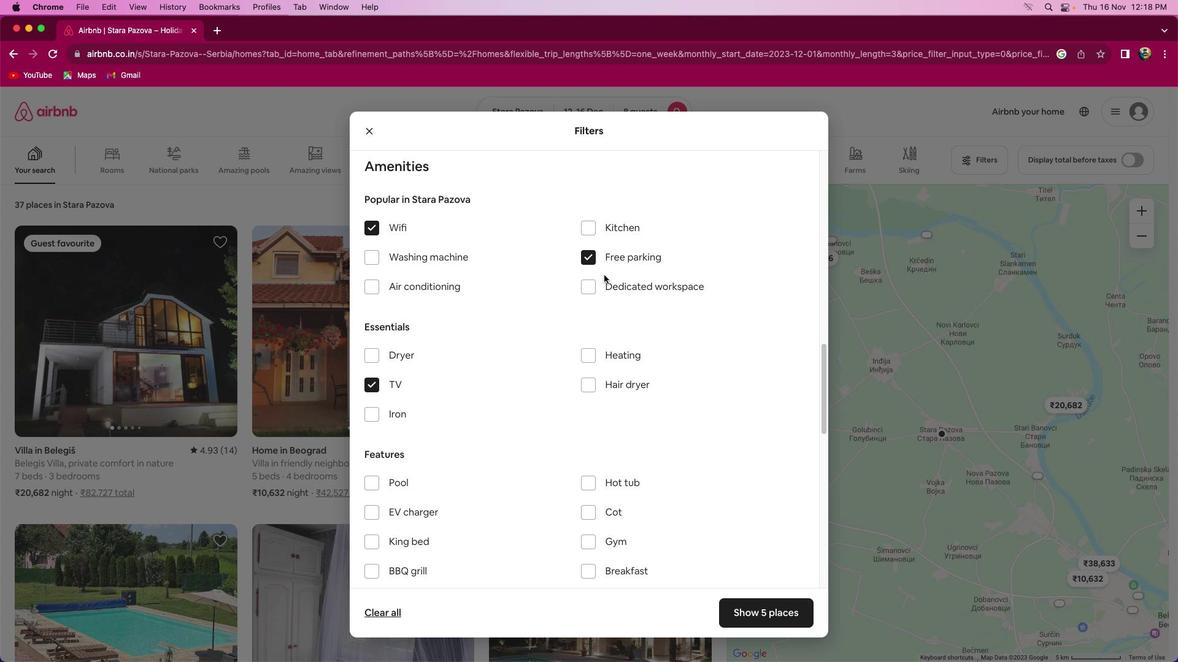 
Action: Mouse scrolled (604, 275) with delta (0, 0)
Screenshot: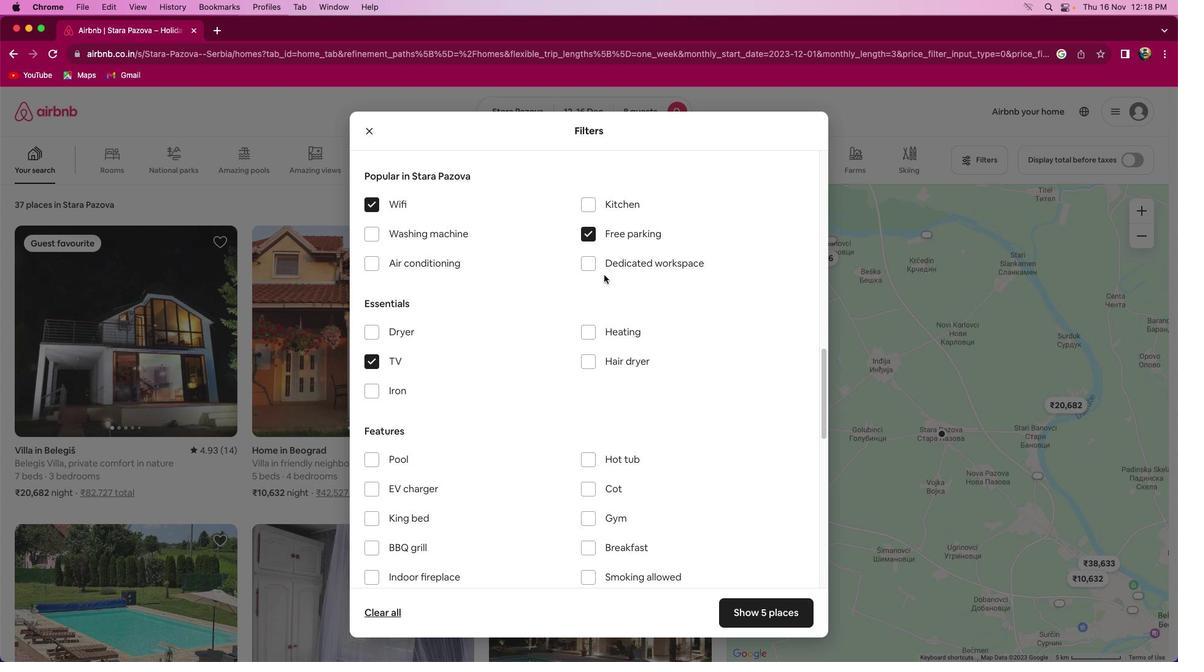 
Action: Mouse scrolled (604, 275) with delta (0, 0)
Screenshot: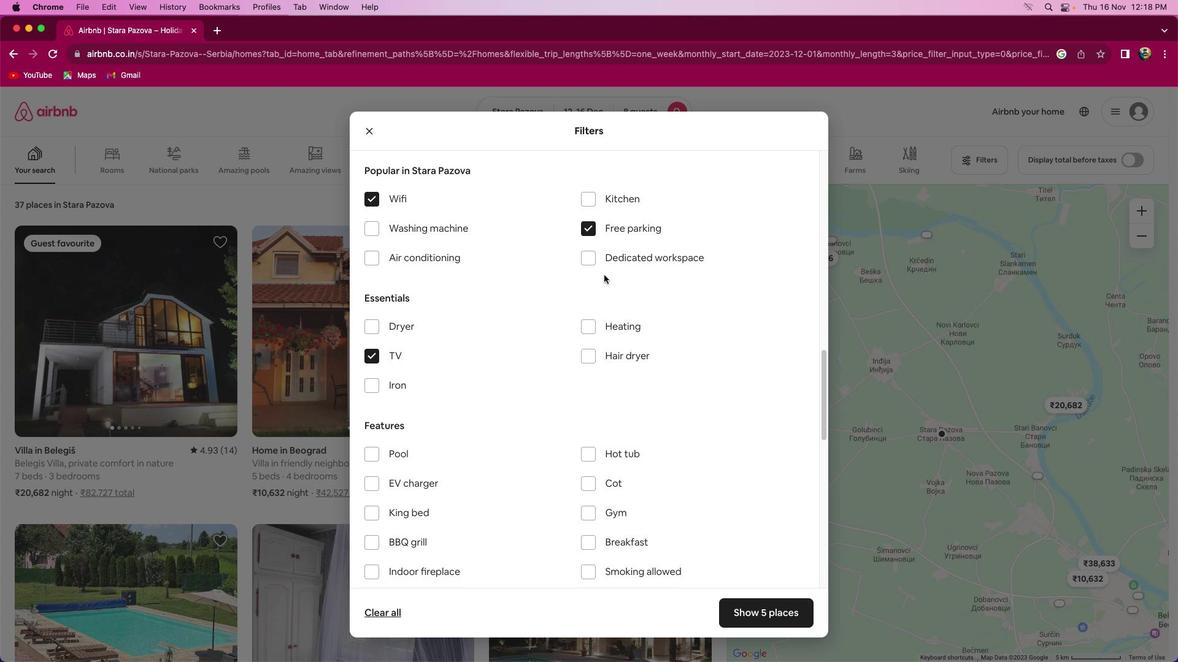 
Action: Mouse scrolled (604, 275) with delta (0, 0)
Screenshot: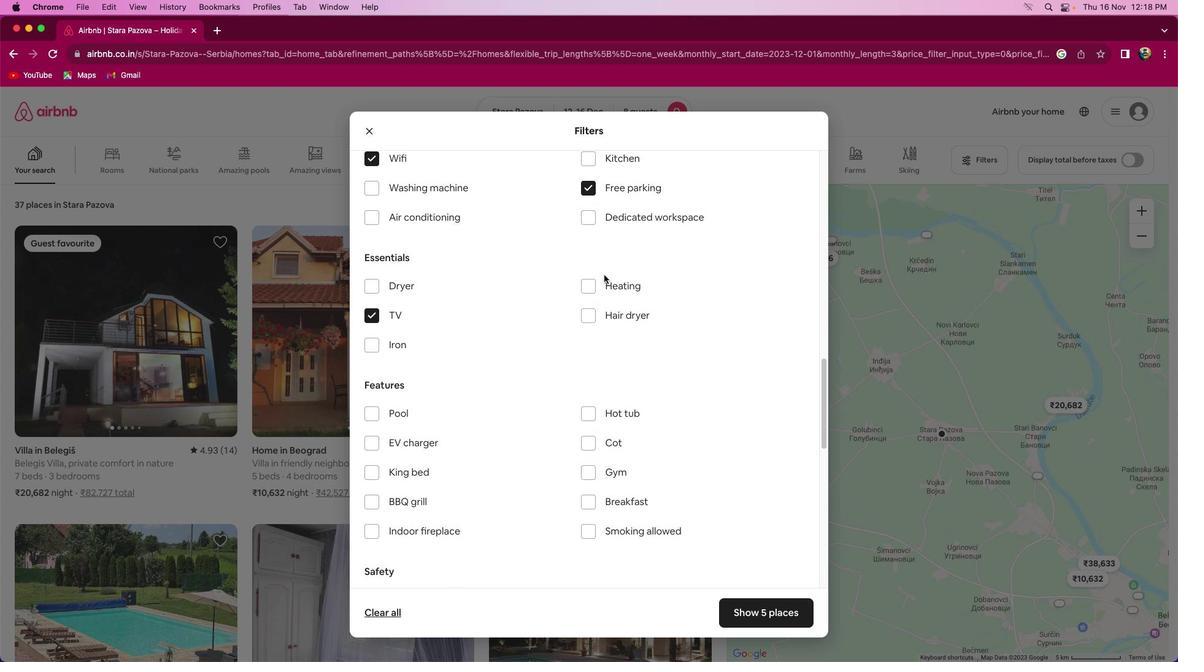 
Action: Mouse moved to (604, 274)
Screenshot: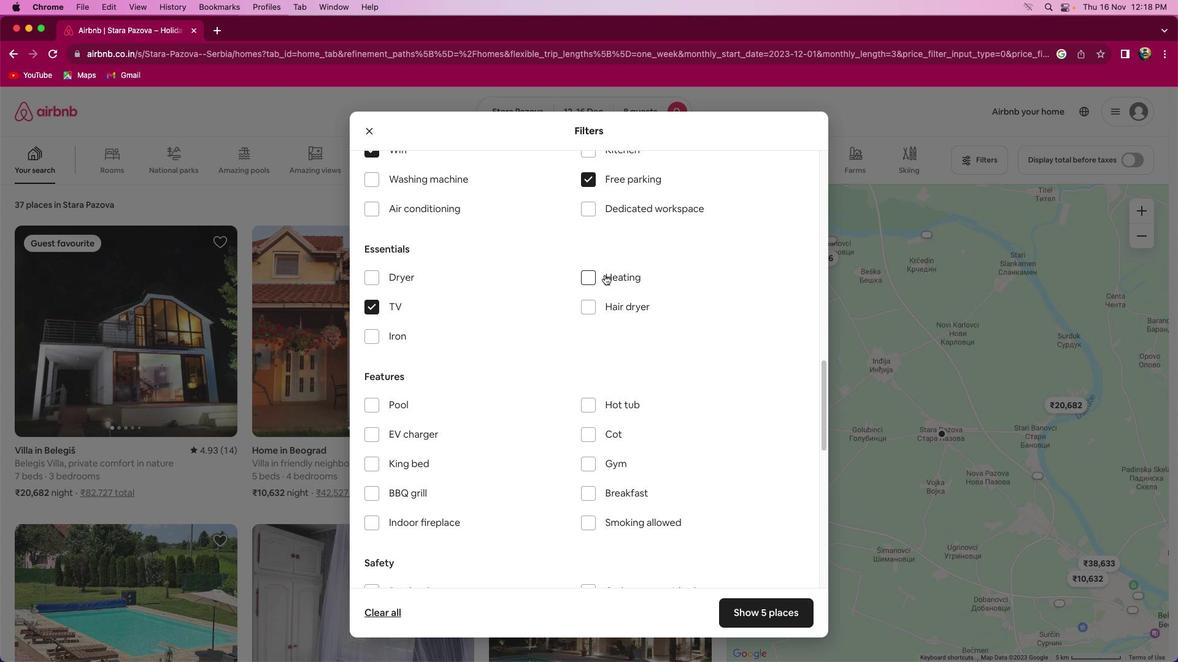 
Action: Mouse scrolled (604, 274) with delta (0, 0)
Screenshot: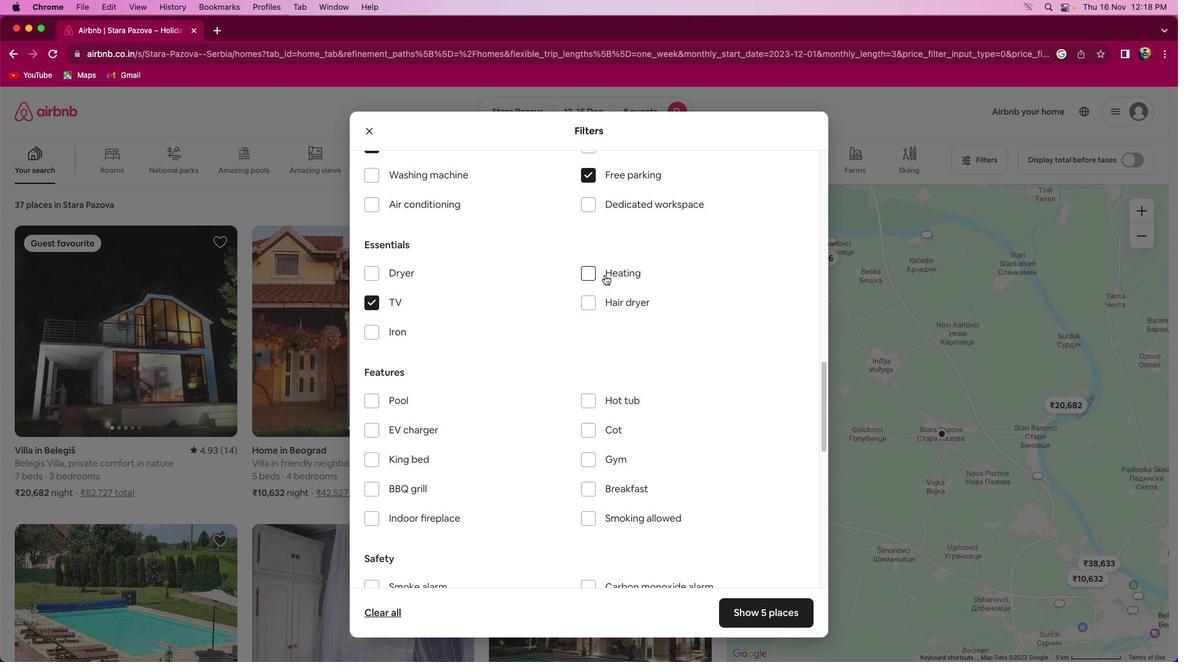 
Action: Mouse scrolled (604, 274) with delta (0, 0)
Screenshot: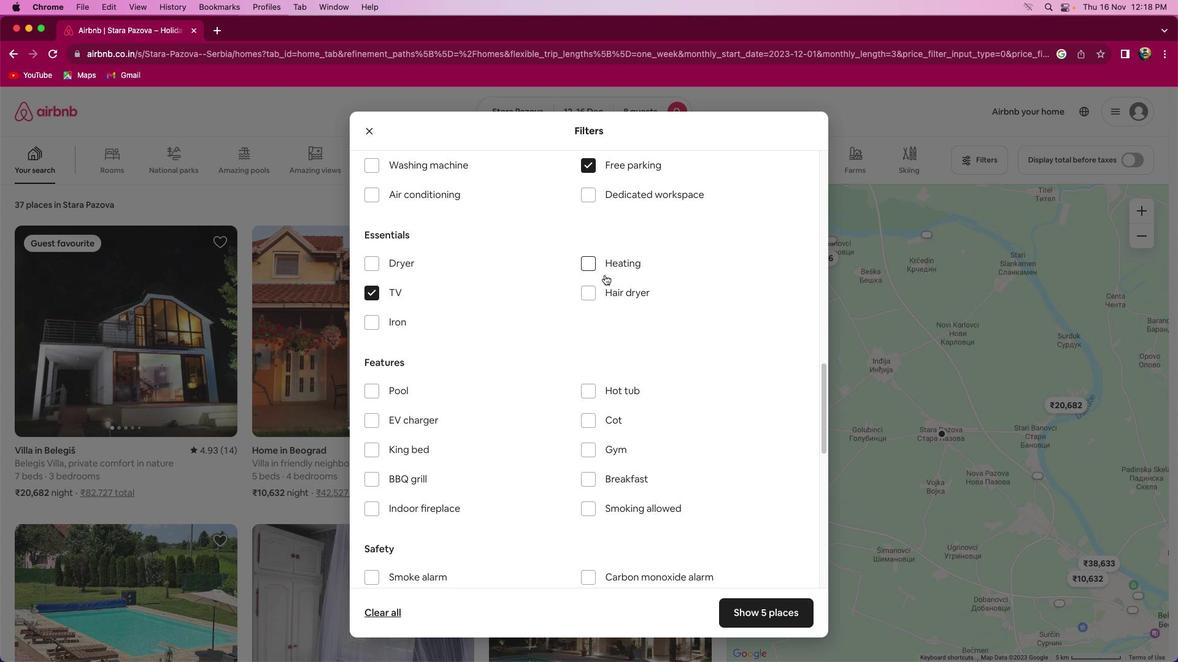 
Action: Mouse scrolled (604, 274) with delta (0, 0)
Screenshot: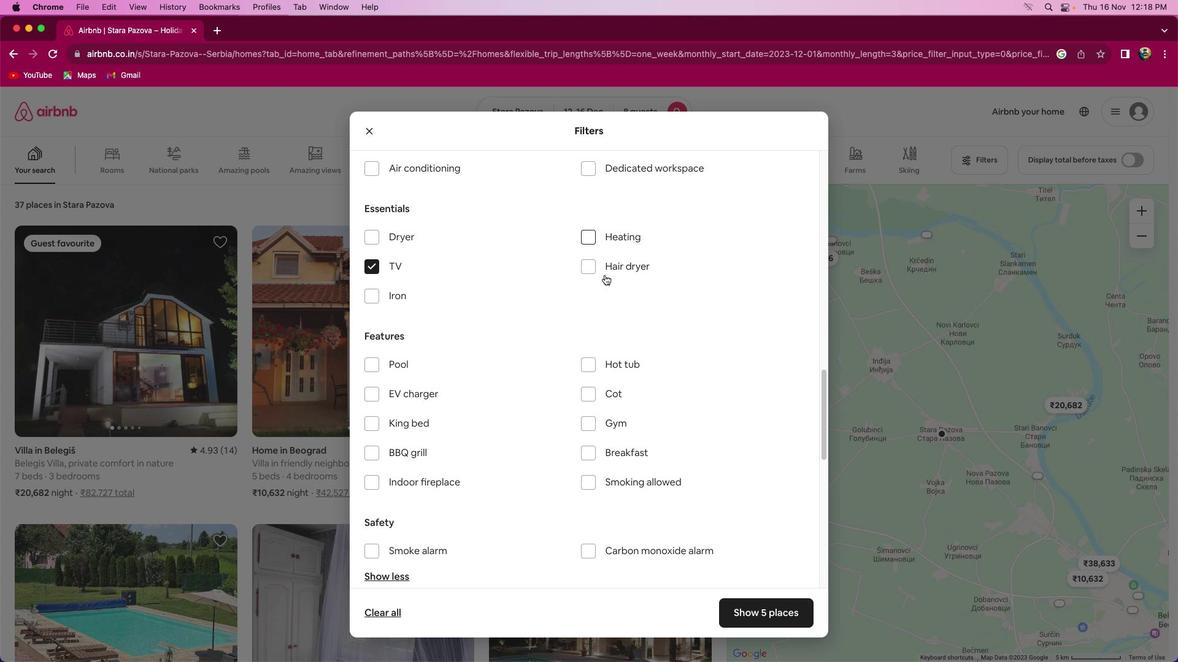 
Action: Mouse scrolled (604, 274) with delta (0, 0)
Screenshot: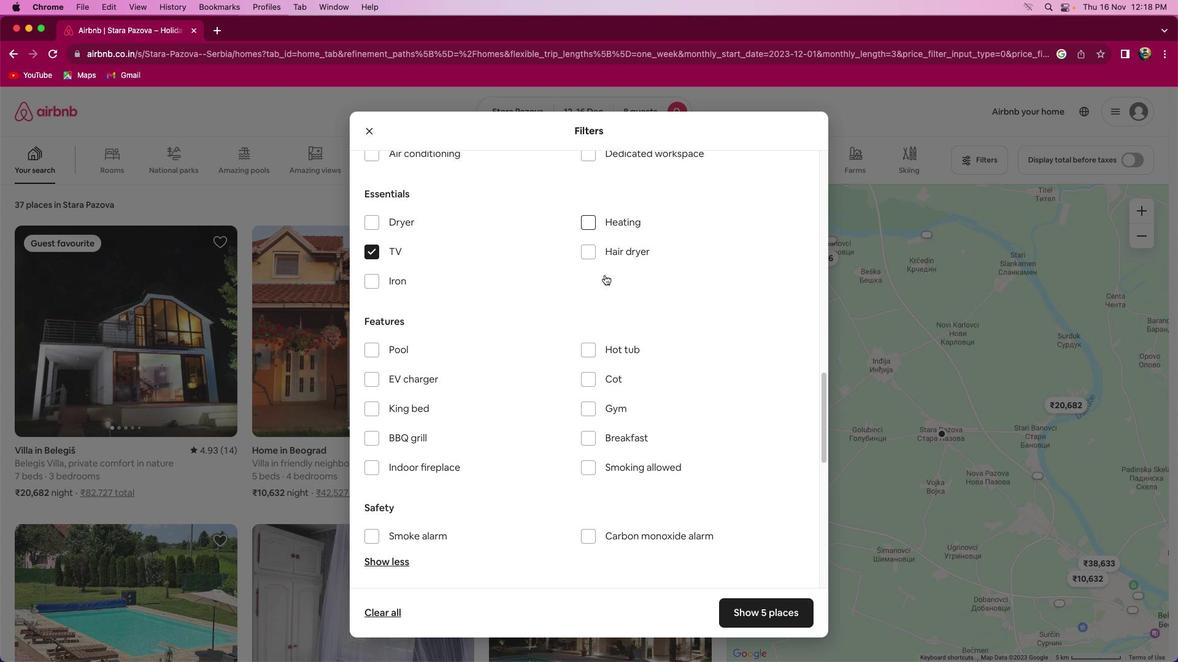 
Action: Mouse scrolled (604, 274) with delta (0, 0)
Screenshot: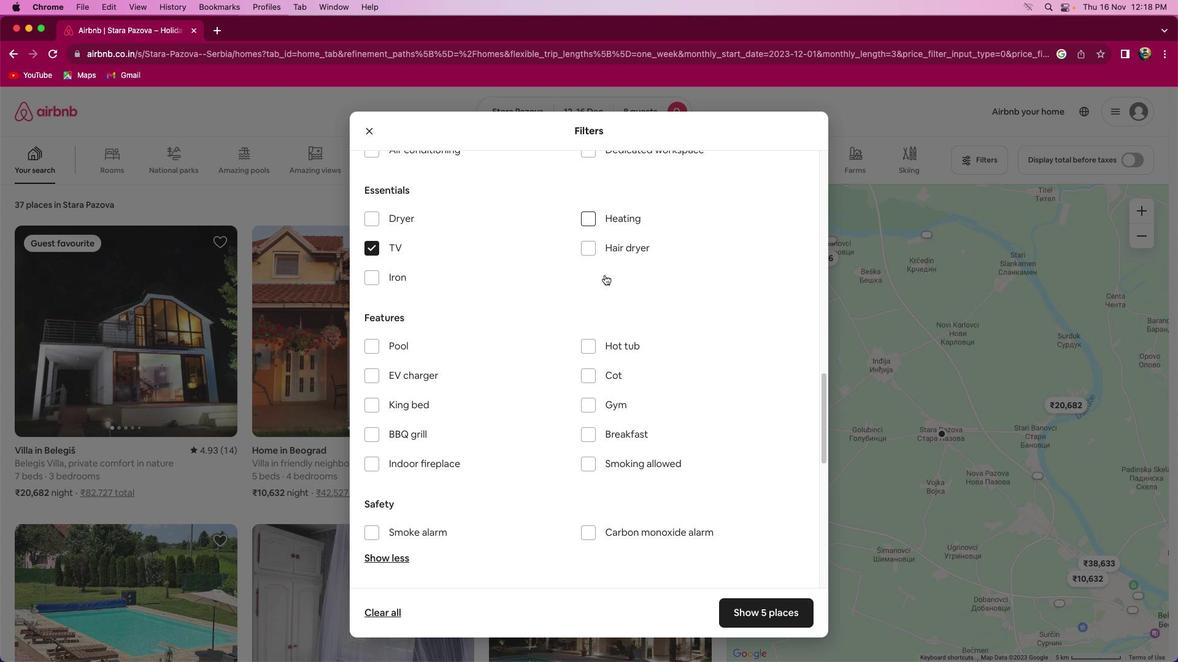 
Action: Mouse moved to (591, 397)
Screenshot: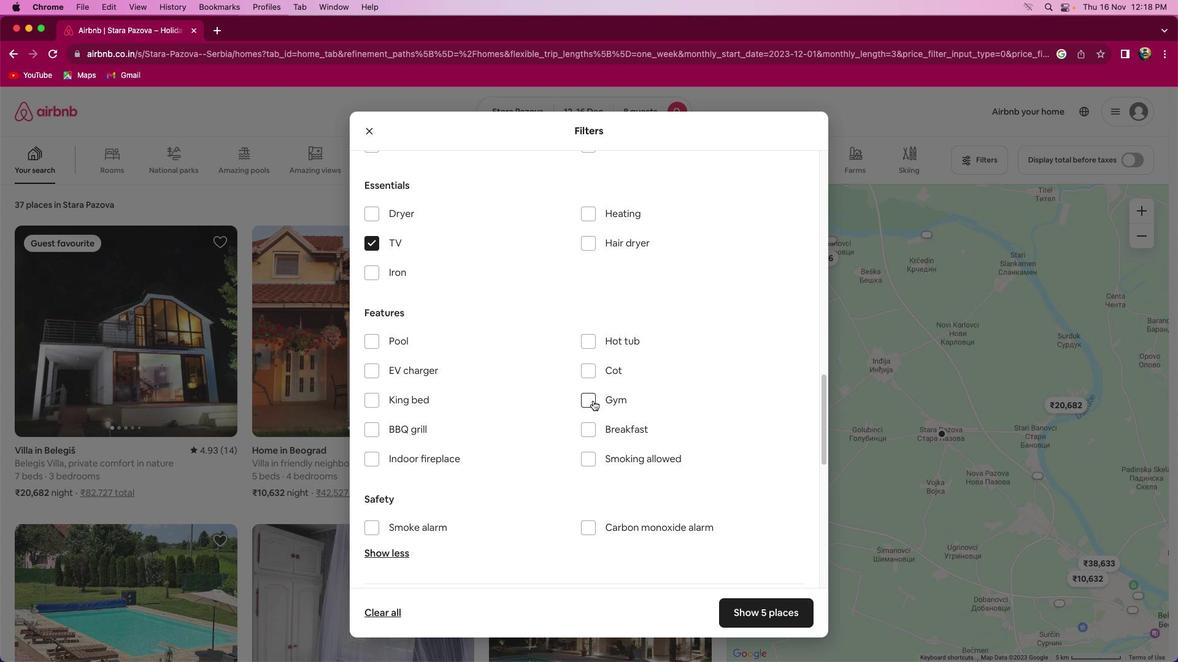 
Action: Mouse pressed left at (591, 397)
Screenshot: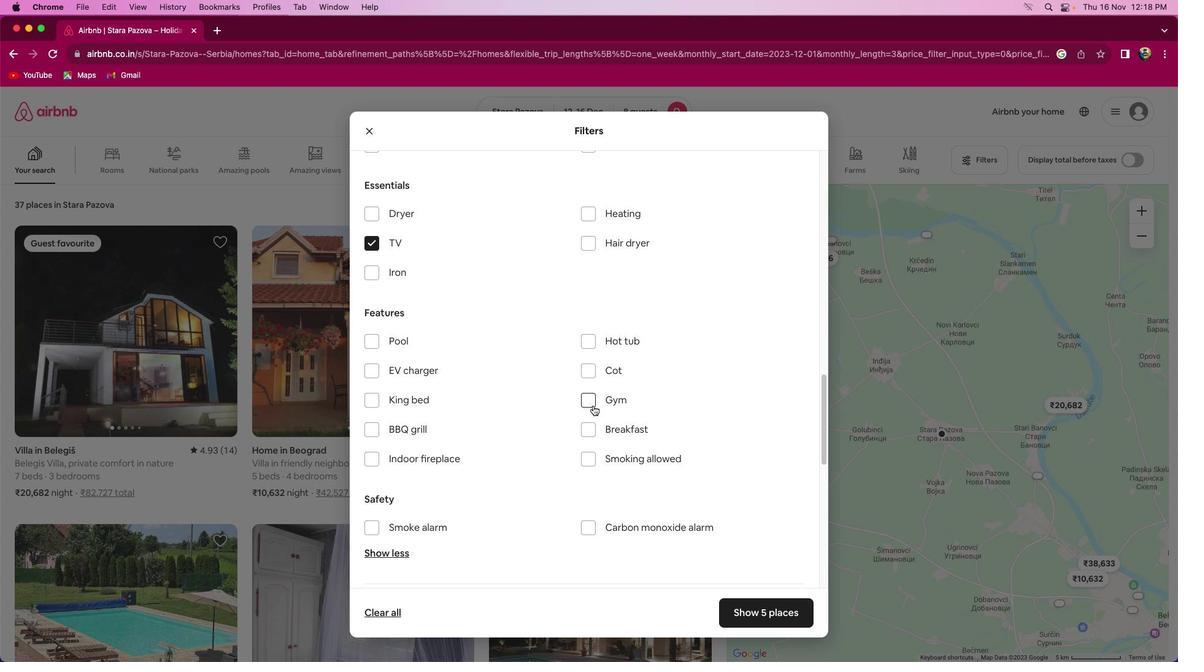 
Action: Mouse moved to (586, 429)
Screenshot: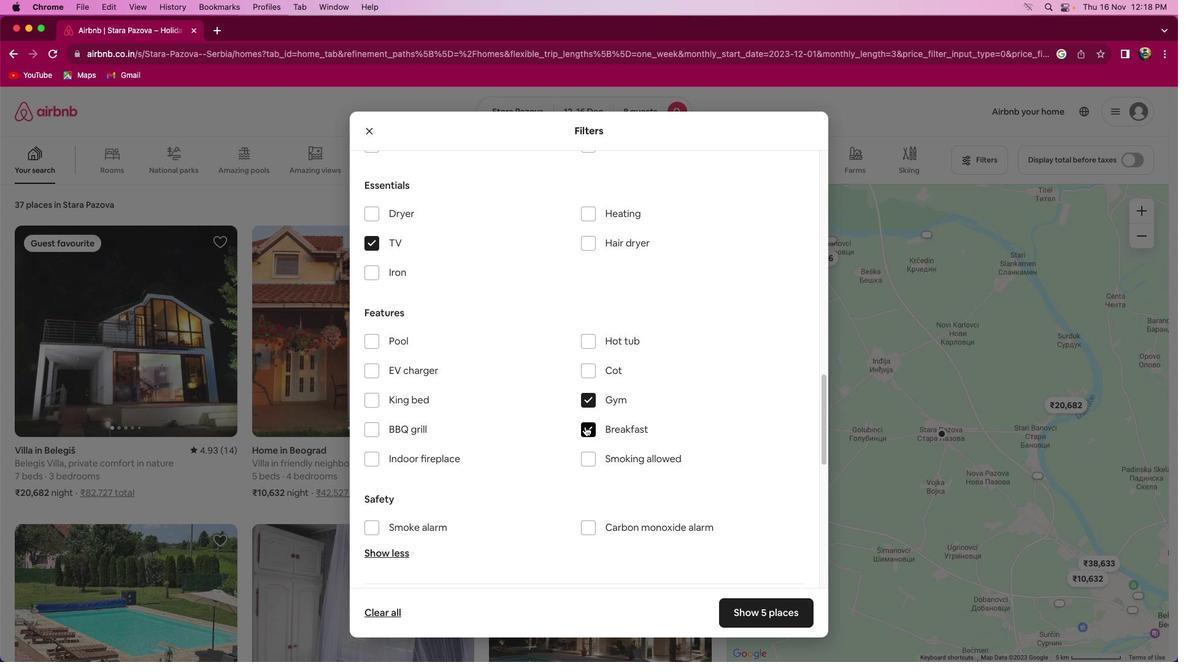 
Action: Mouse pressed left at (586, 429)
Screenshot: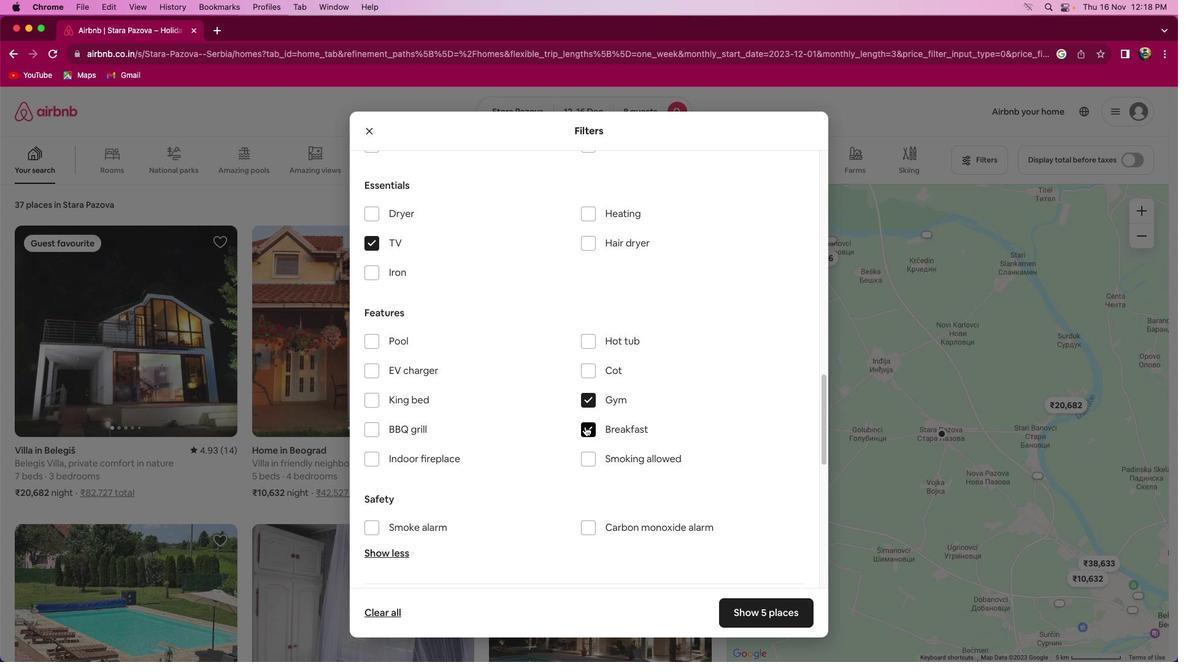 
Action: Mouse moved to (511, 349)
Screenshot: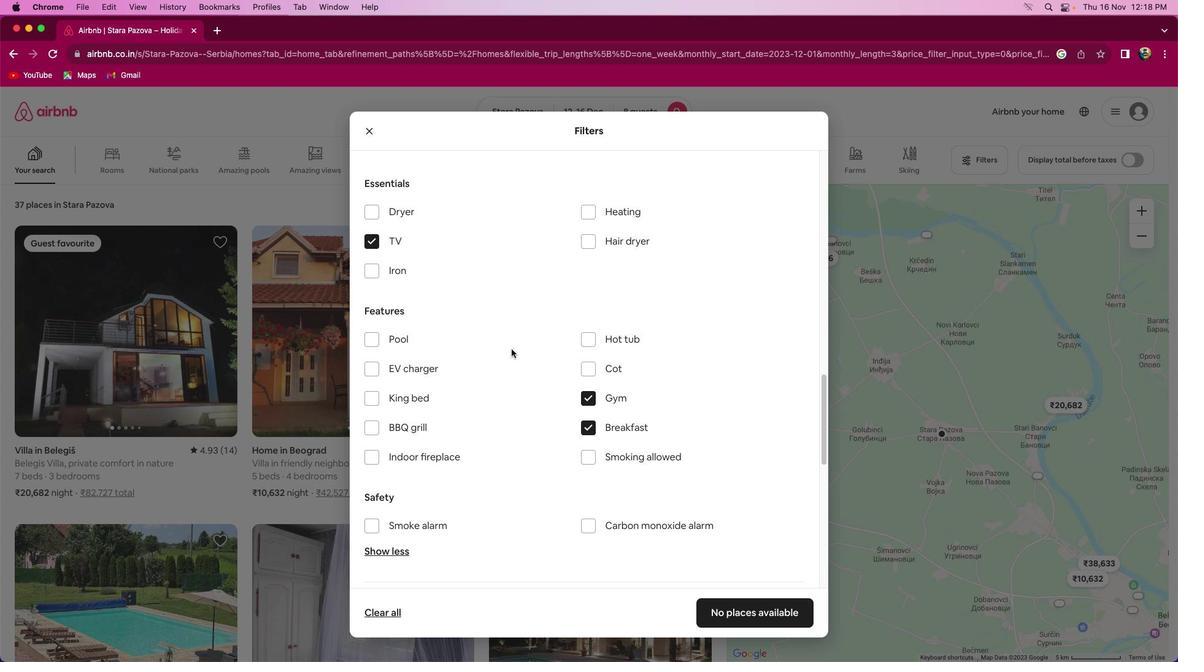 
Action: Mouse scrolled (511, 349) with delta (0, 0)
Screenshot: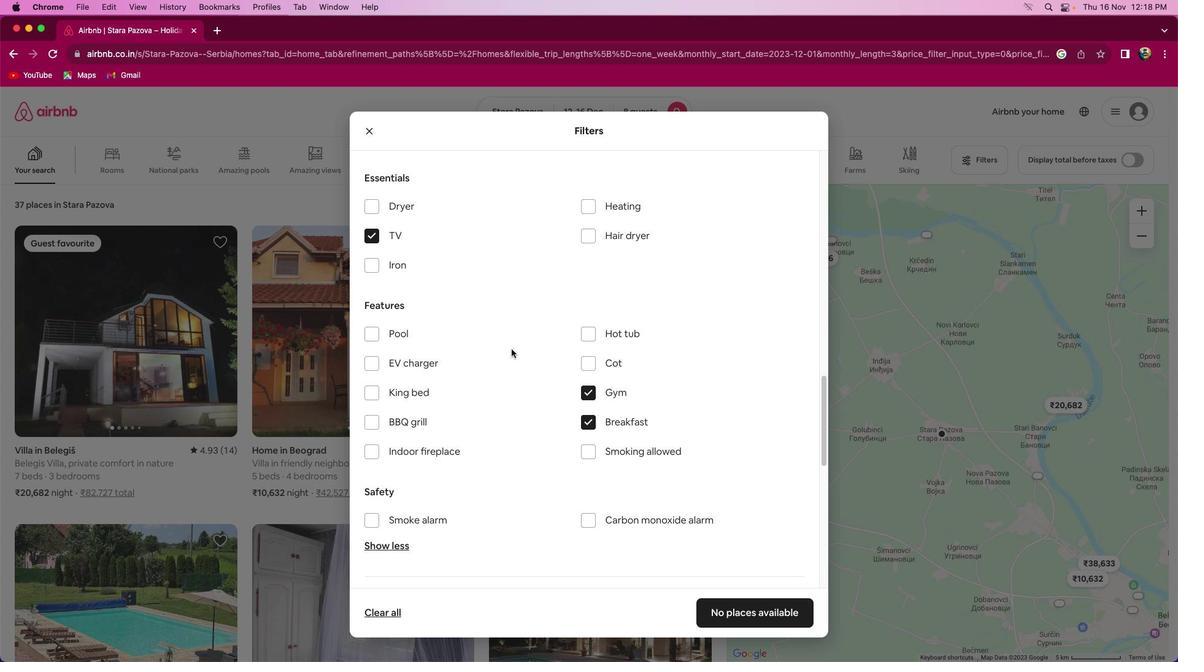 
Action: Mouse moved to (511, 349)
Screenshot: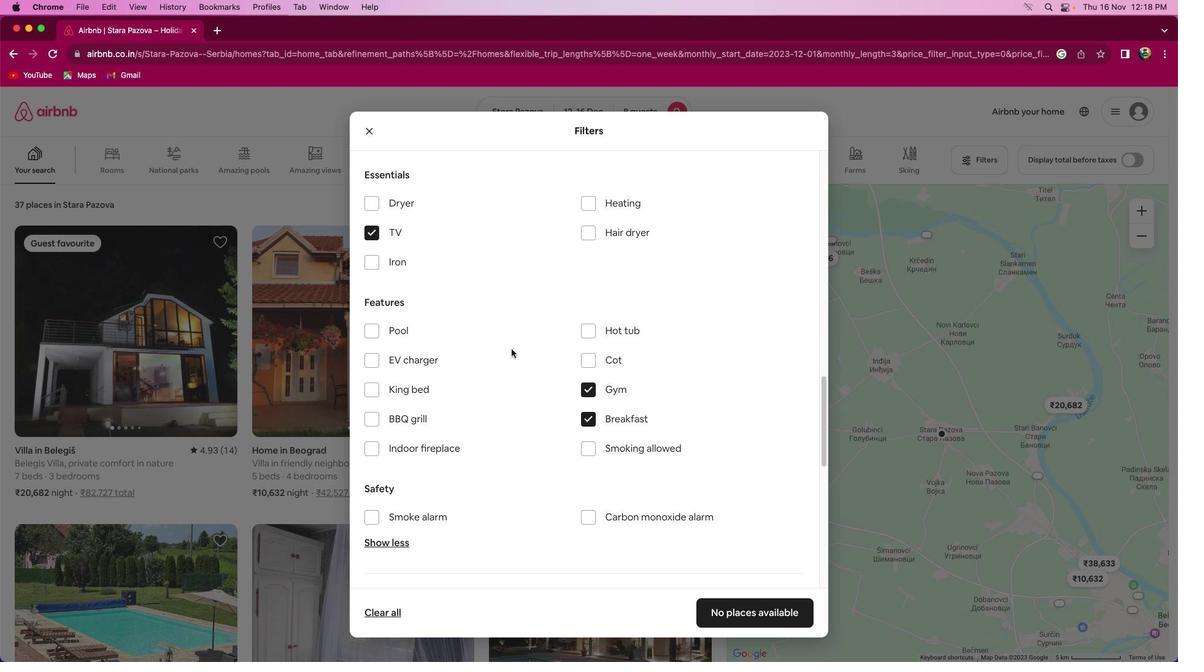 
Action: Mouse scrolled (511, 349) with delta (0, 0)
Screenshot: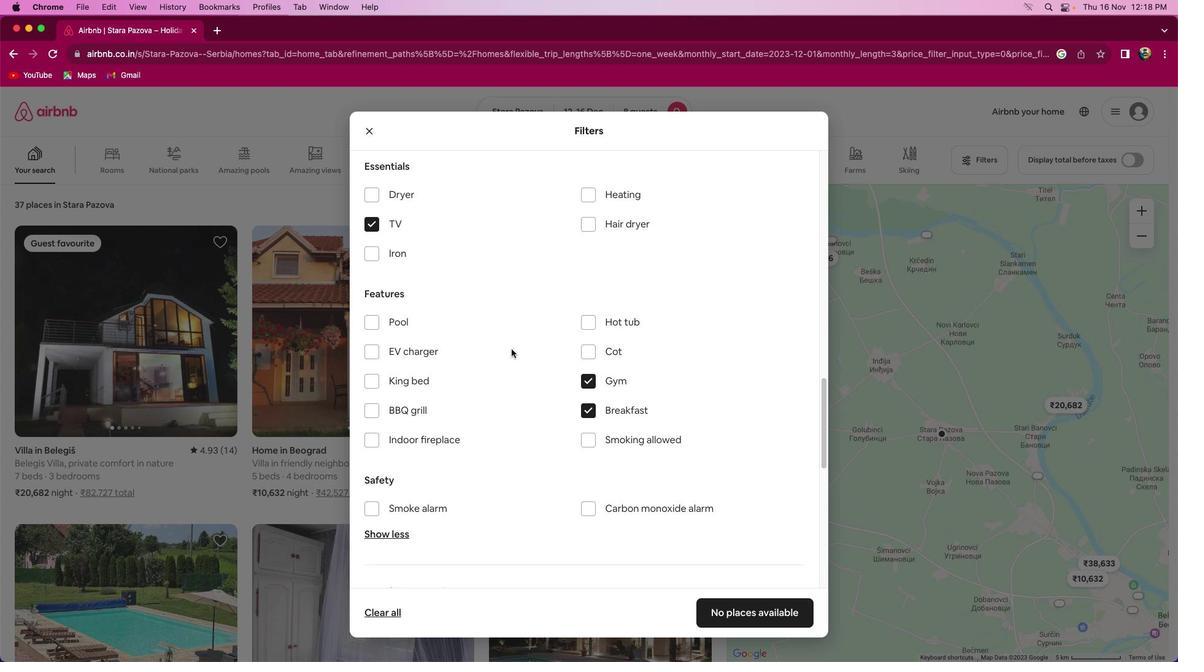 
Action: Mouse scrolled (511, 349) with delta (0, 0)
Screenshot: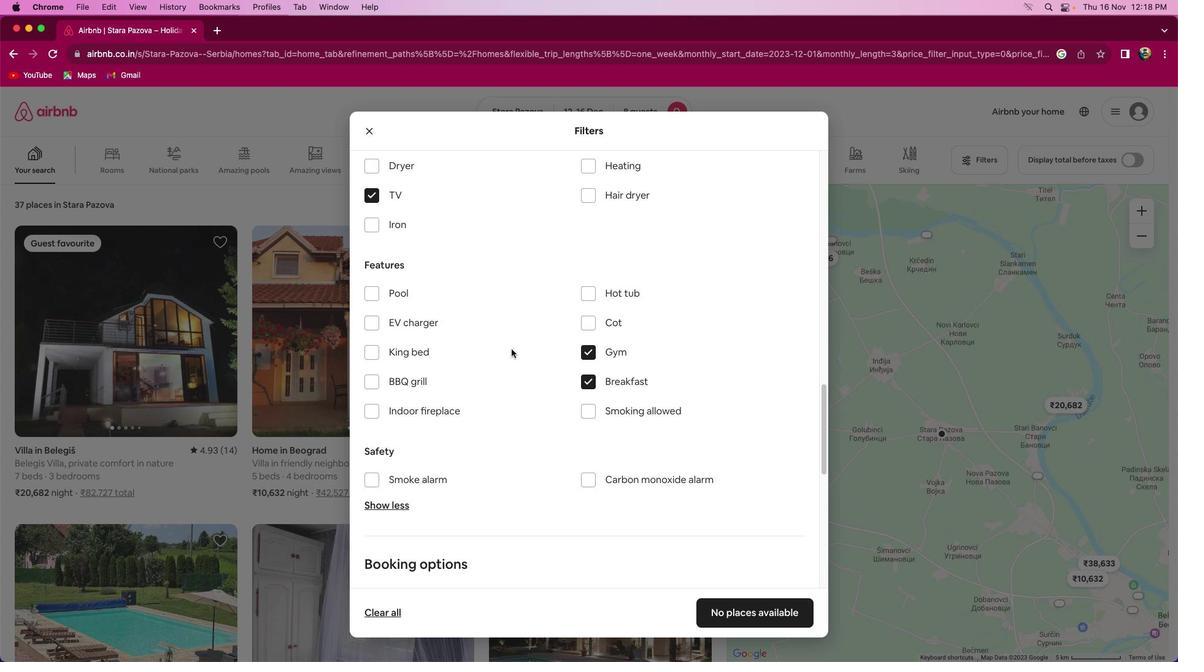 
Action: Mouse moved to (719, 333)
Screenshot: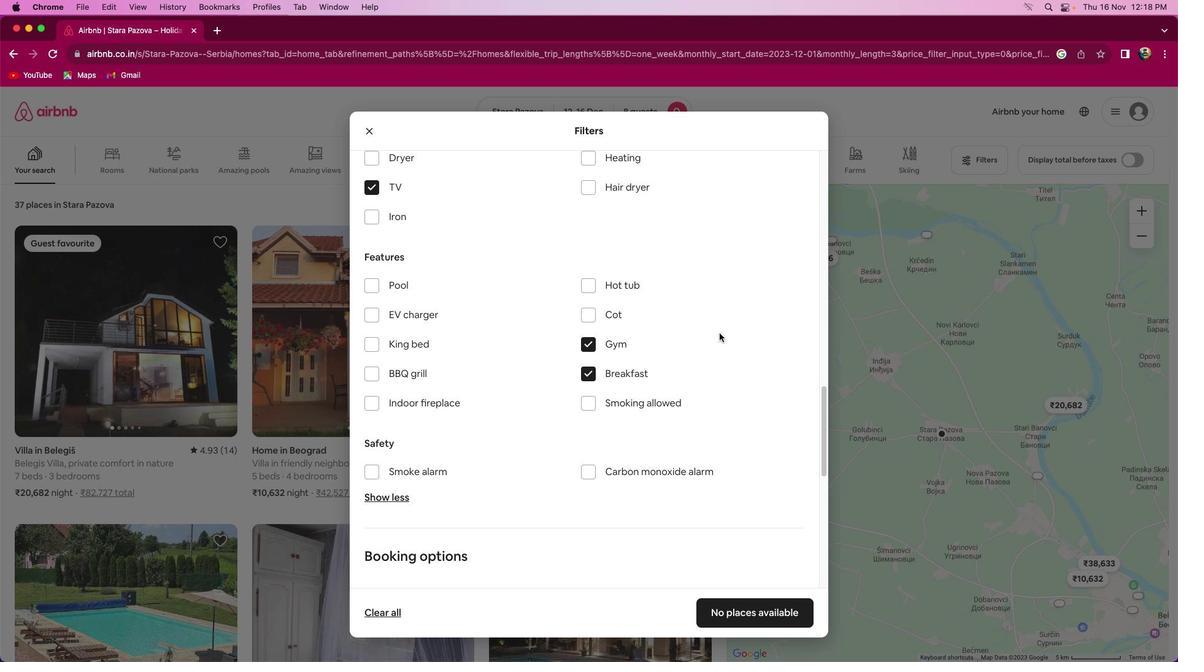 
Action: Mouse scrolled (719, 333) with delta (0, 0)
Screenshot: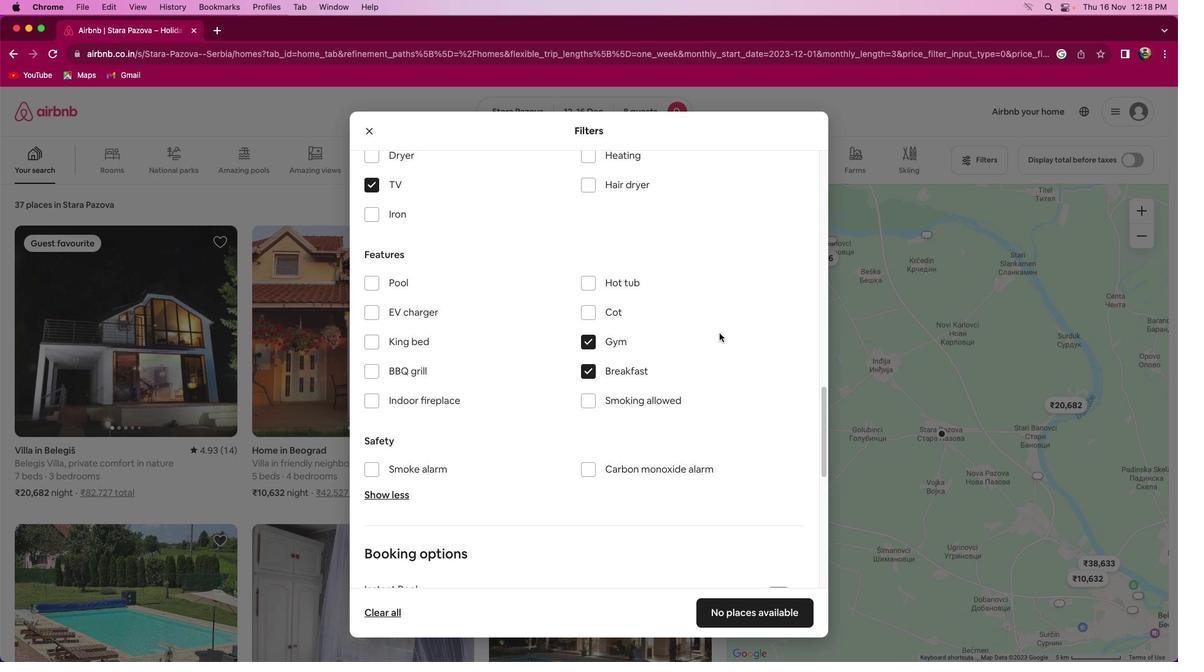 
Action: Mouse scrolled (719, 333) with delta (0, 0)
Screenshot: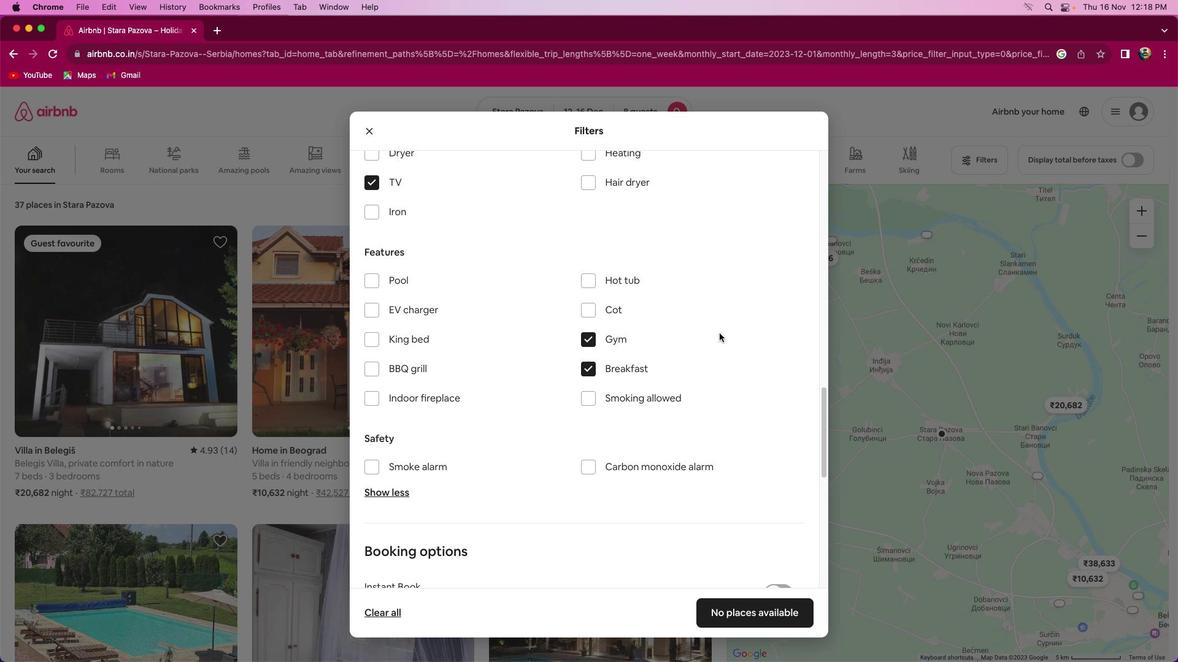 
Action: Mouse scrolled (719, 333) with delta (0, 0)
Screenshot: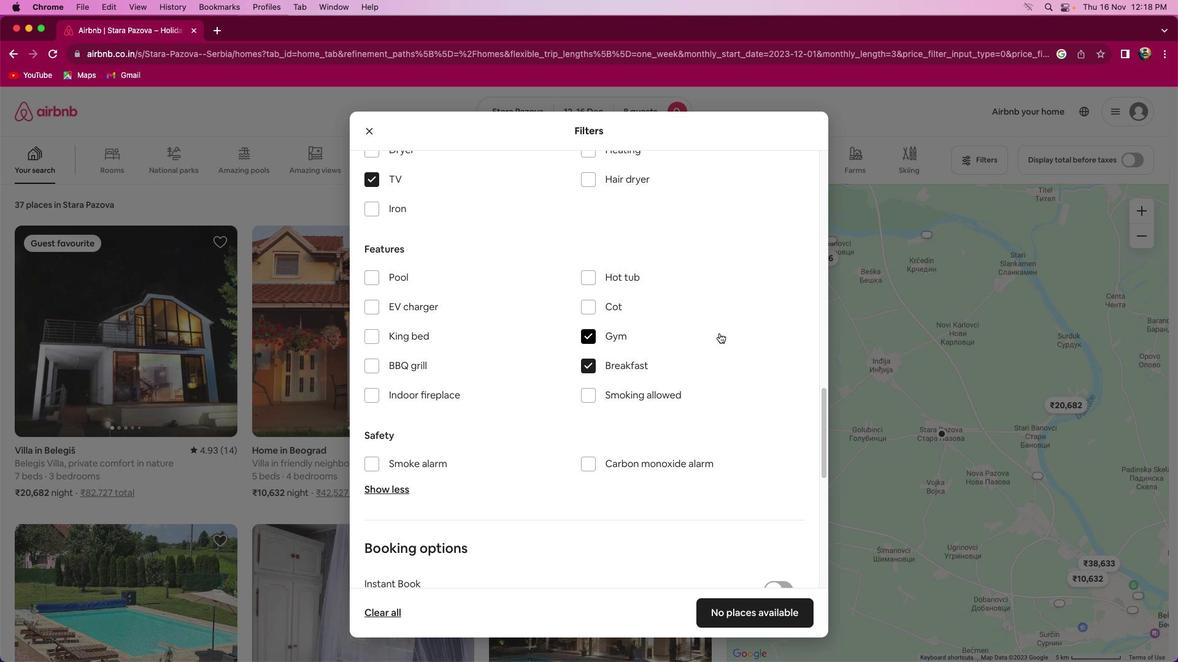 
Action: Mouse scrolled (719, 333) with delta (0, 0)
Screenshot: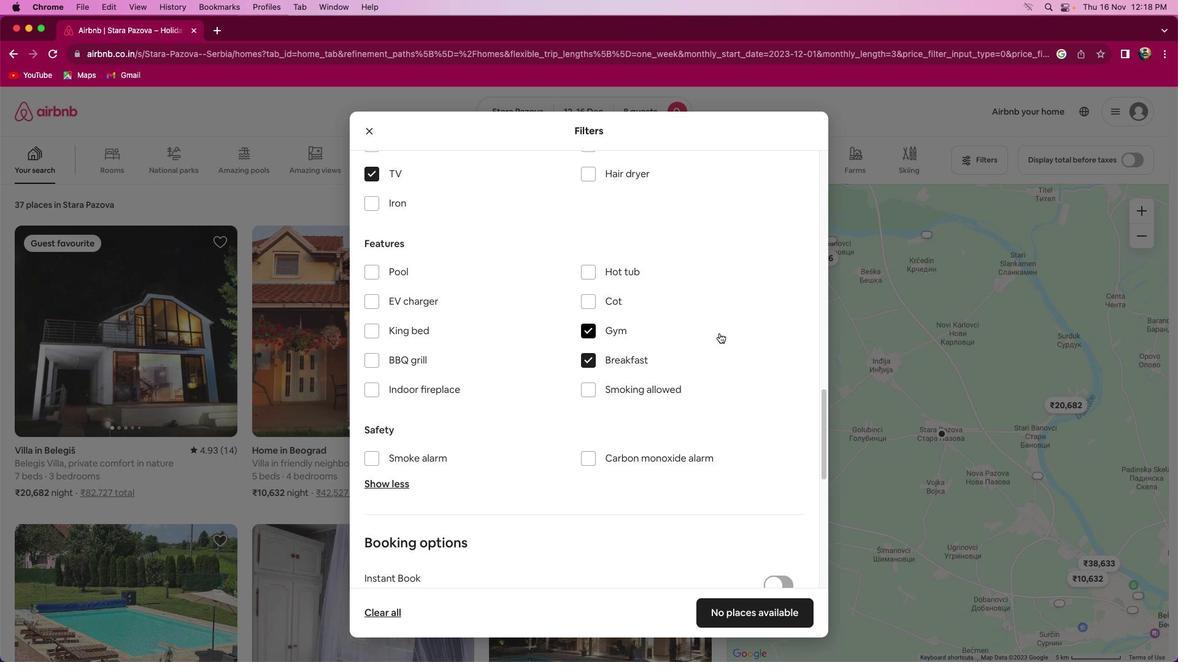 
Action: Mouse scrolled (719, 333) with delta (0, 0)
Screenshot: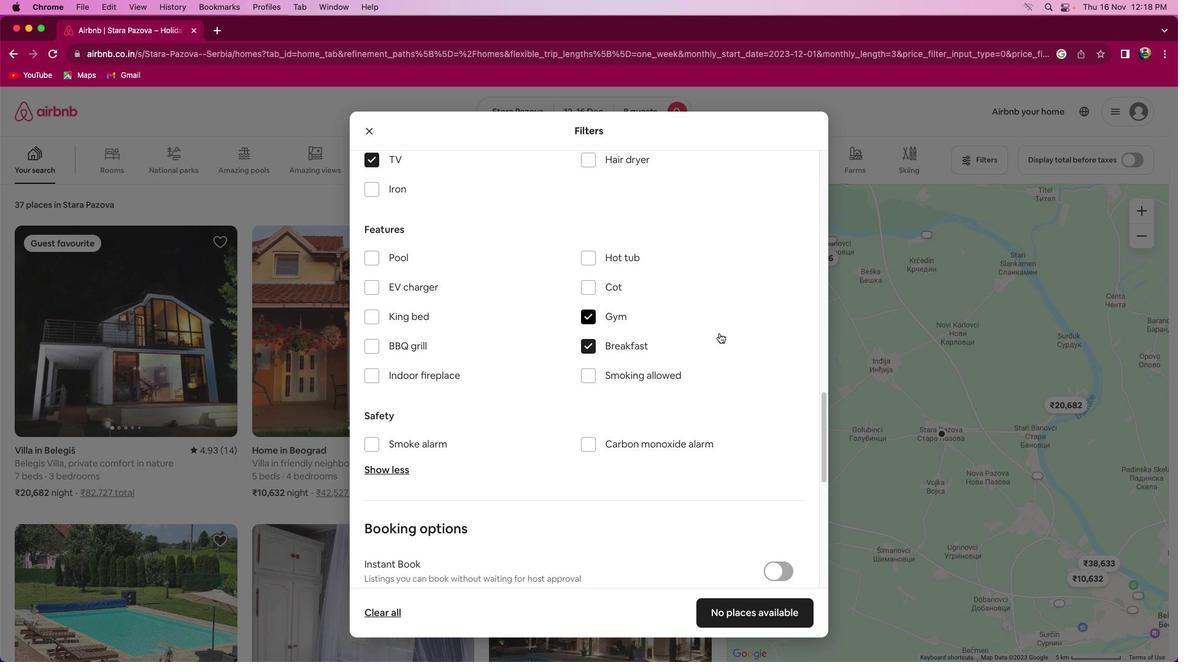 
Action: Mouse moved to (721, 333)
Screenshot: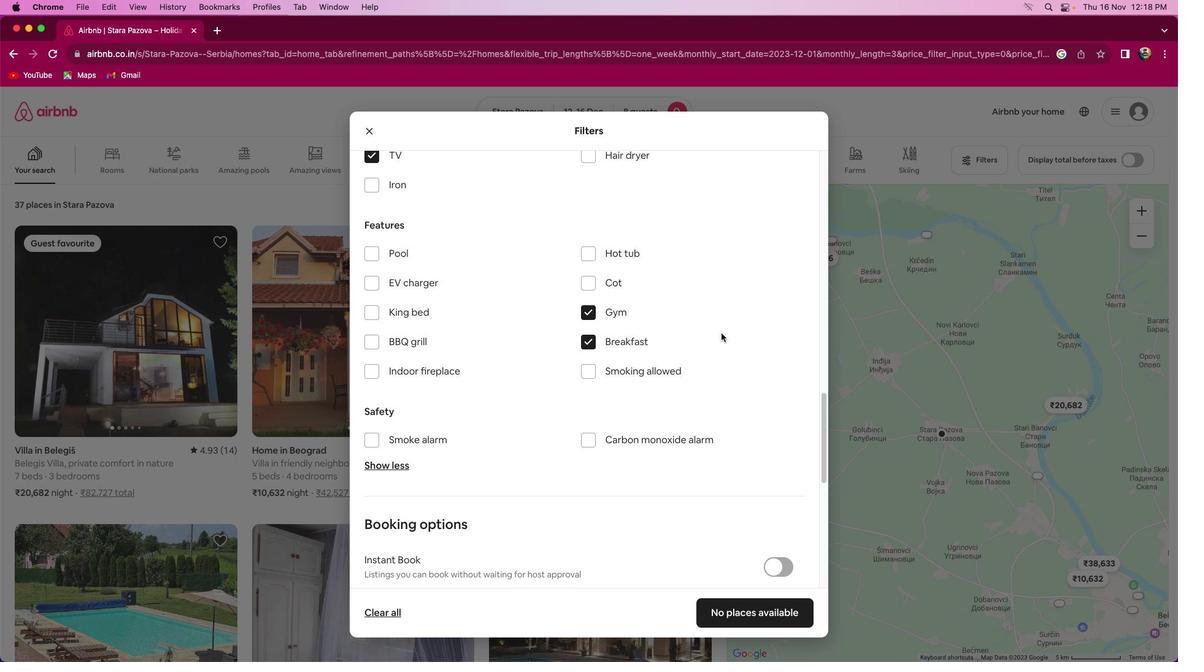 
Action: Mouse scrolled (721, 333) with delta (0, 0)
Screenshot: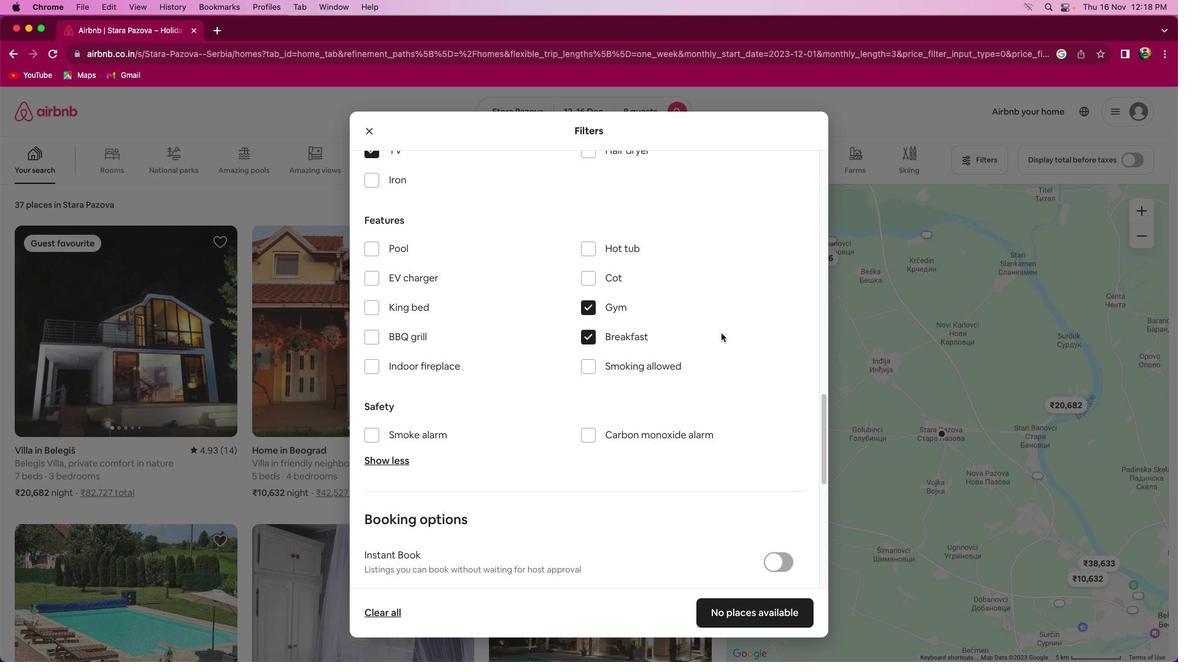 
Action: Mouse scrolled (721, 333) with delta (0, 0)
Screenshot: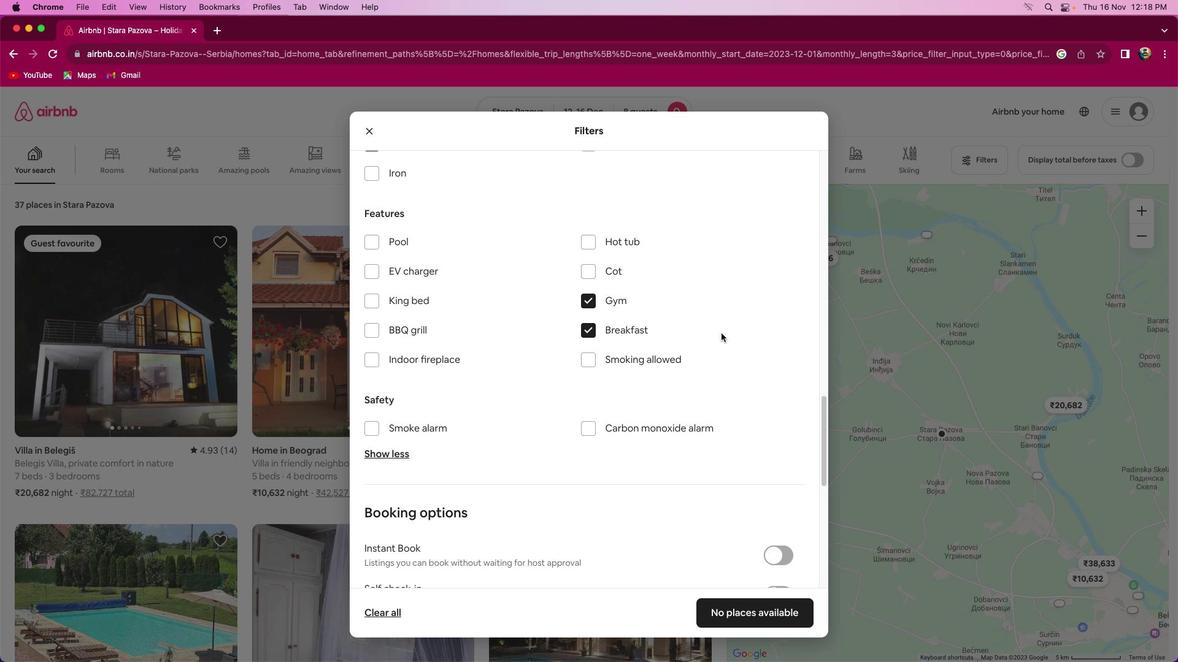 
Action: Mouse scrolled (721, 333) with delta (0, 0)
Screenshot: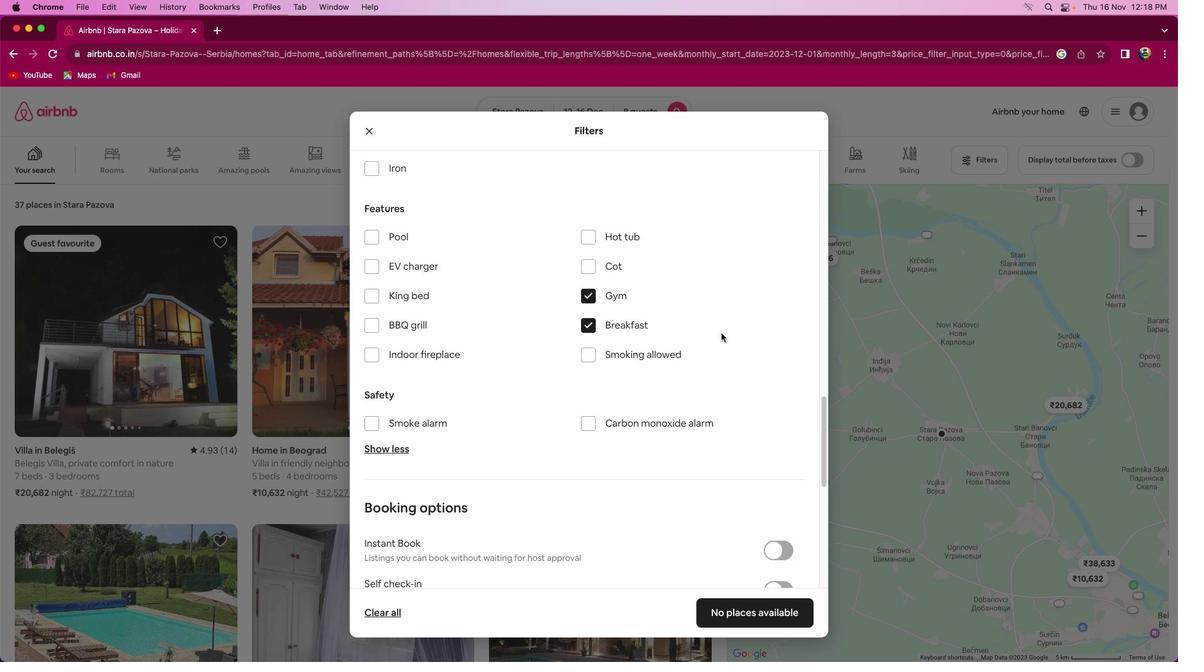 
Action: Mouse scrolled (721, 333) with delta (0, 0)
Screenshot: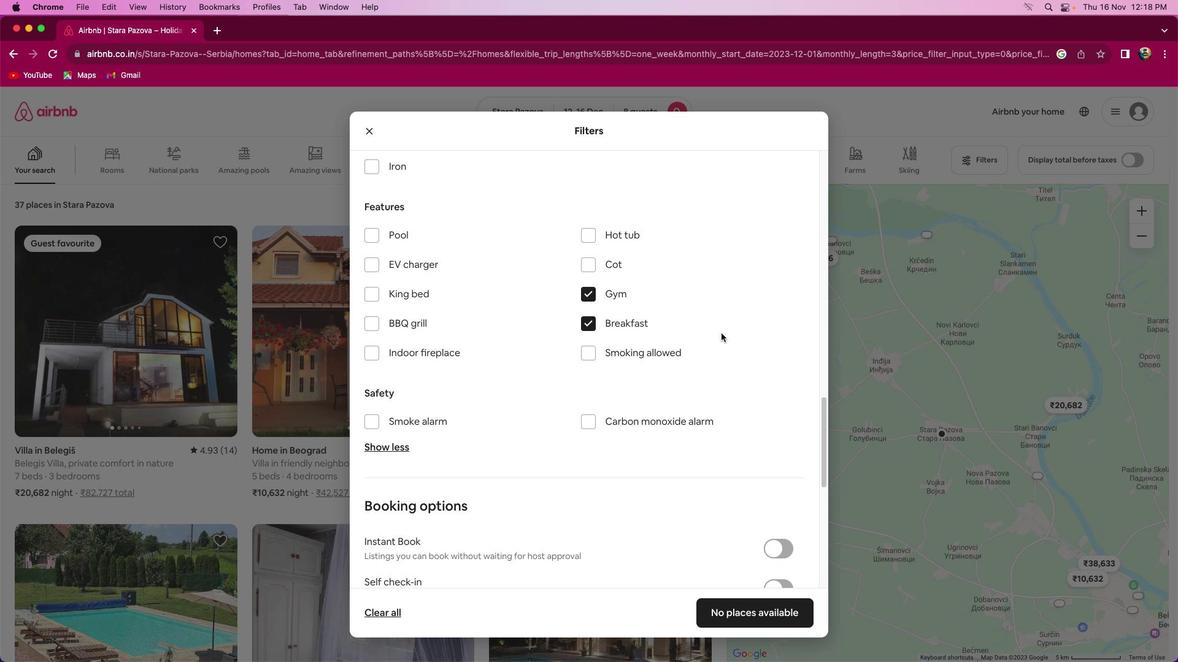 
Action: Mouse scrolled (721, 333) with delta (0, 0)
Screenshot: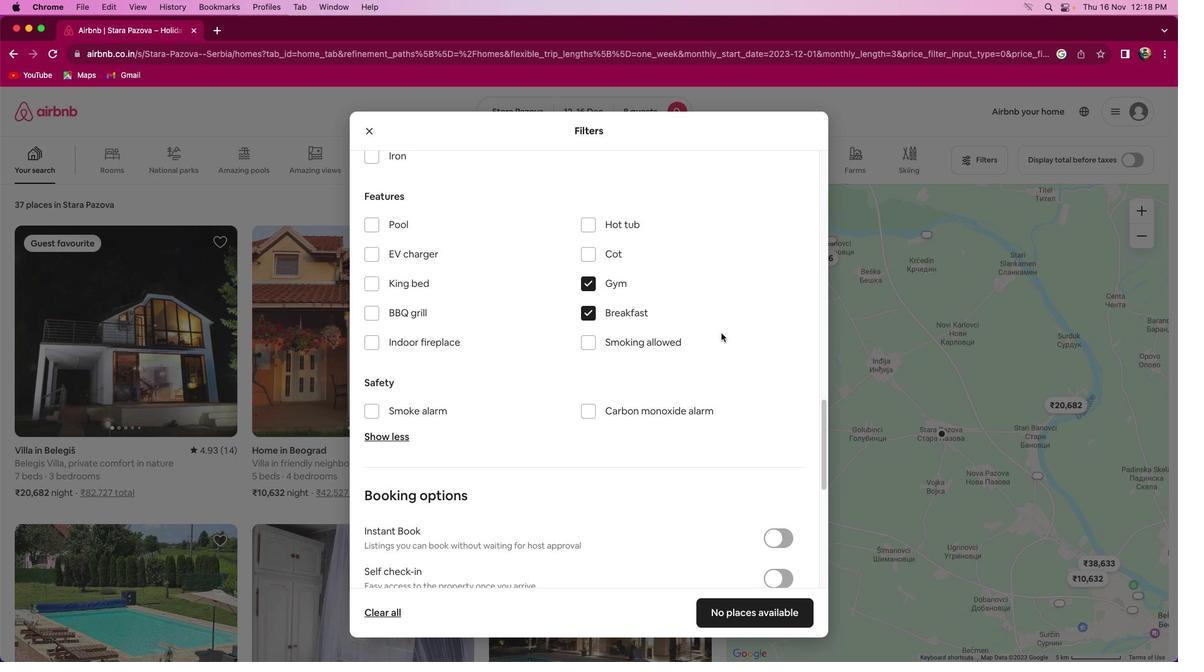 
Action: Mouse scrolled (721, 333) with delta (0, 0)
Screenshot: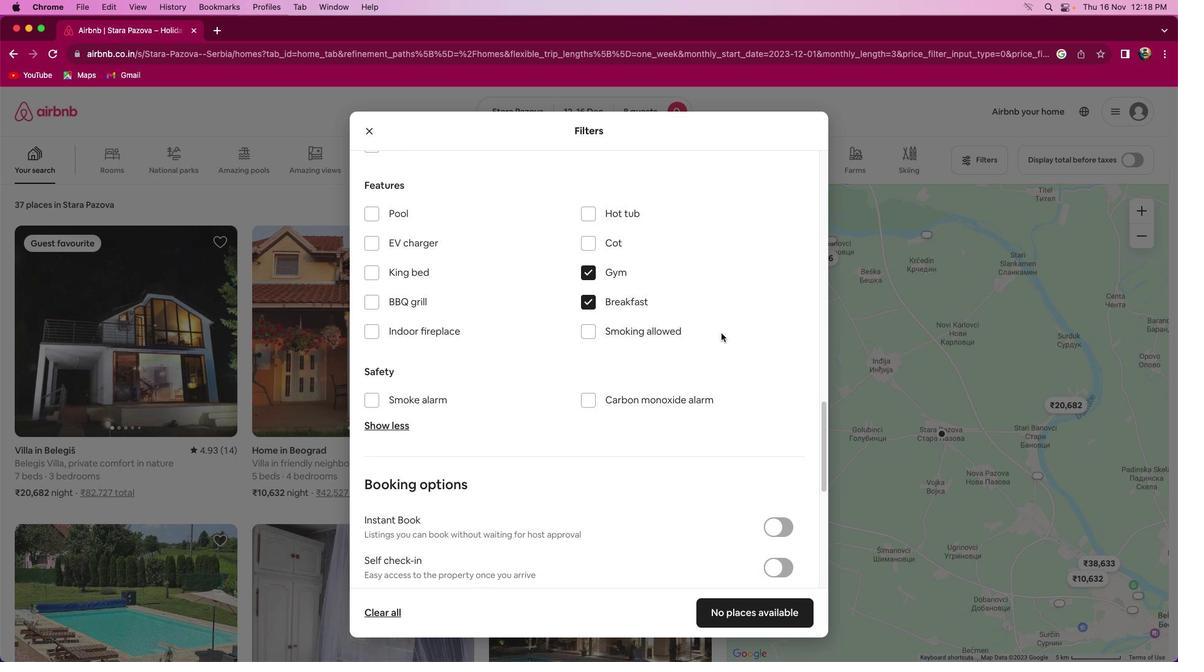 
Action: Mouse moved to (722, 333)
Screenshot: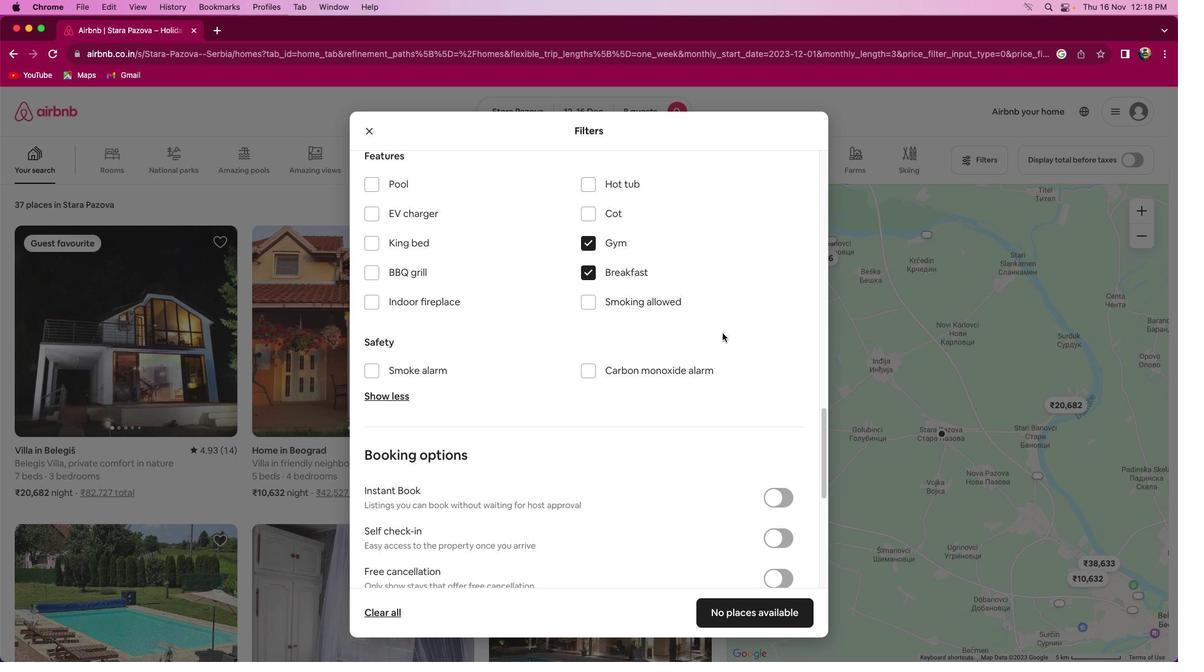 
Action: Mouse scrolled (722, 333) with delta (0, 0)
Screenshot: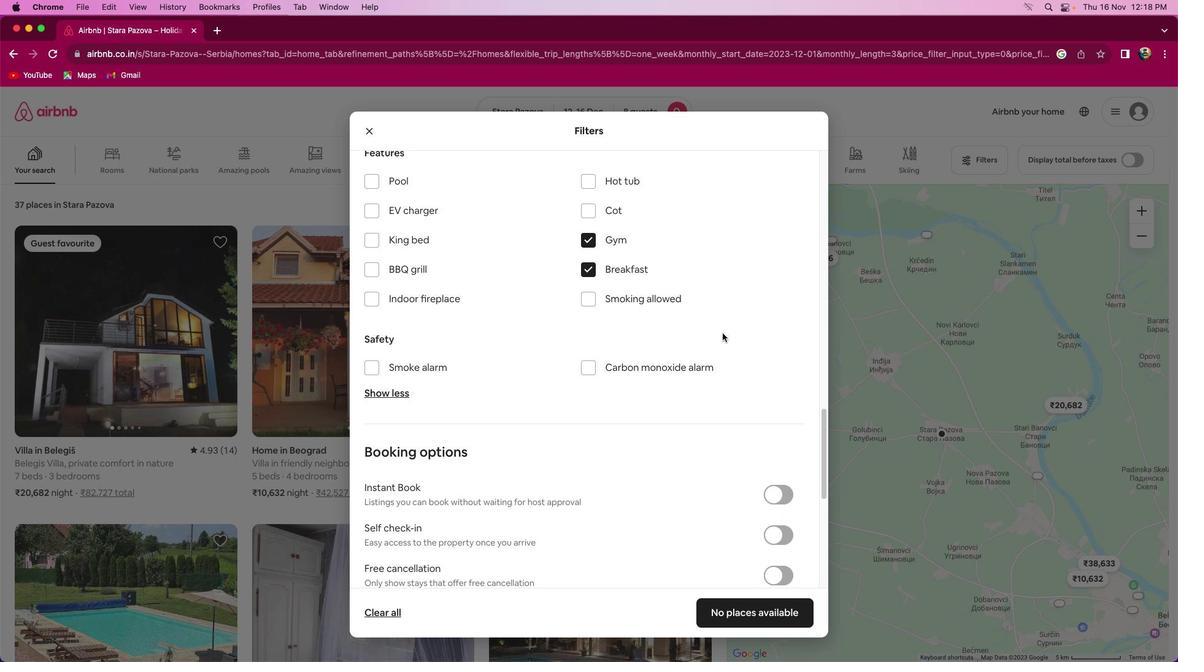 
Action: Mouse scrolled (722, 333) with delta (0, 0)
Screenshot: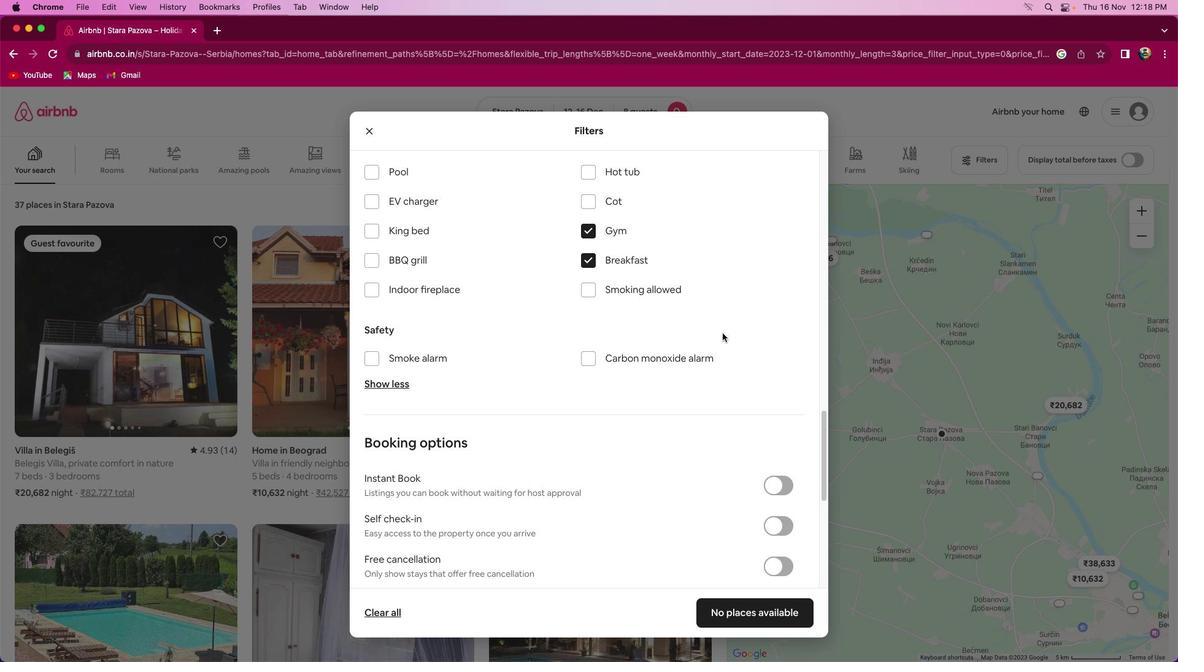 
Action: Mouse scrolled (722, 333) with delta (0, 0)
Screenshot: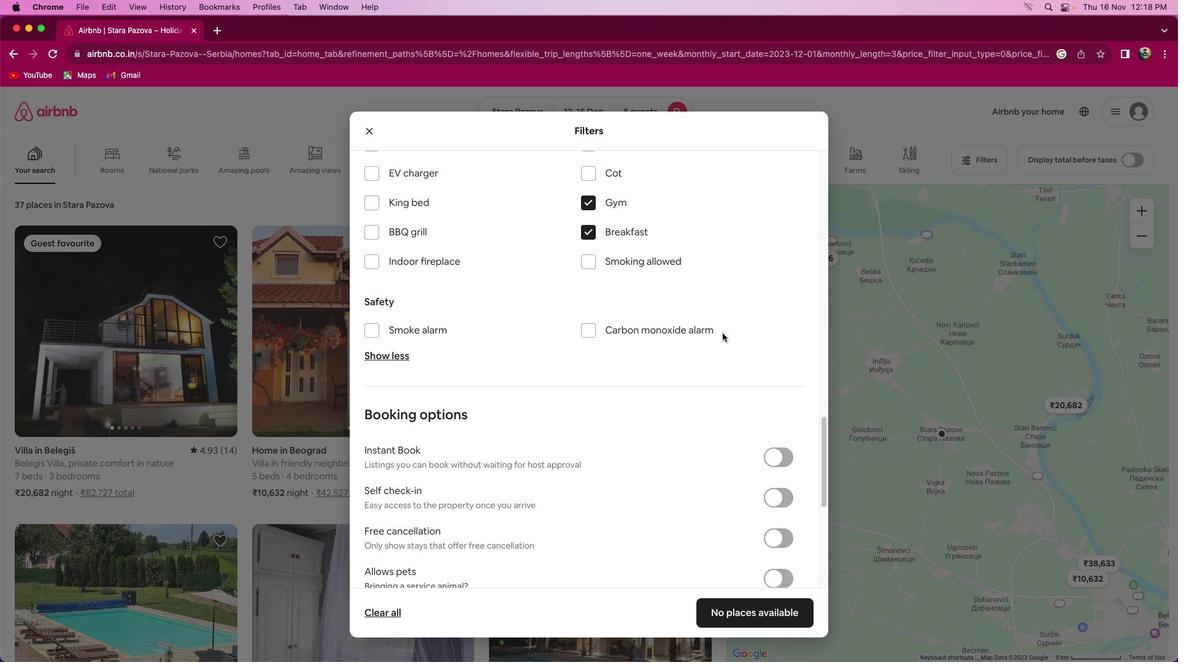 
Action: Mouse scrolled (722, 333) with delta (0, 0)
Screenshot: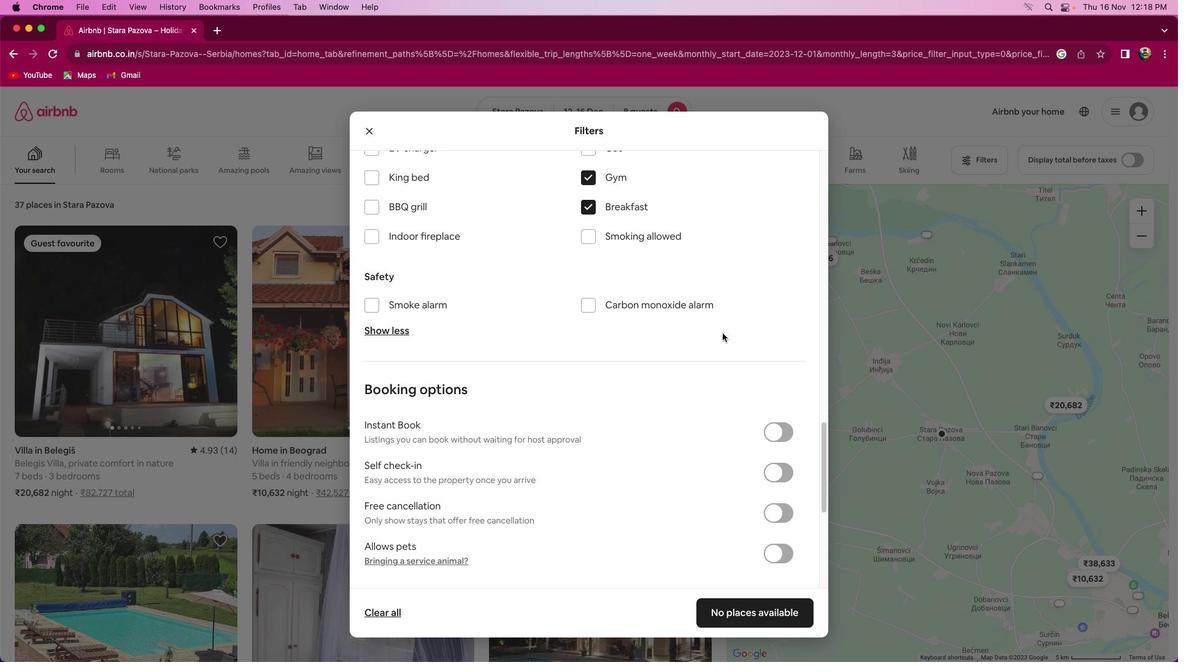 
Action: Mouse scrolled (722, 333) with delta (0, 0)
Screenshot: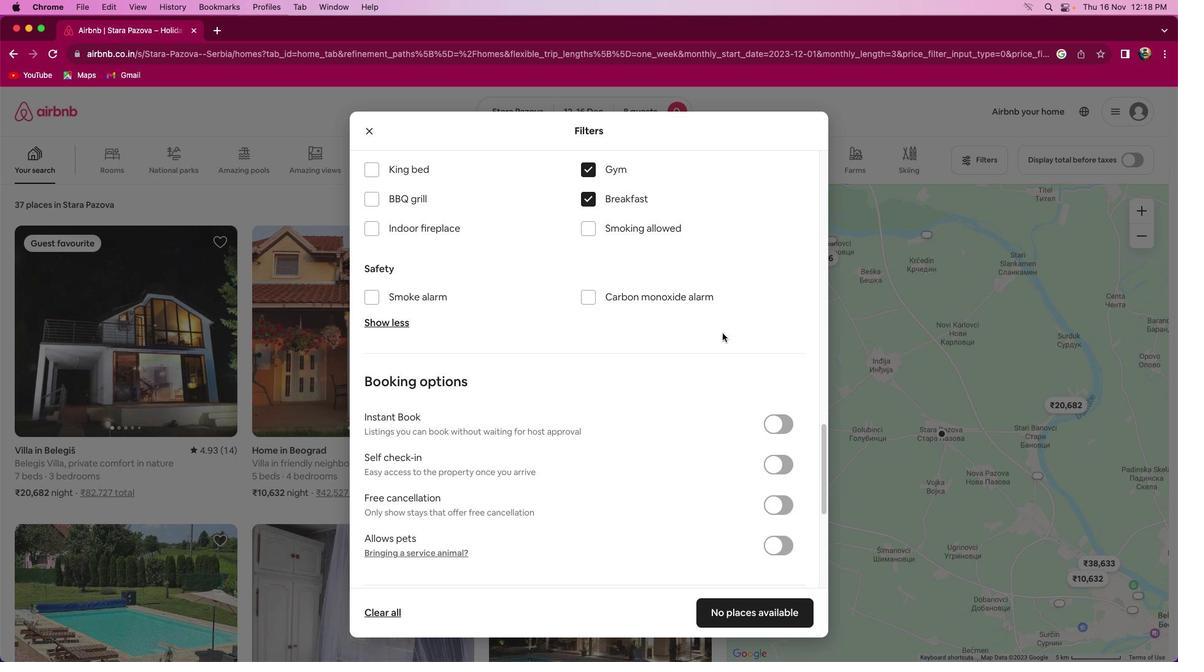 
Action: Mouse scrolled (722, 333) with delta (0, 0)
Screenshot: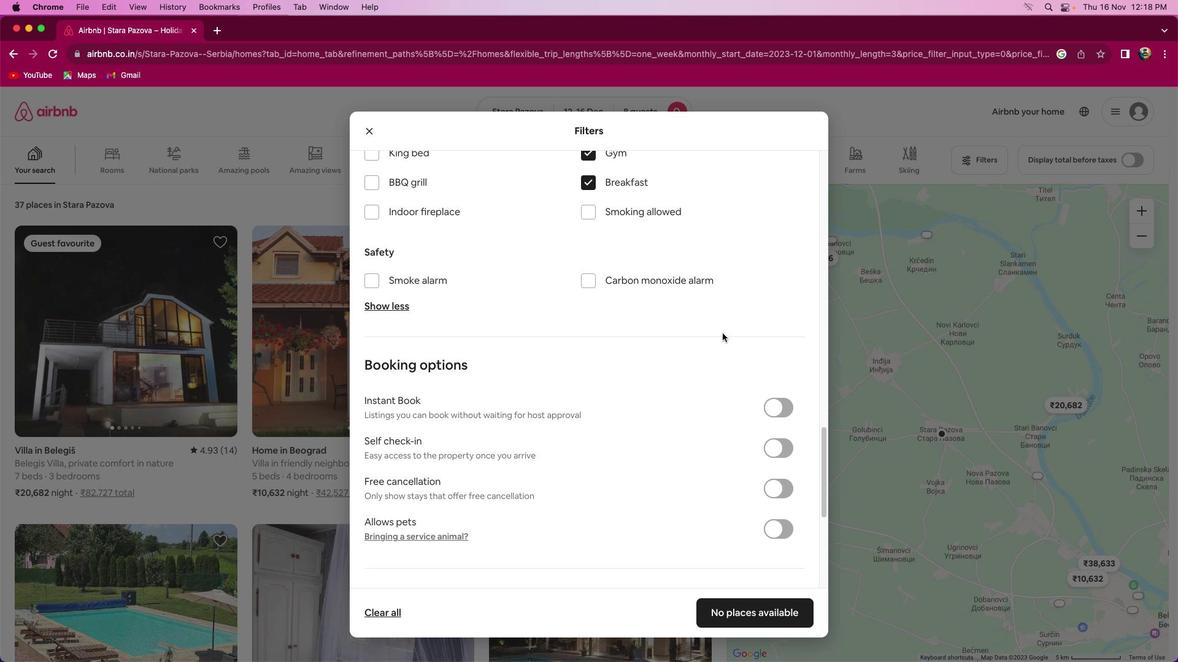 
Action: Mouse scrolled (722, 333) with delta (0, 0)
Screenshot: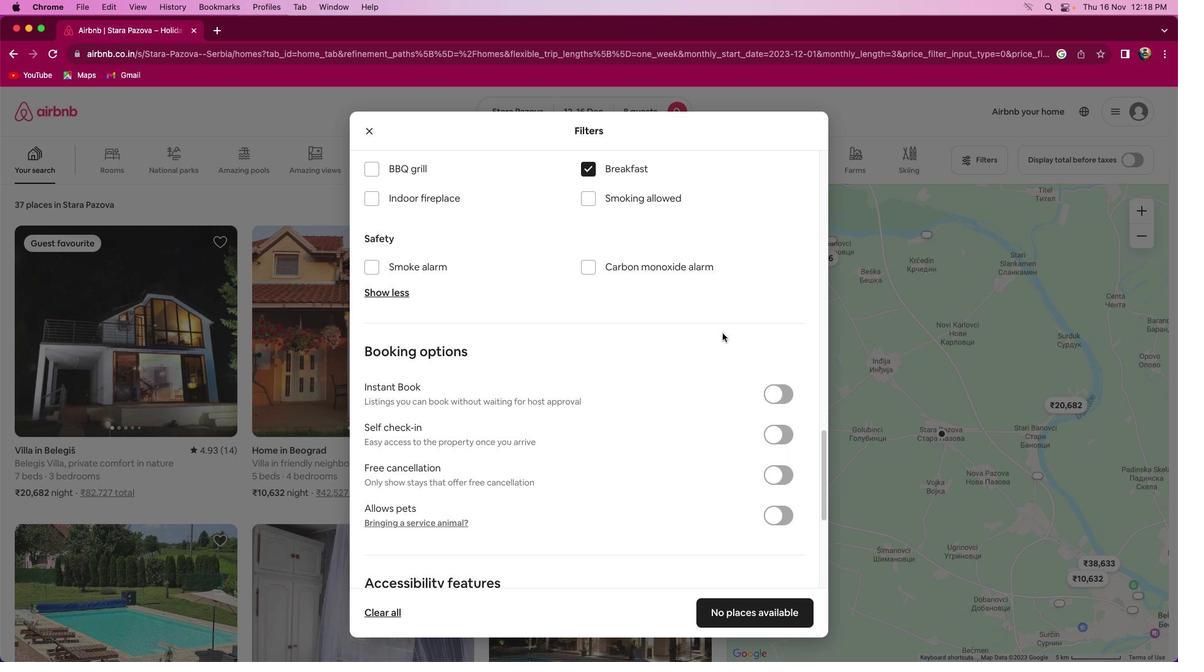 
Action: Mouse moved to (712, 615)
Screenshot: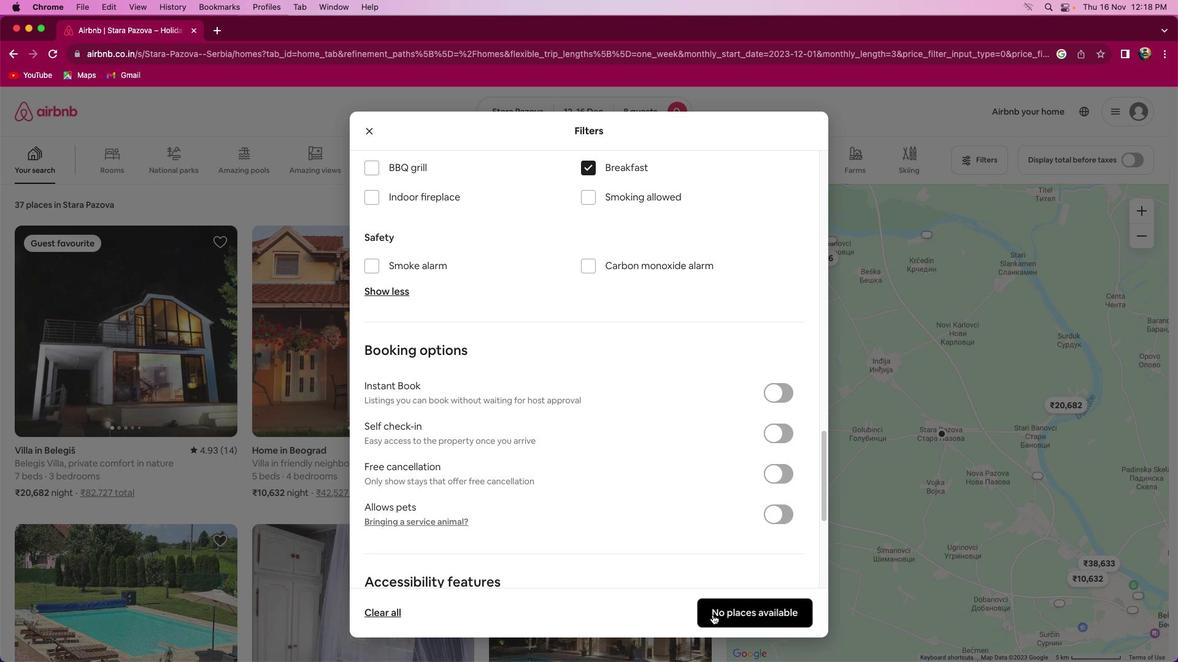 
Action: Mouse pressed left at (712, 615)
Screenshot: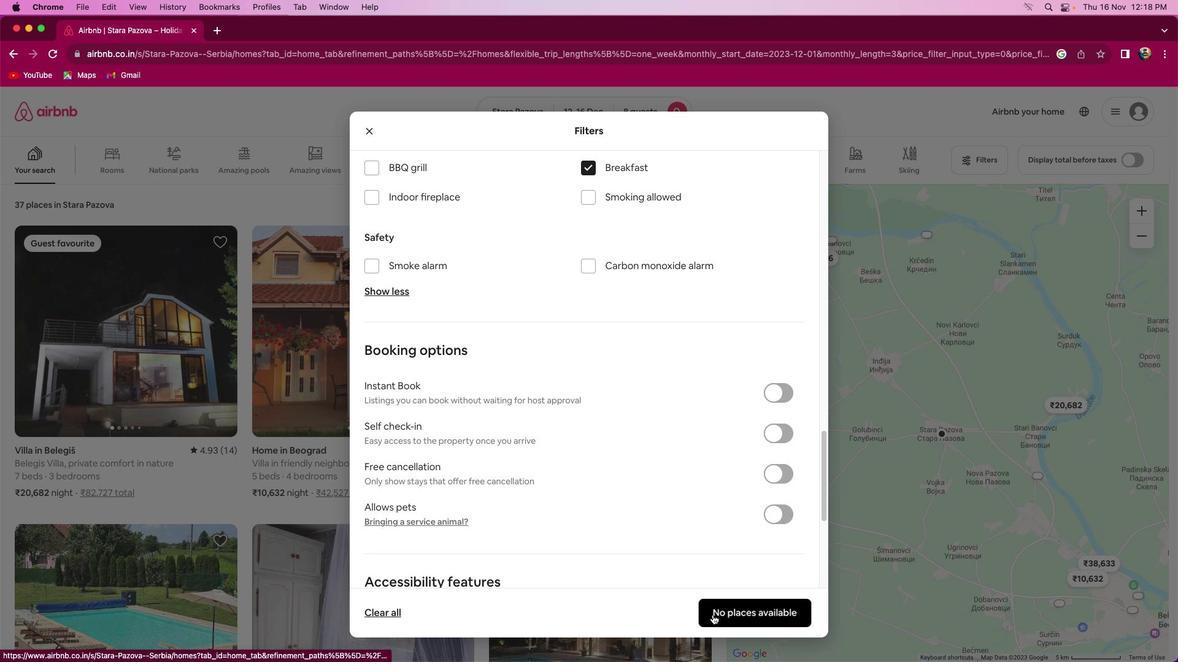 
Action: Mouse moved to (729, 552)
Screenshot: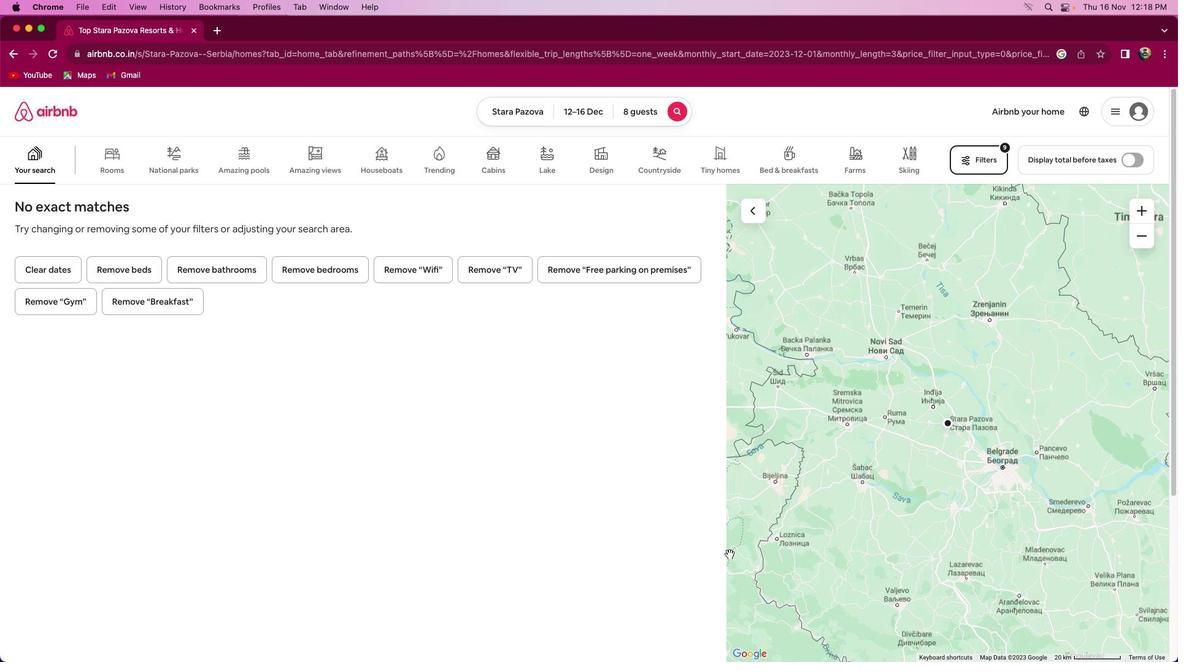 
